 Task: Add an event with the title Third Team Building Activity: Cooking Class, date '2024/05/08', time 9:15 AM to 11:15 AMand add a description: Team building activities designed to suit the specific needs and dynamics of the team. Customizing the activities to align with the team's goals and challenges can maximize their effectiveness in fostering collaboration, trust, and overall team cohesion., put the event into Green category, logged in from the account softage.9@softage.netand send the event invitation to softage.10@softage.net with CC to  softage.7@softage.net. Set a reminder for the event 201 day before
Action: Mouse moved to (92, 144)
Screenshot: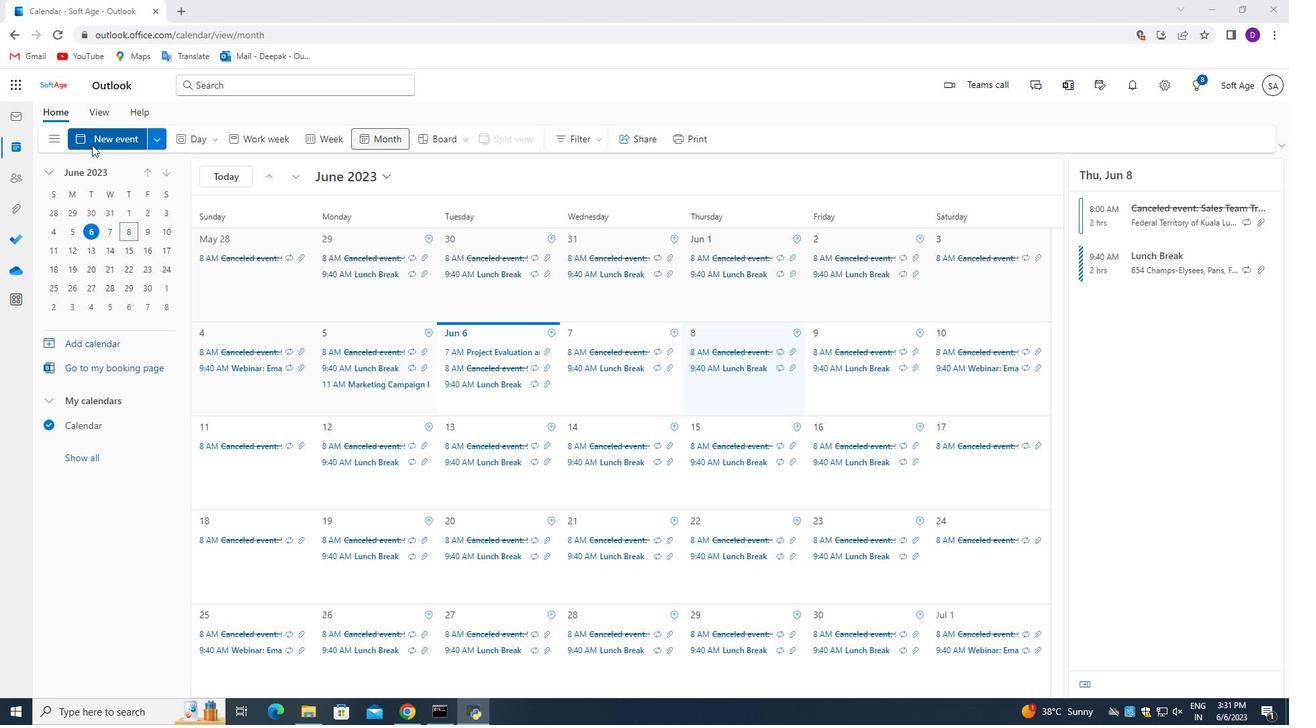 
Action: Mouse pressed left at (92, 144)
Screenshot: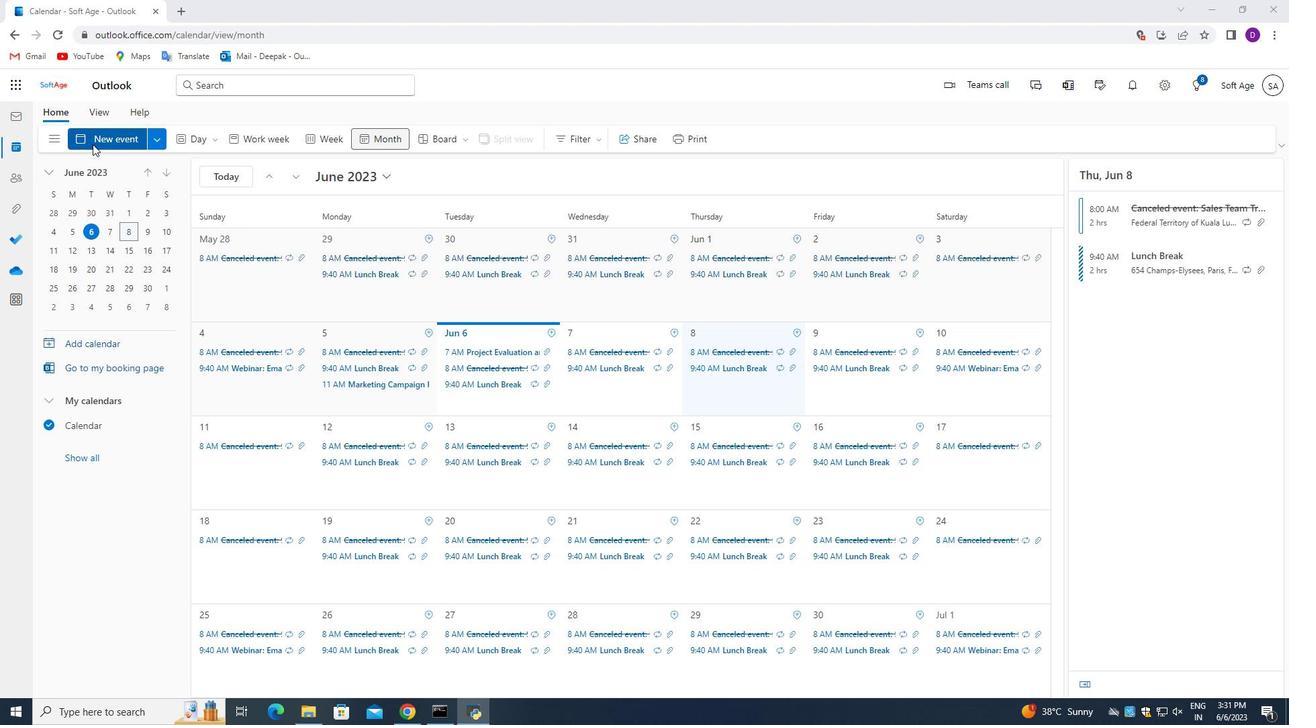 
Action: Mouse moved to (379, 515)
Screenshot: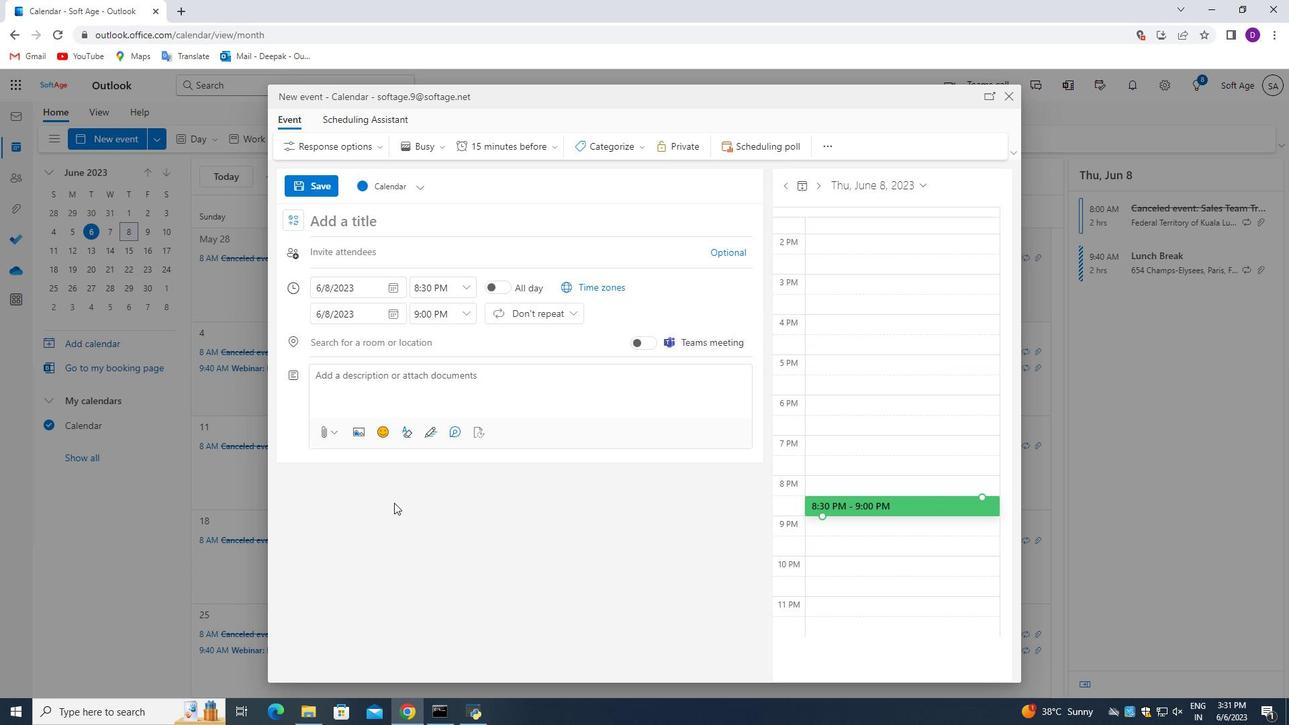 
Action: Key pressed <Key.shift_r>Third<Key.space><Key.shift_r>Team<Key.space><Key.shift_r>Building<Key.space><Key.shift_r>Activity<Key.shift_r>:<Key.space><Key.shift_r>Cooking<Key.space><Key.shift_r>cl<Key.backspace><Key.backspace><Key.shift_r>Class
Screenshot: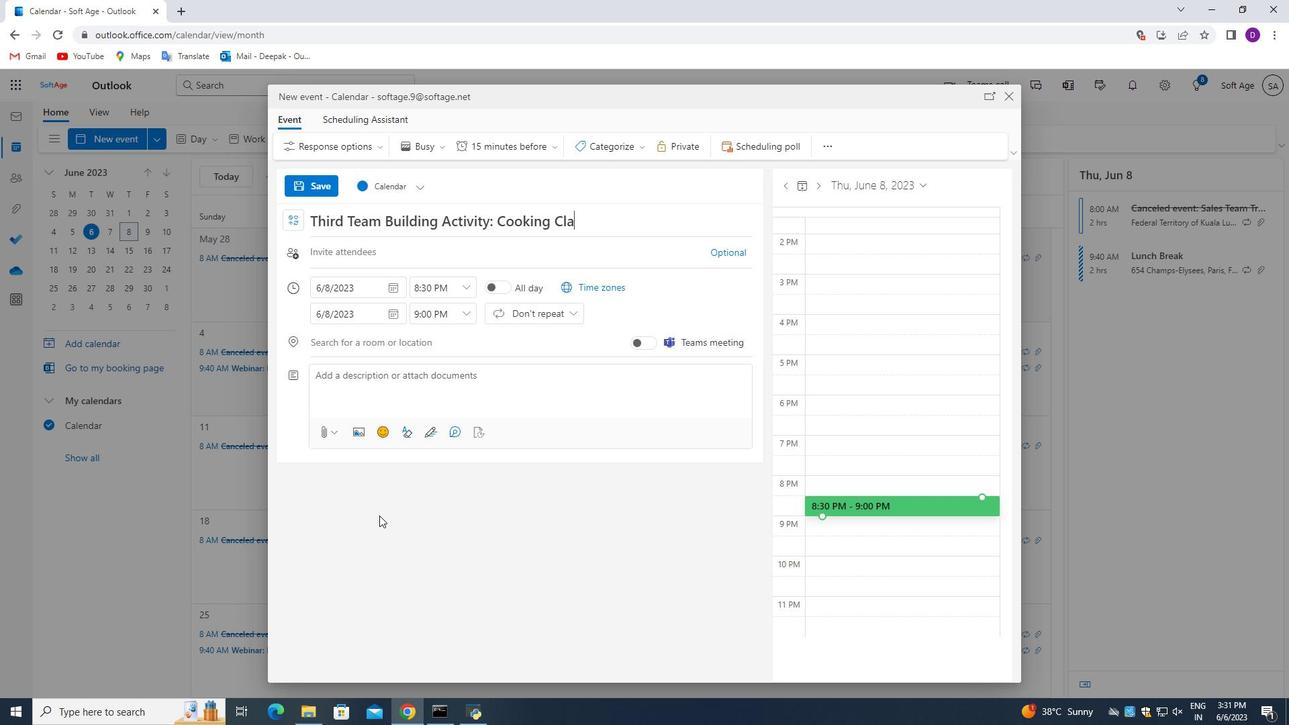 
Action: Mouse moved to (395, 290)
Screenshot: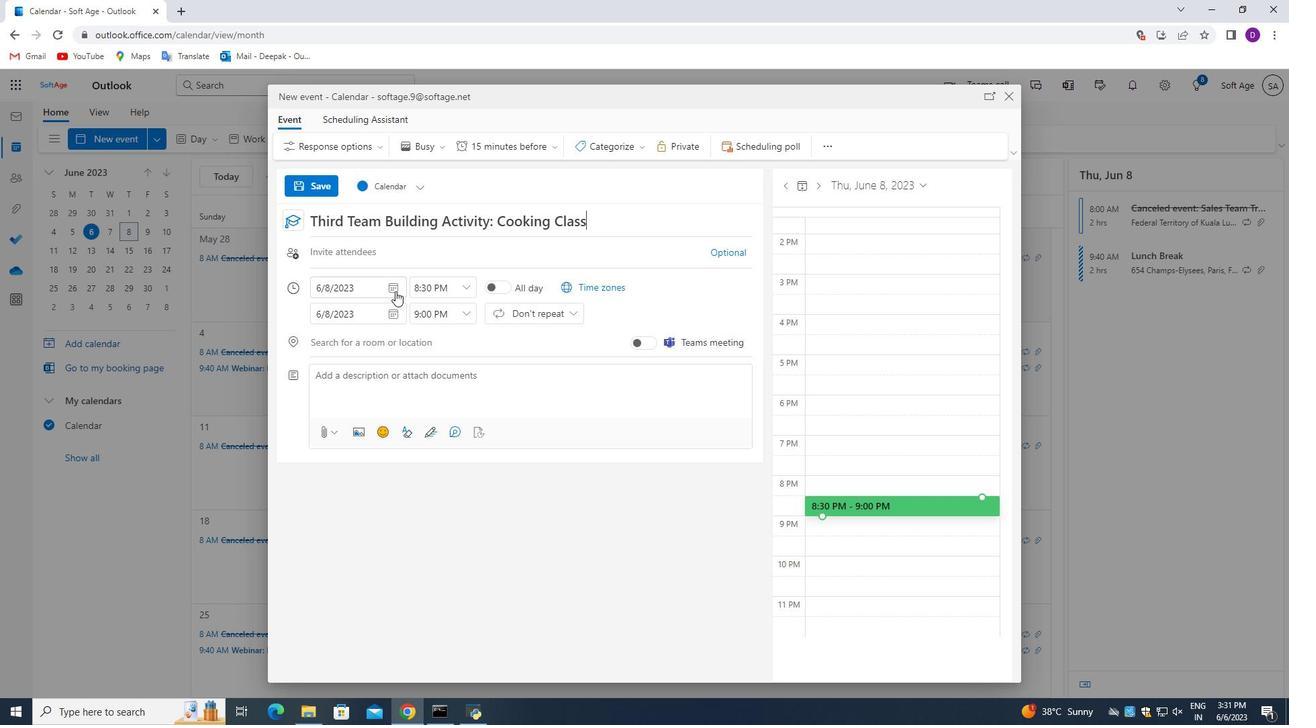 
Action: Mouse pressed left at (395, 290)
Screenshot: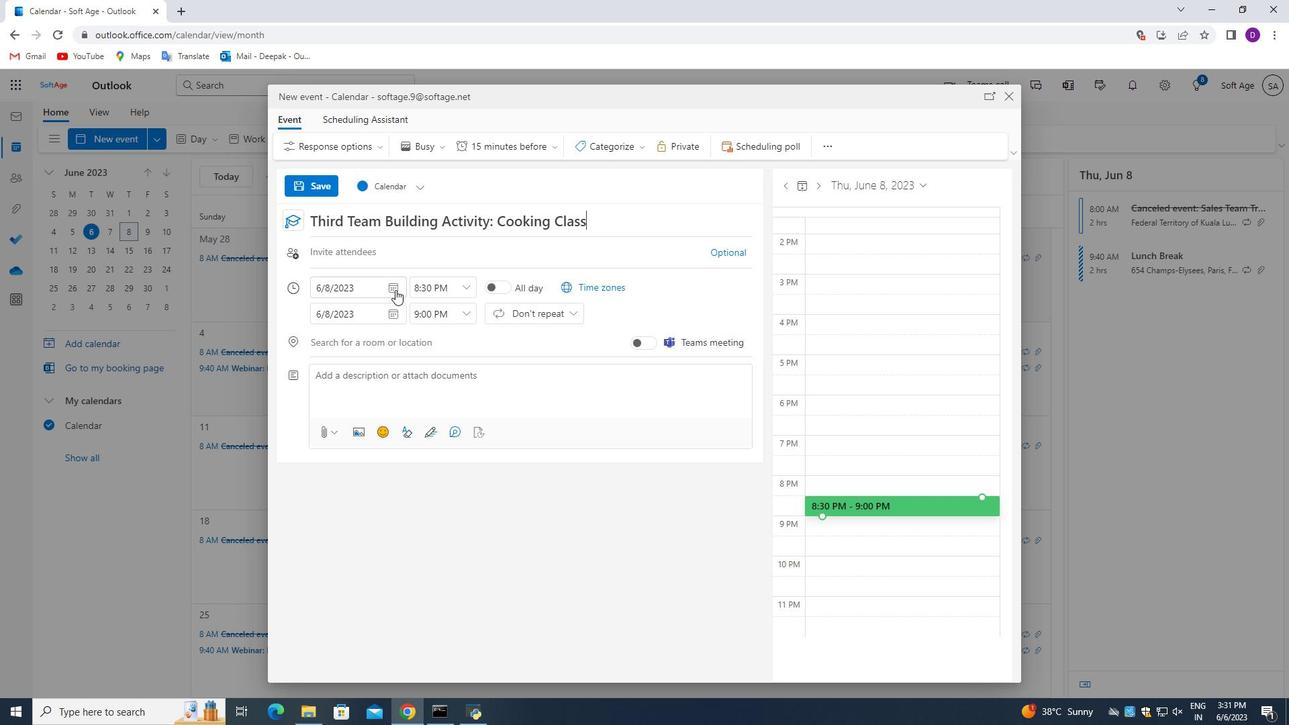 
Action: Mouse moved to (348, 314)
Screenshot: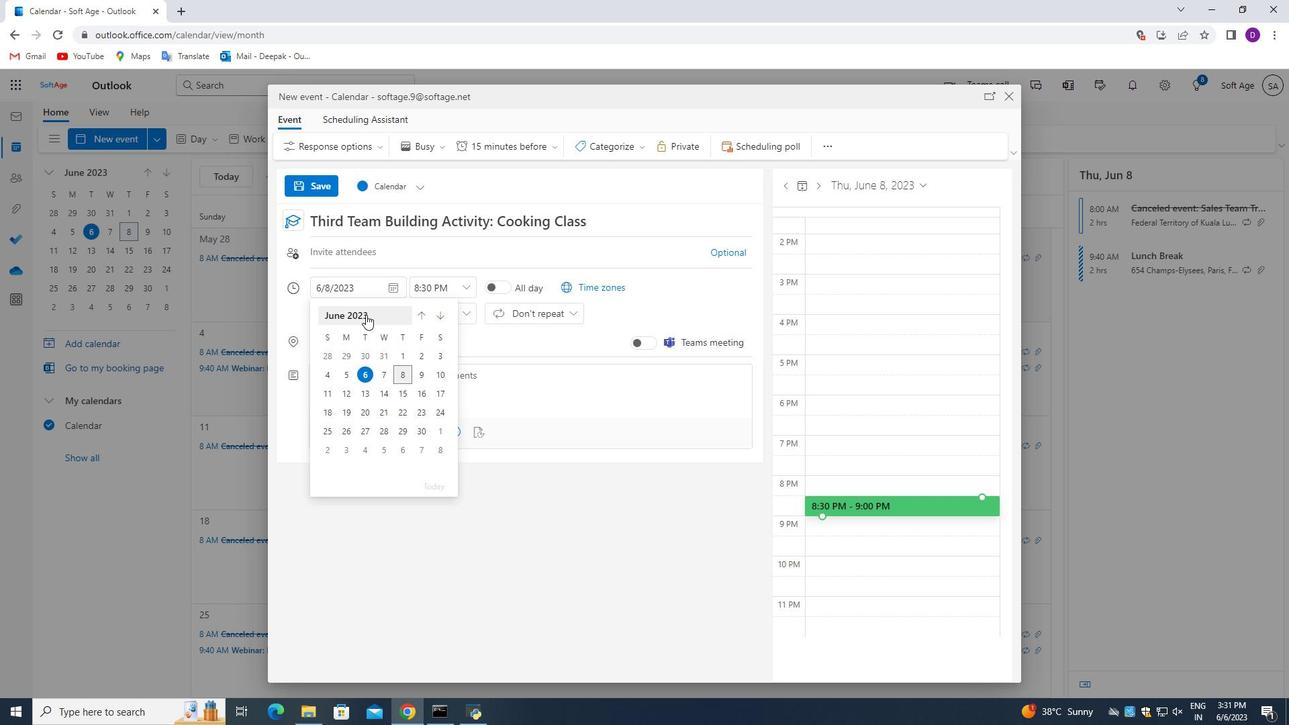 
Action: Mouse pressed left at (348, 314)
Screenshot: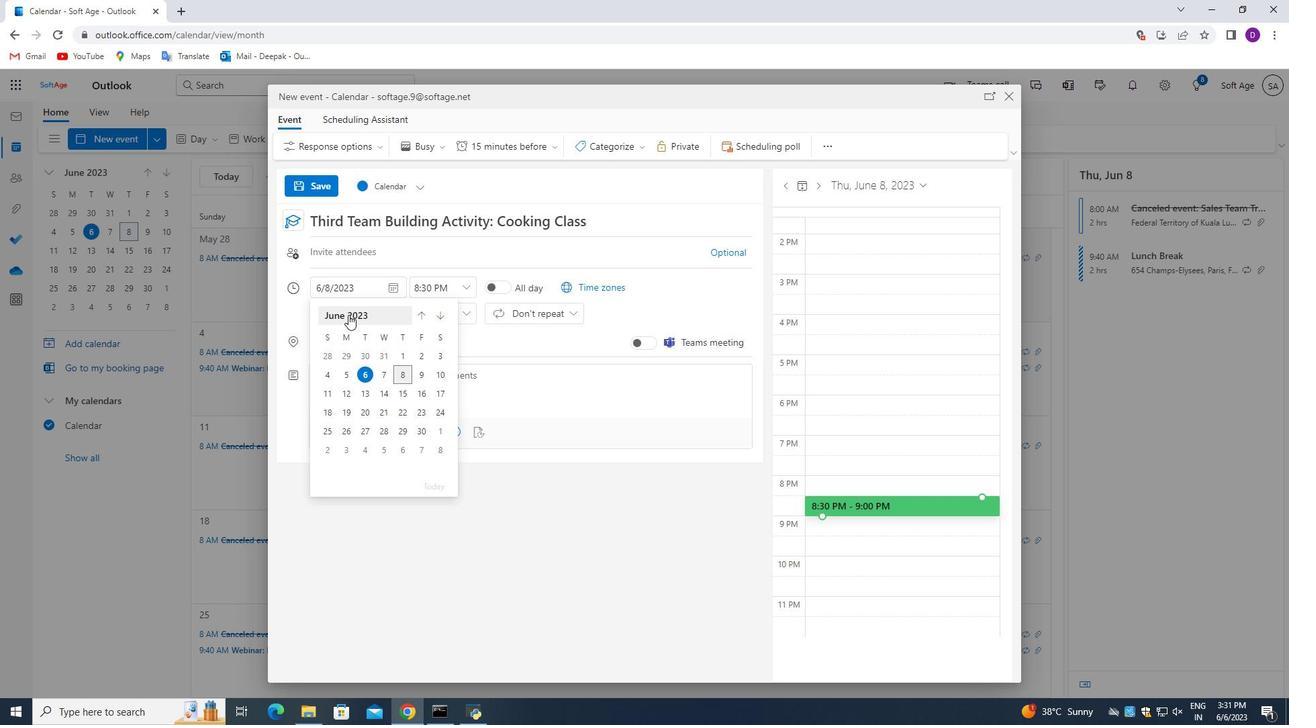 
Action: Mouse moved to (434, 319)
Screenshot: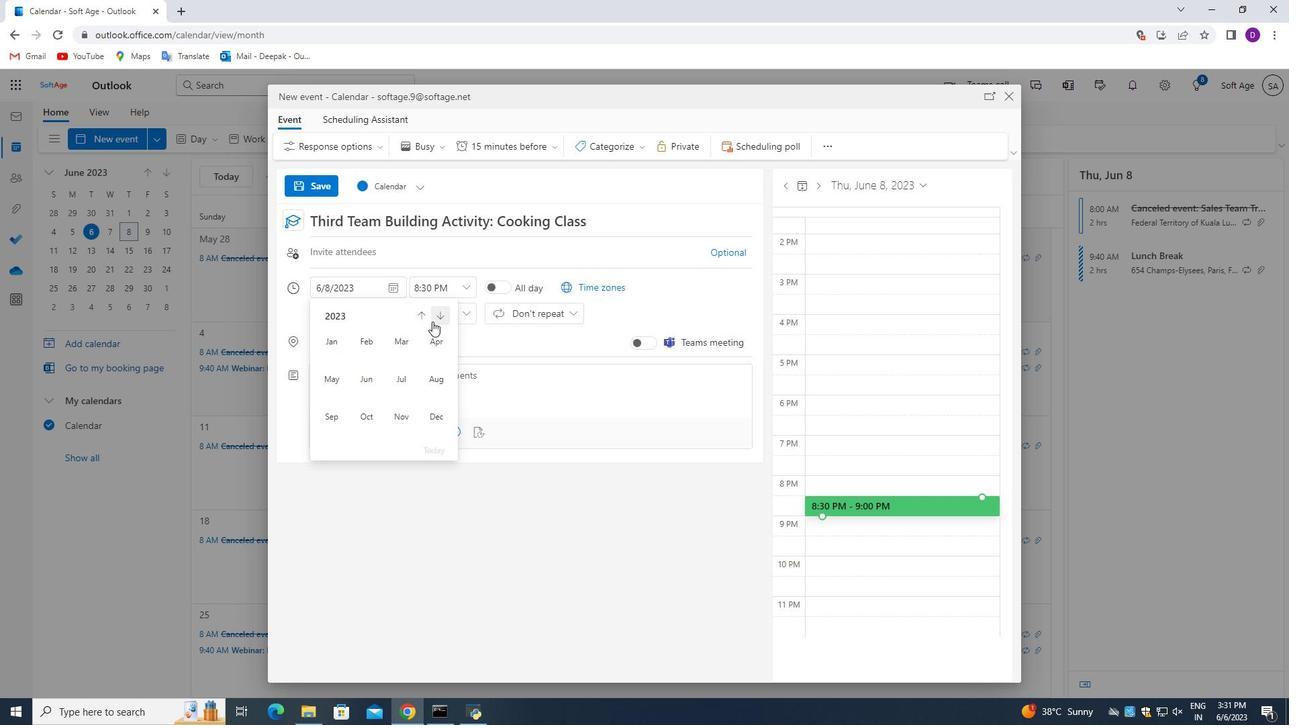 
Action: Mouse pressed left at (434, 319)
Screenshot: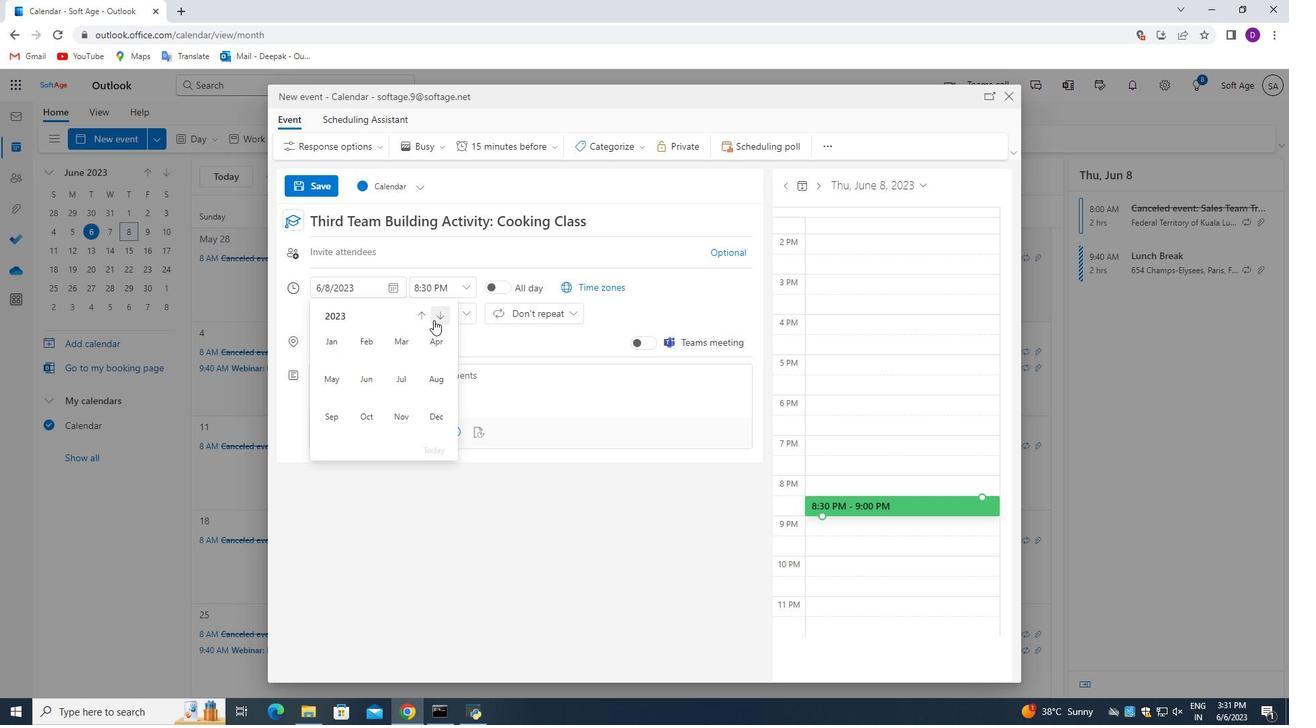 
Action: Mouse moved to (330, 374)
Screenshot: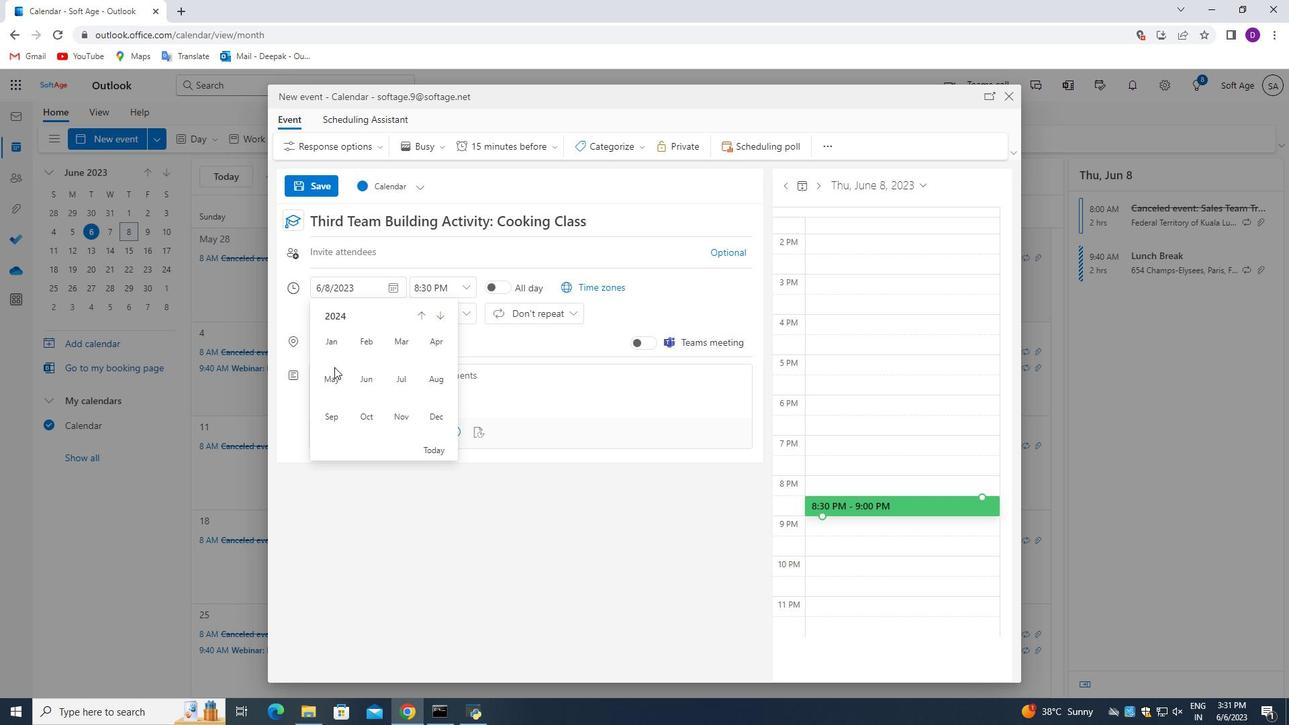 
Action: Mouse pressed left at (330, 374)
Screenshot: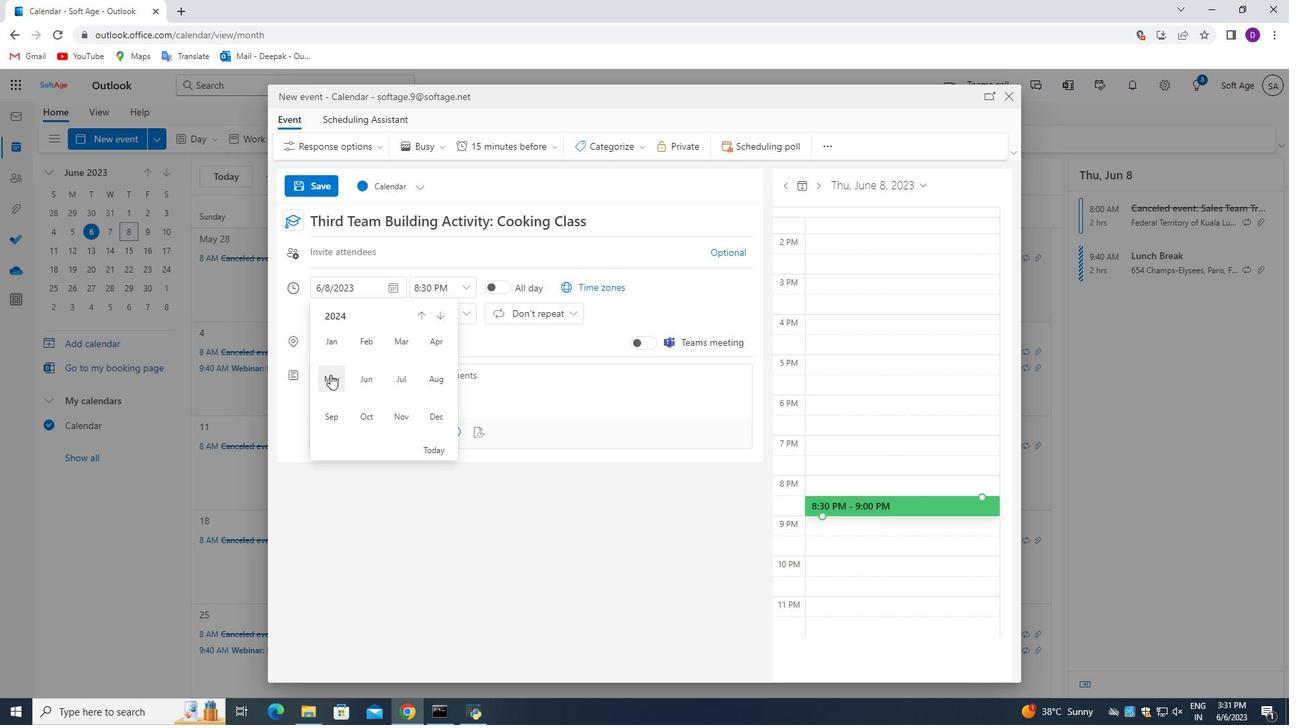 
Action: Mouse moved to (384, 376)
Screenshot: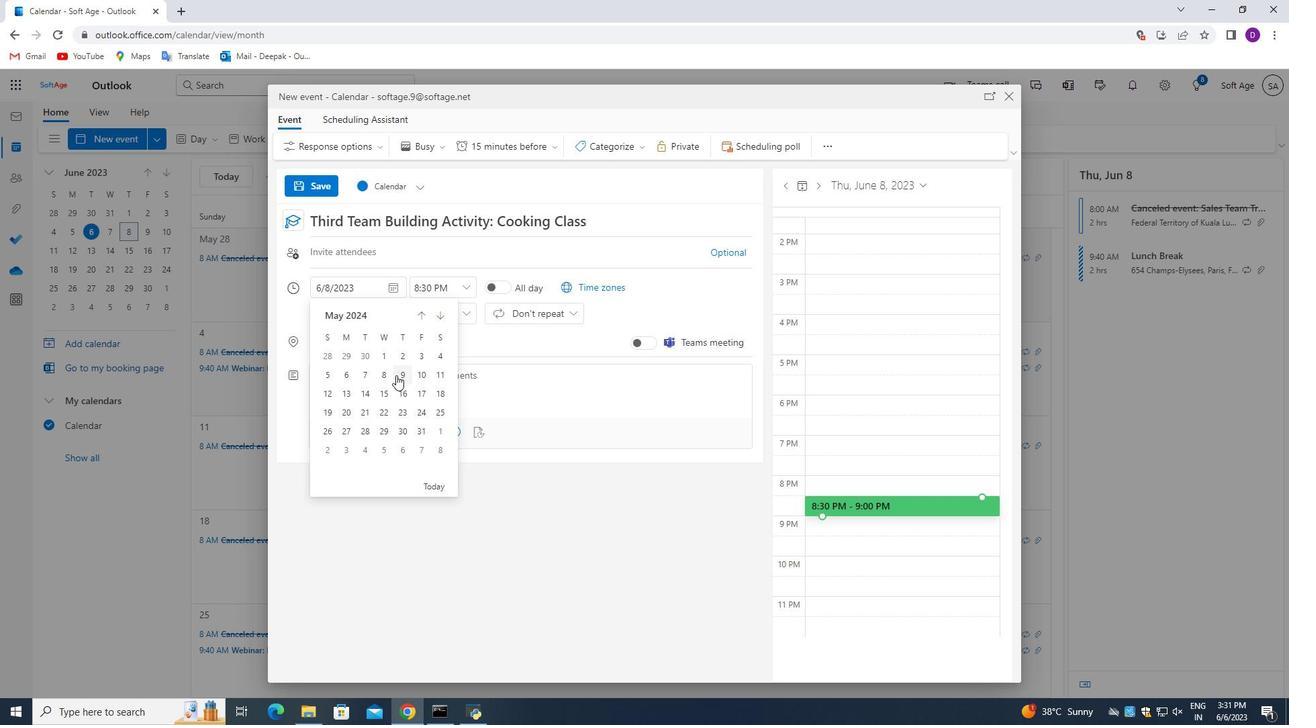 
Action: Mouse pressed left at (384, 376)
Screenshot: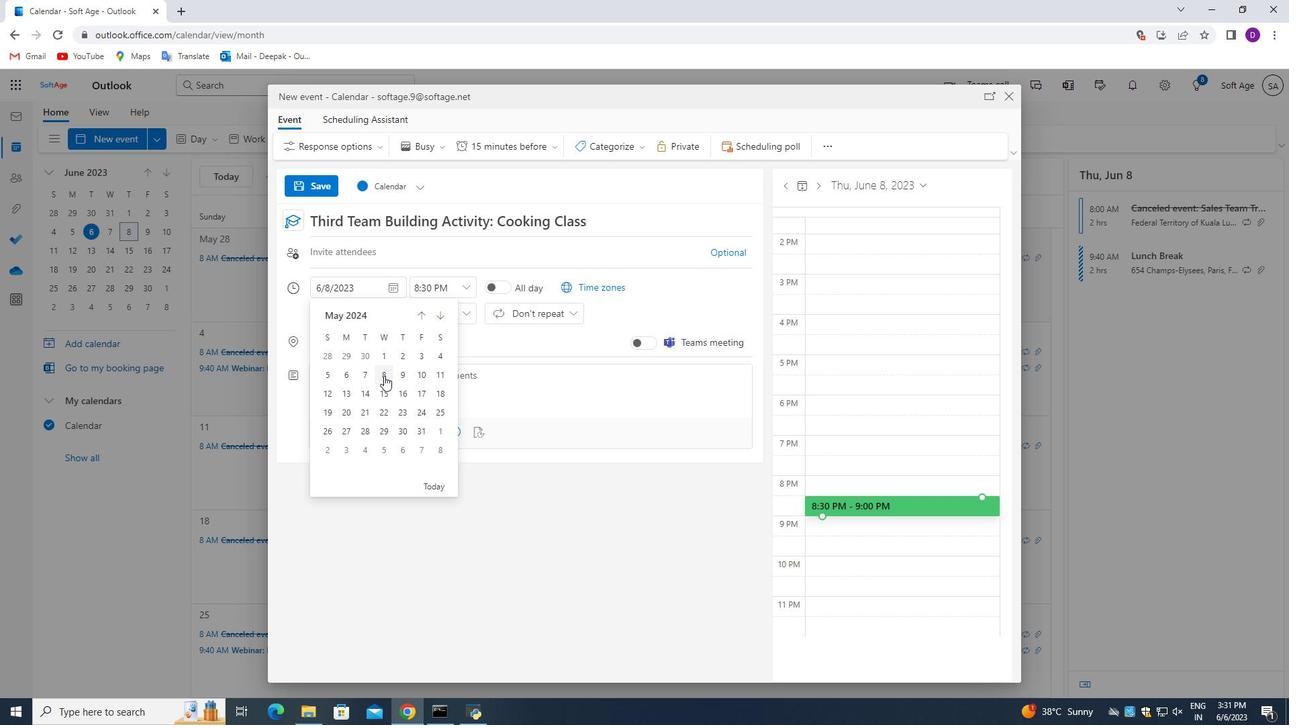 
Action: Mouse moved to (468, 292)
Screenshot: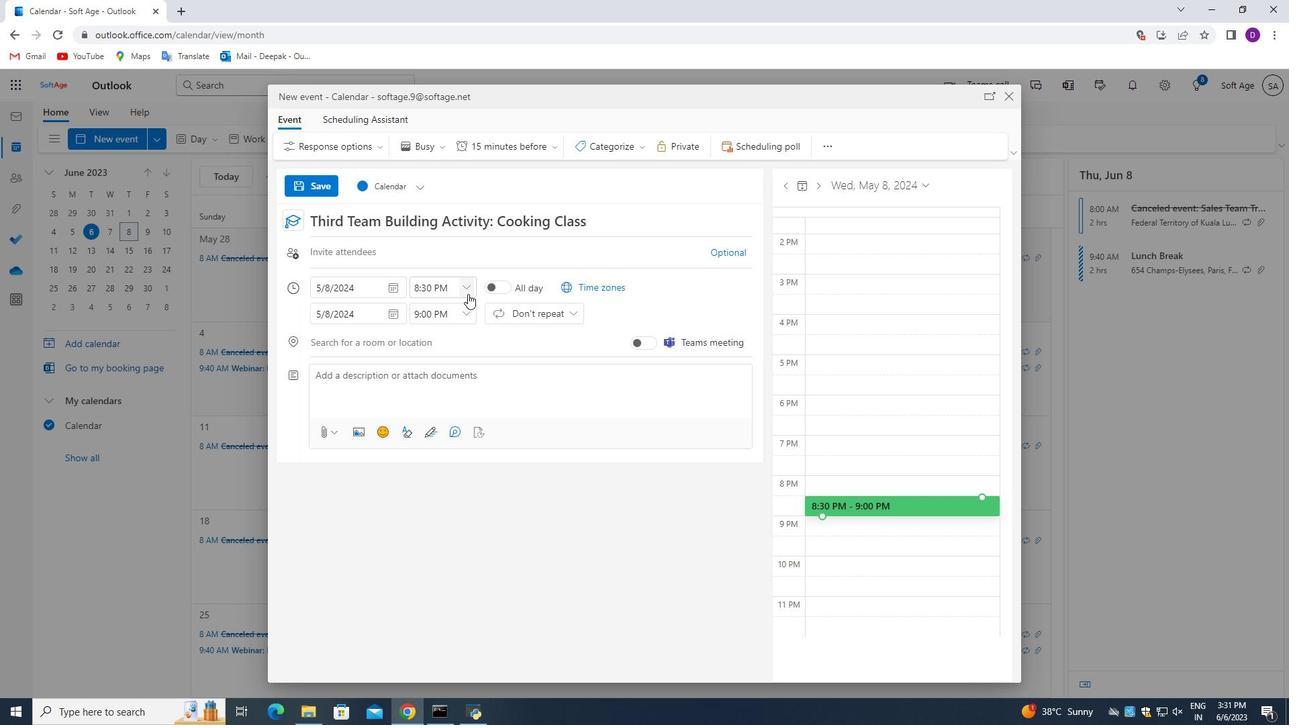 
Action: Mouse pressed left at (468, 292)
Screenshot: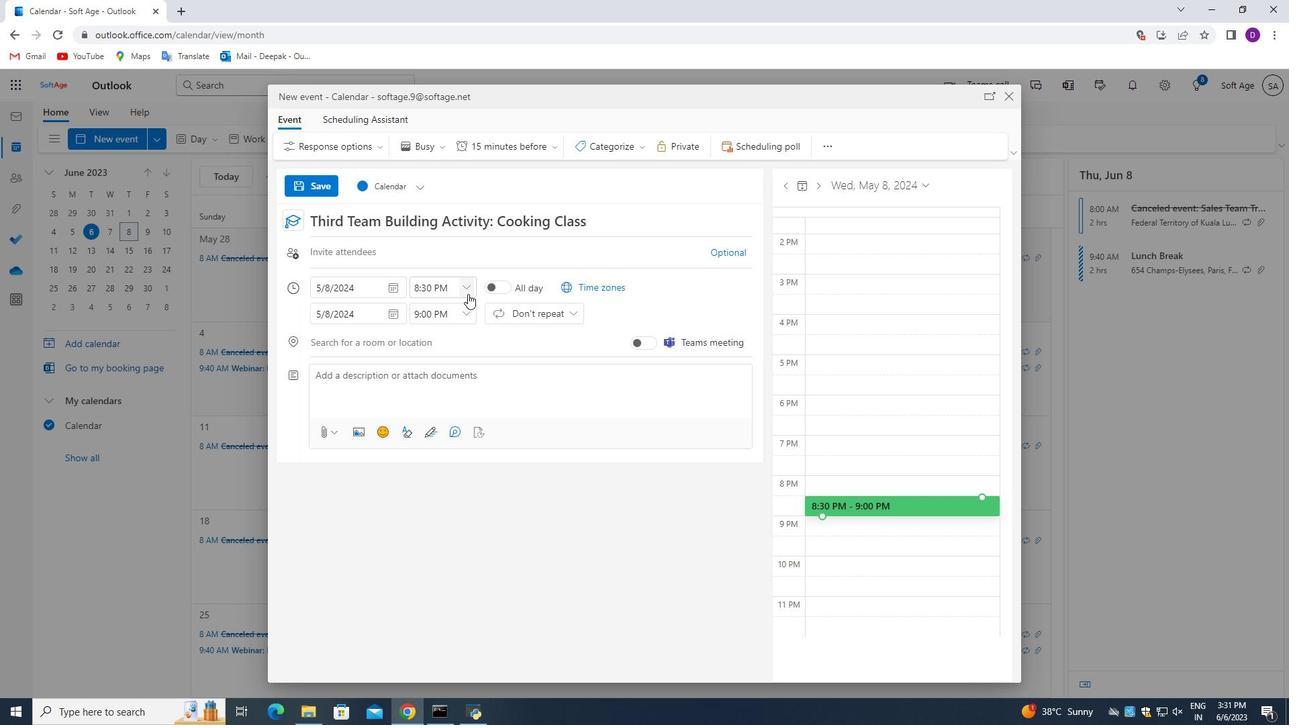 
Action: Mouse moved to (435, 351)
Screenshot: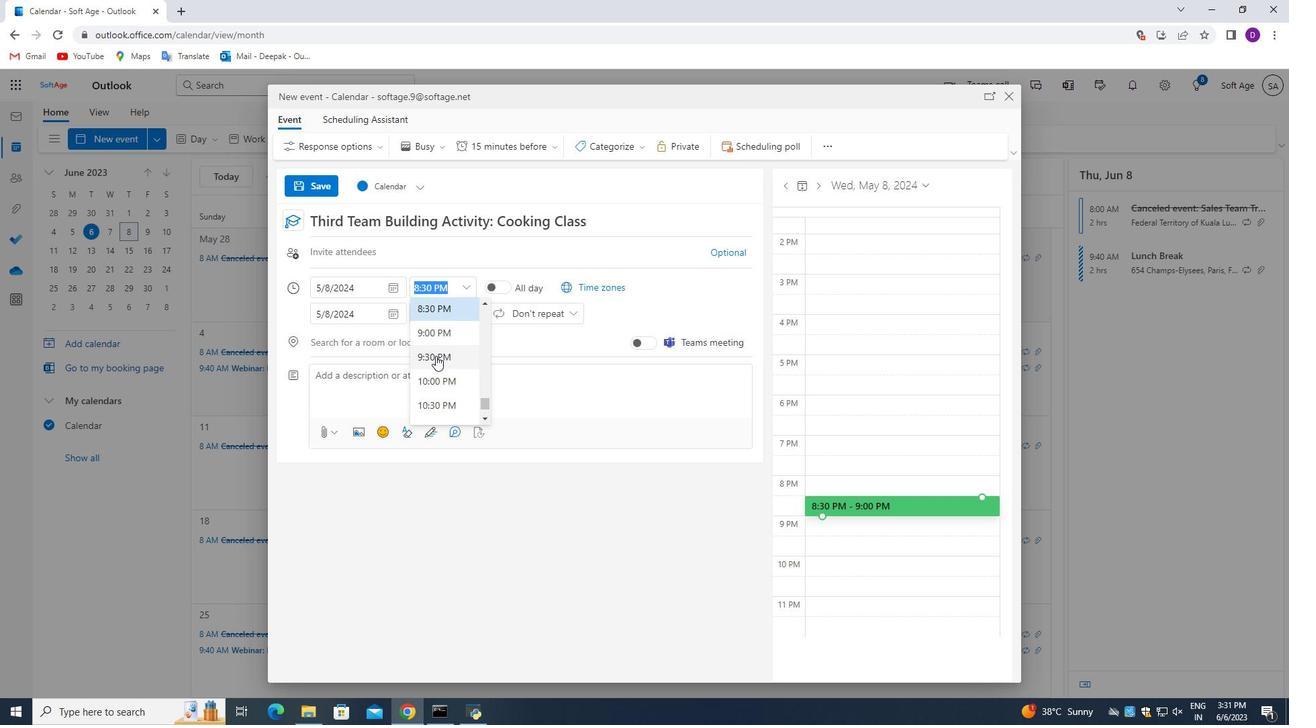 
Action: Mouse scrolled (435, 352) with delta (0, 0)
Screenshot: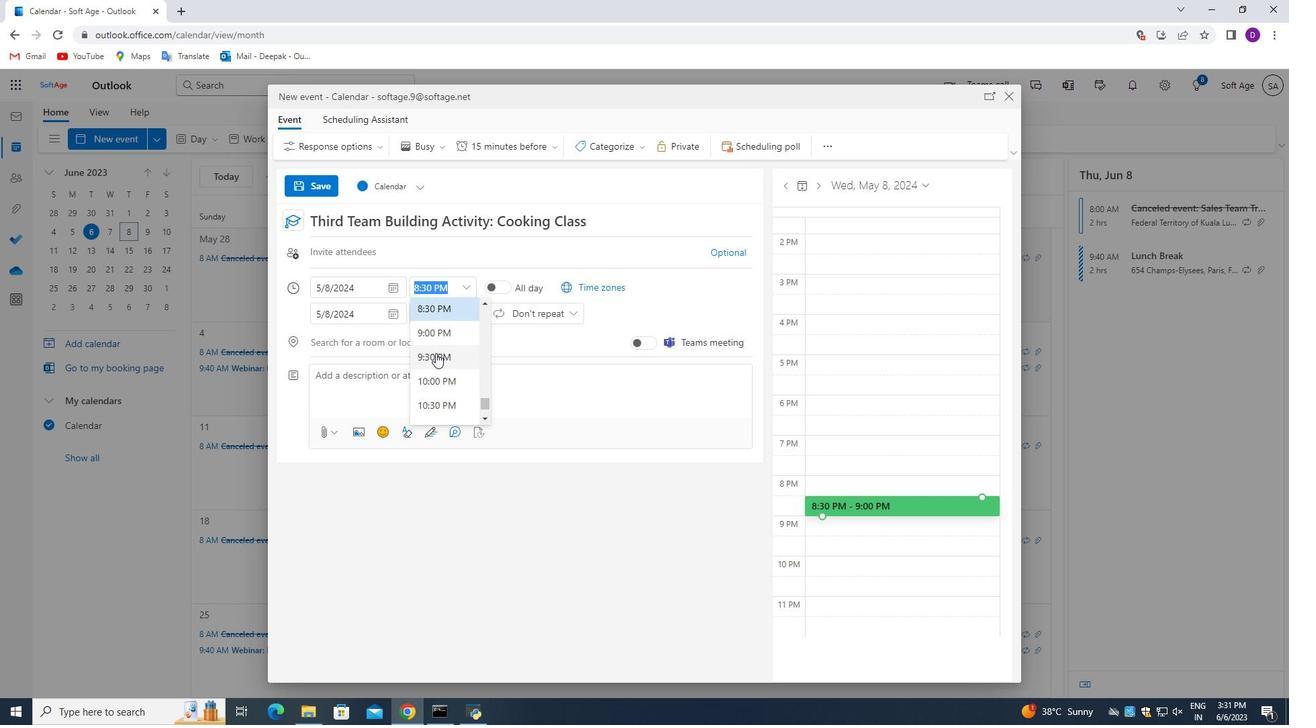 
Action: Mouse moved to (435, 351)
Screenshot: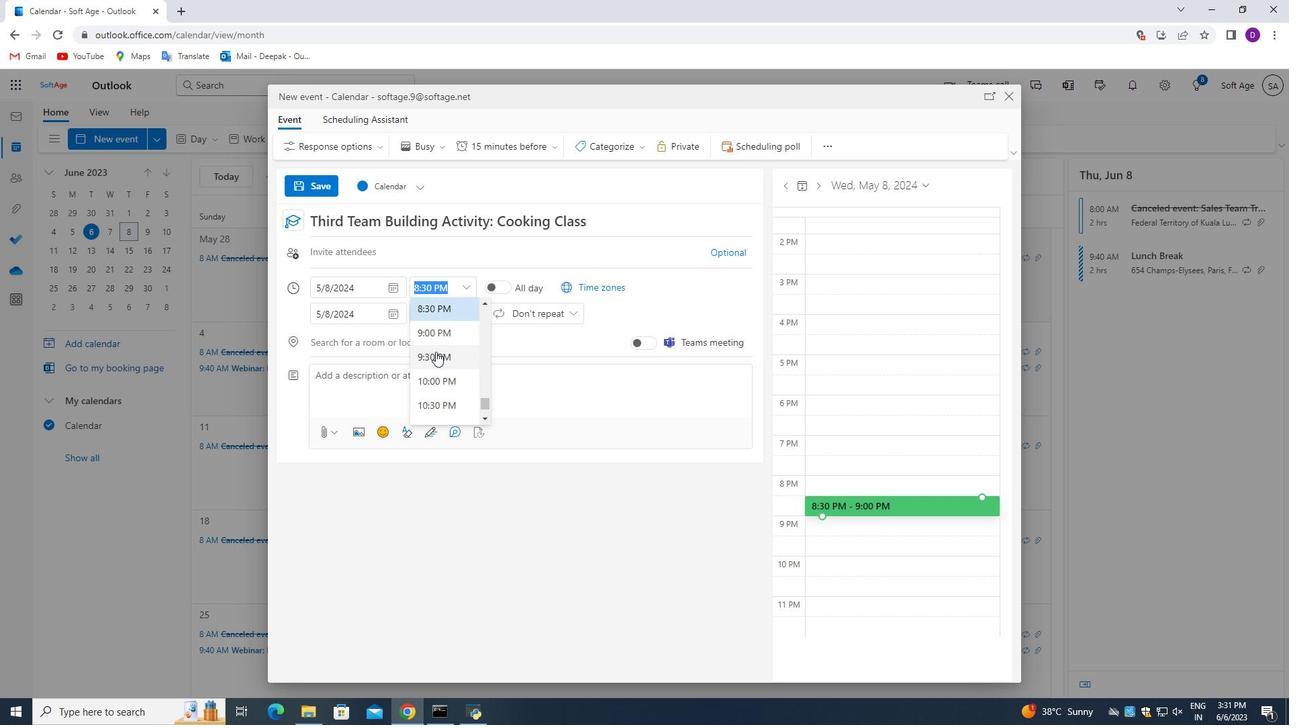 
Action: Mouse scrolled (435, 352) with delta (0, 0)
Screenshot: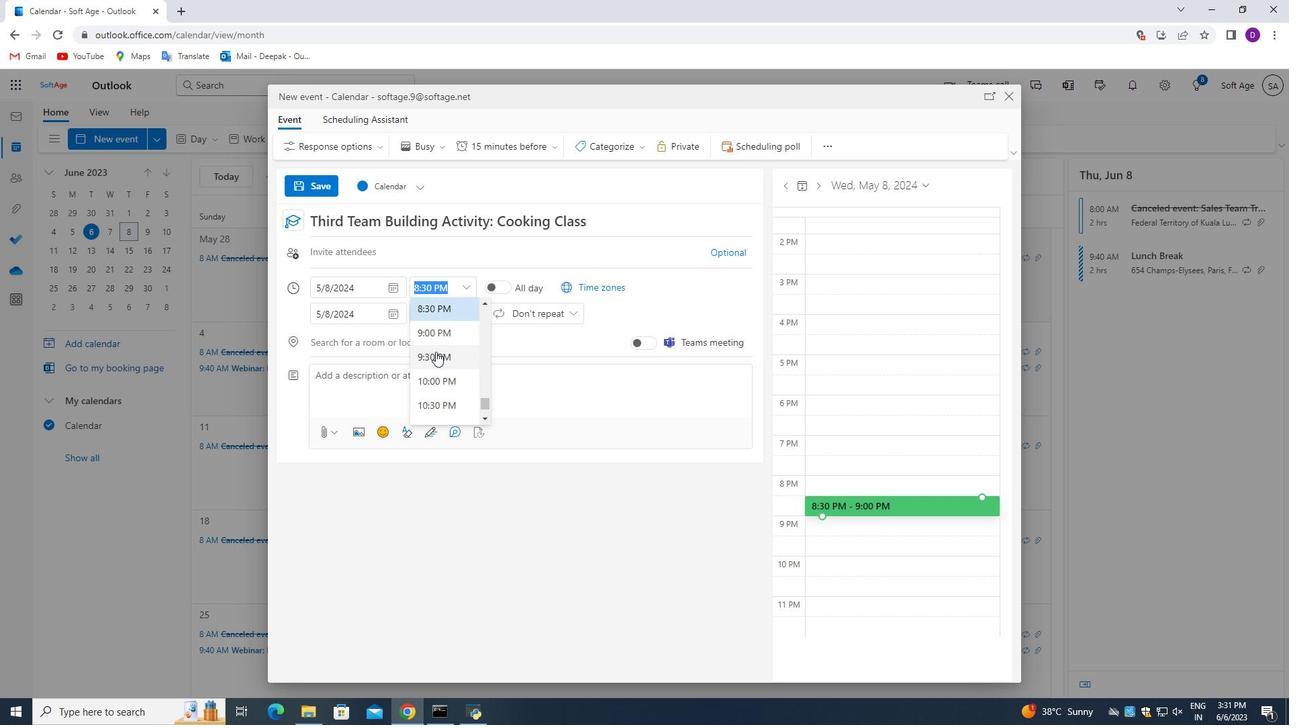 
Action: Mouse moved to (437, 354)
Screenshot: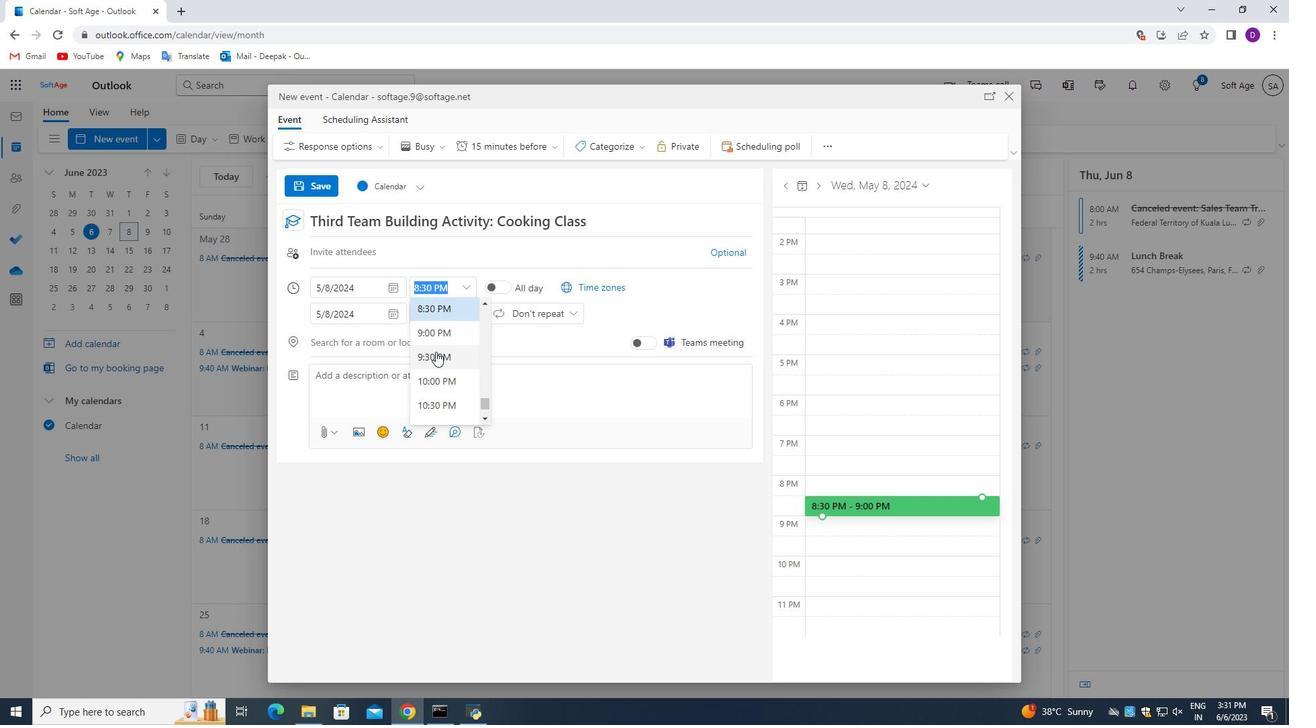 
Action: Mouse scrolled (437, 355) with delta (0, 0)
Screenshot: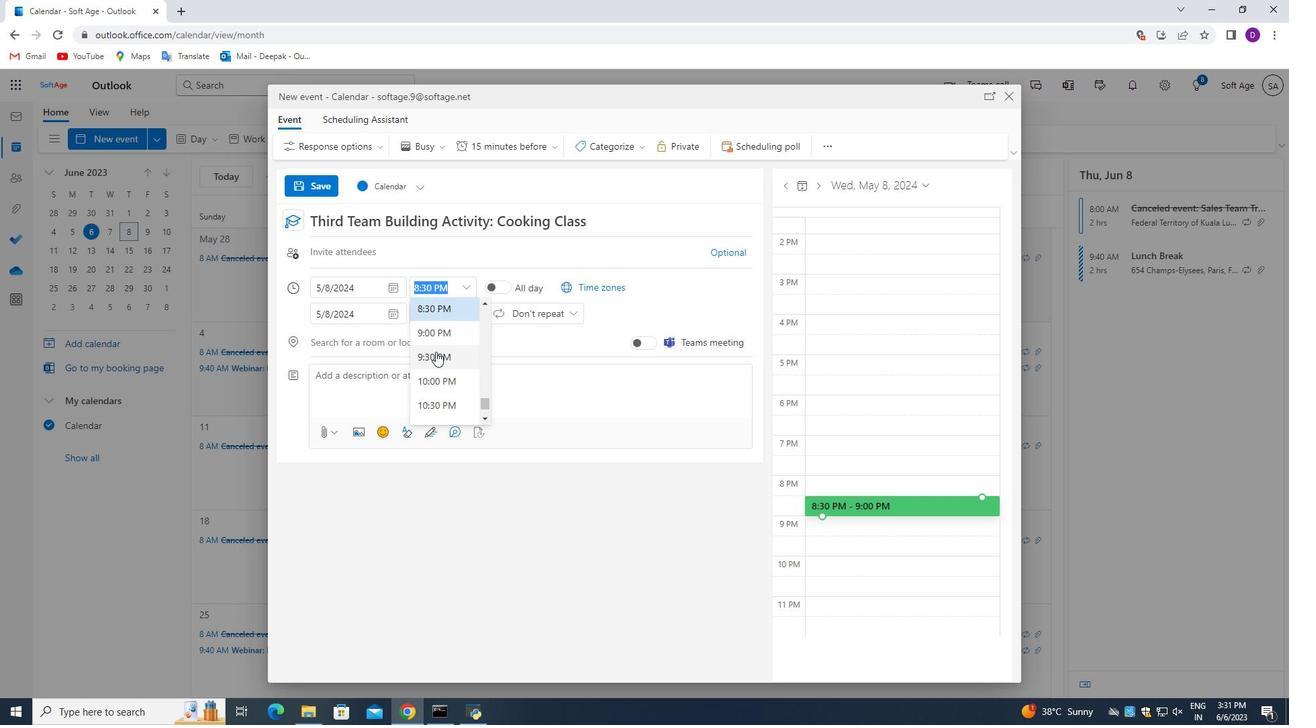 
Action: Mouse moved to (440, 366)
Screenshot: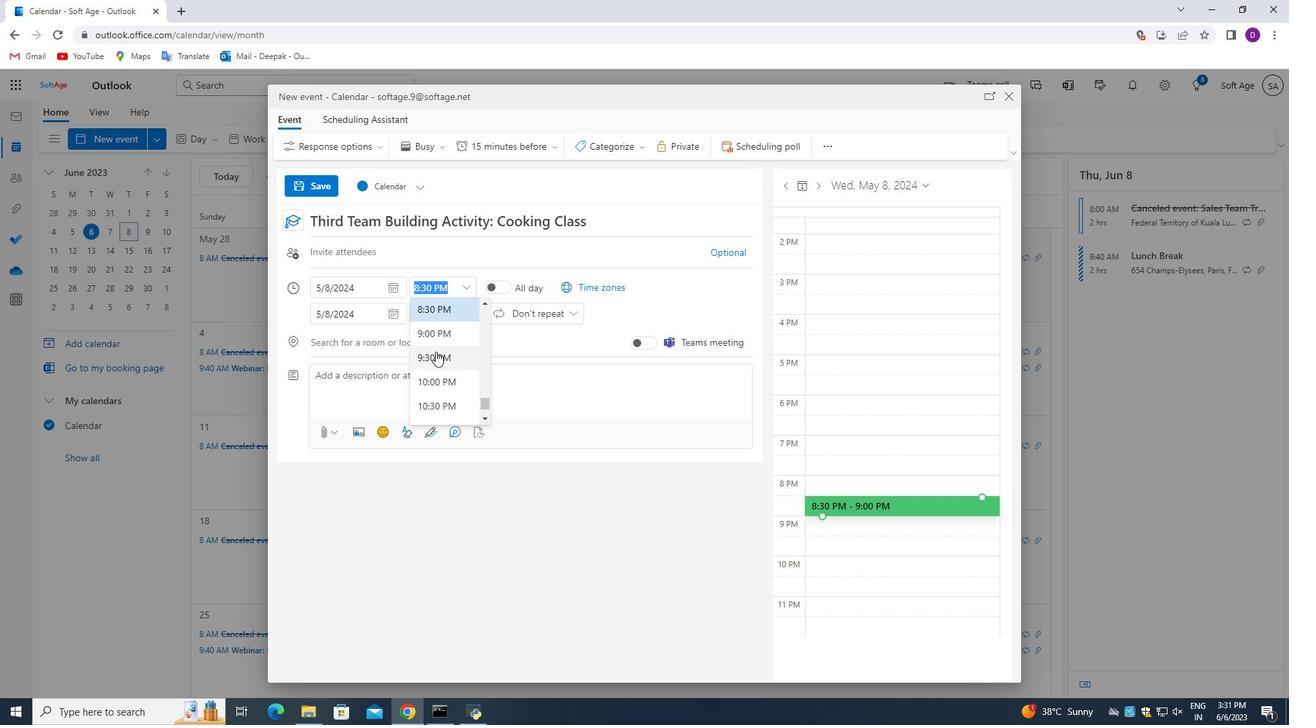 
Action: Mouse scrolled (440, 367) with delta (0, 0)
Screenshot: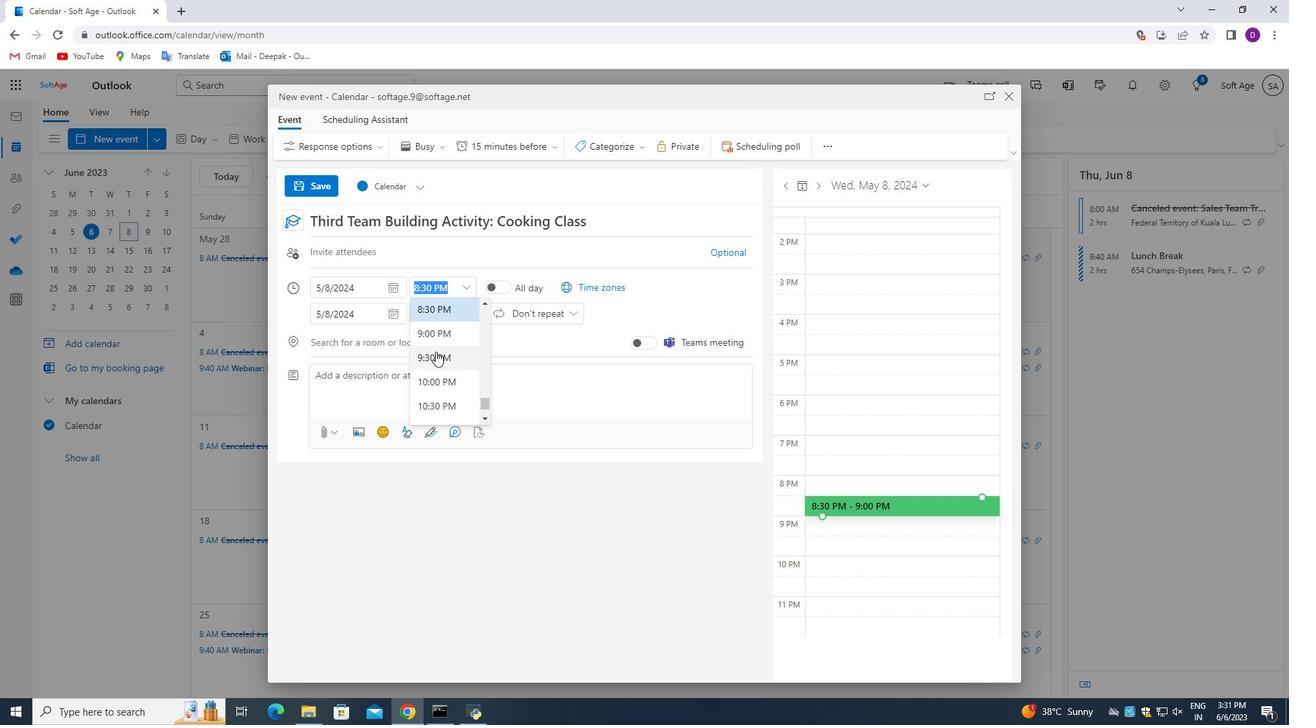 
Action: Mouse moved to (440, 374)
Screenshot: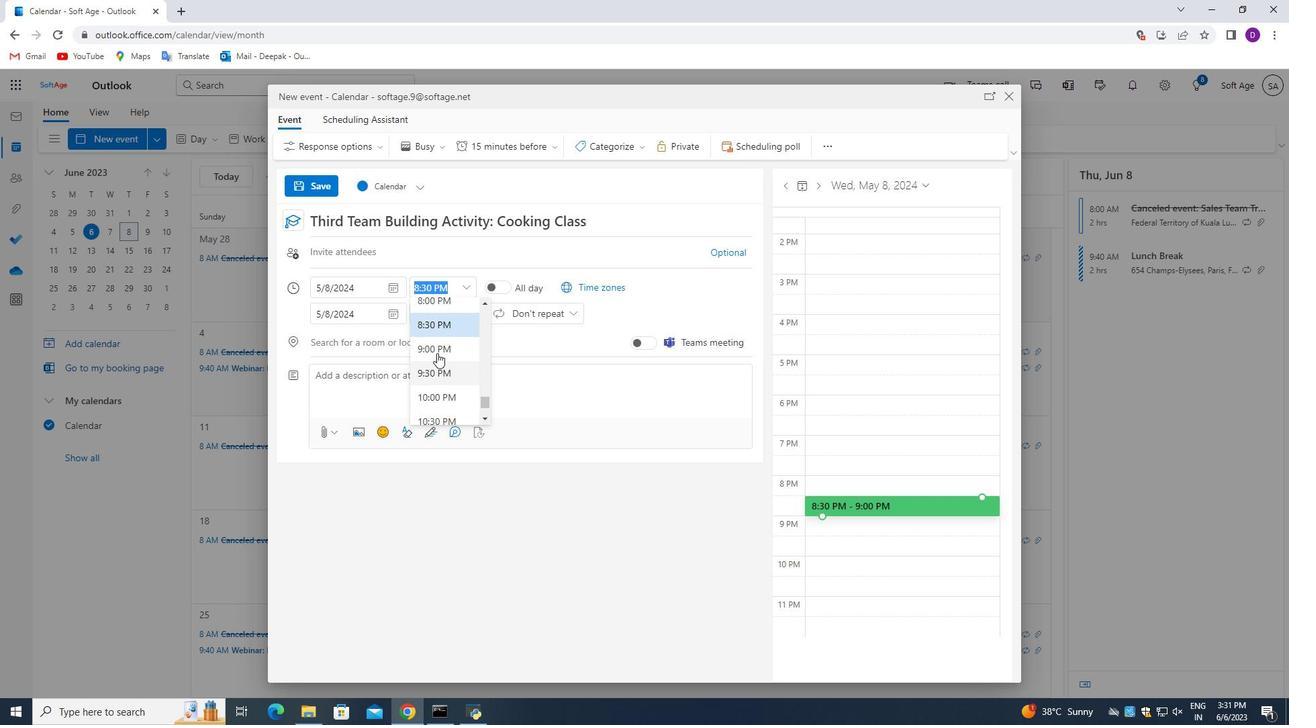 
Action: Mouse scrolled (440, 374) with delta (0, 0)
Screenshot: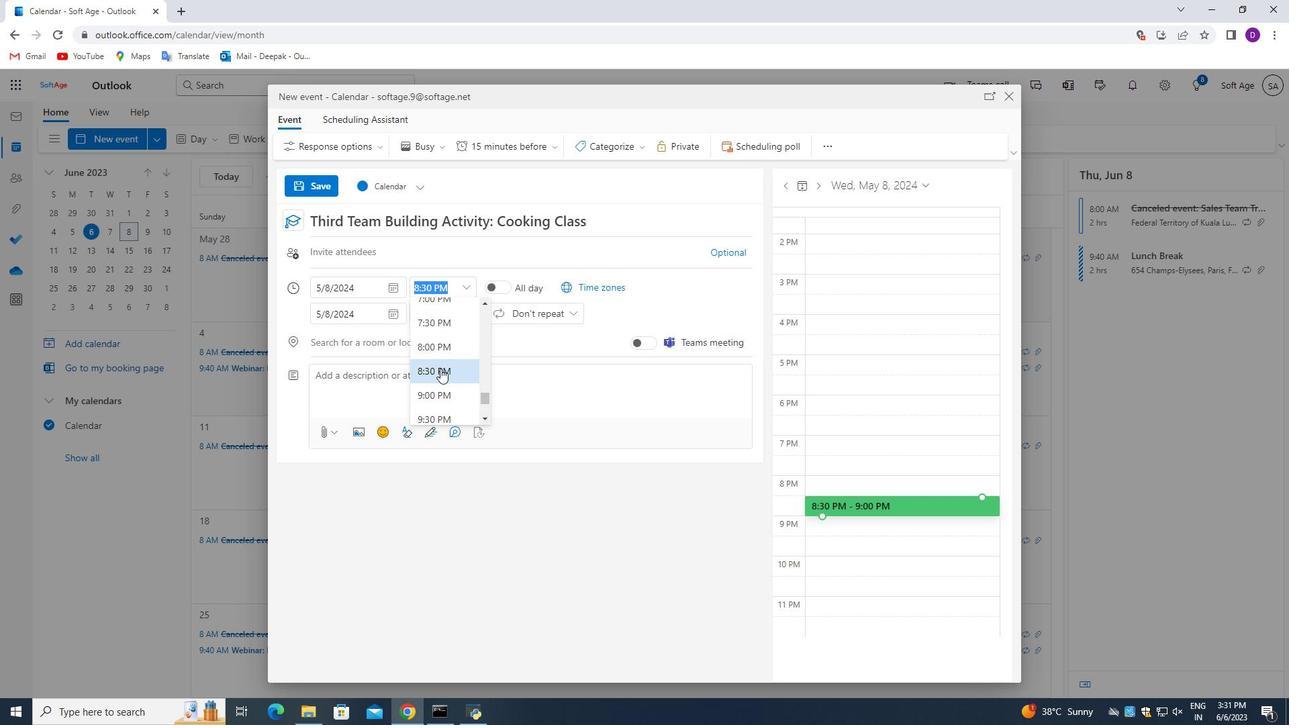 
Action: Mouse moved to (440, 376)
Screenshot: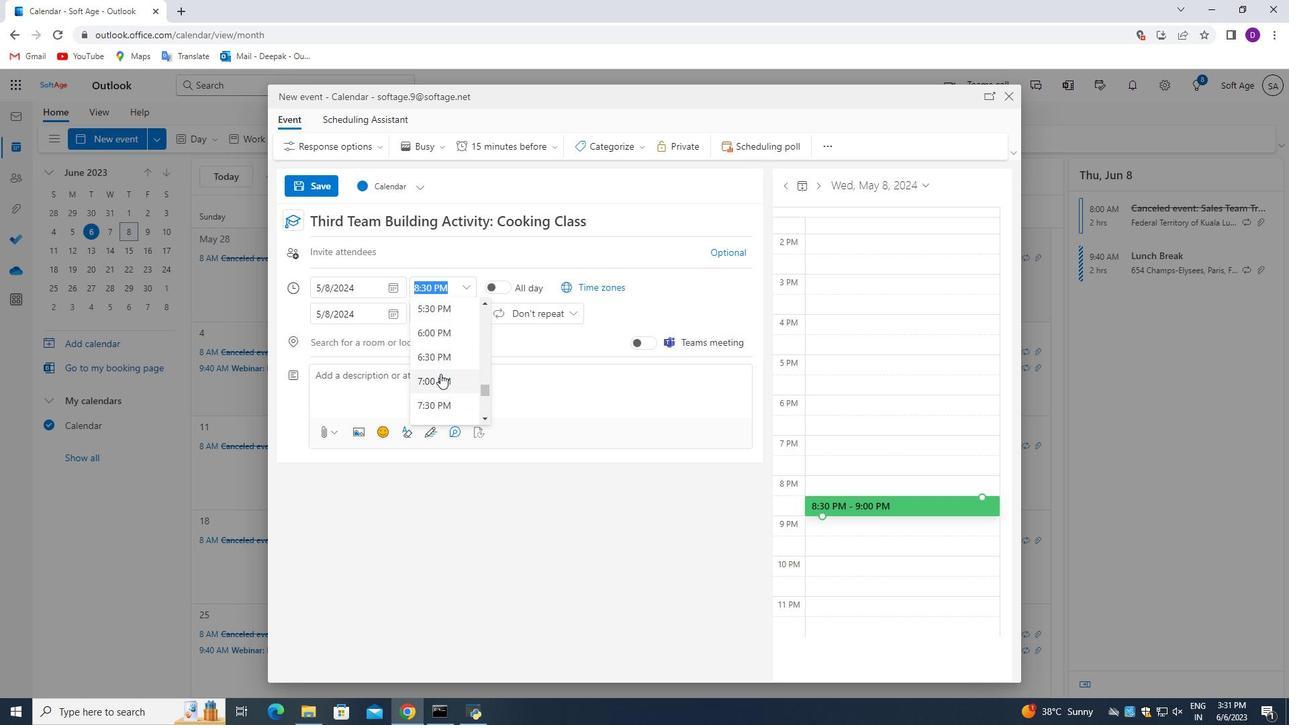 
Action: Mouse scrolled (440, 376) with delta (0, 0)
Screenshot: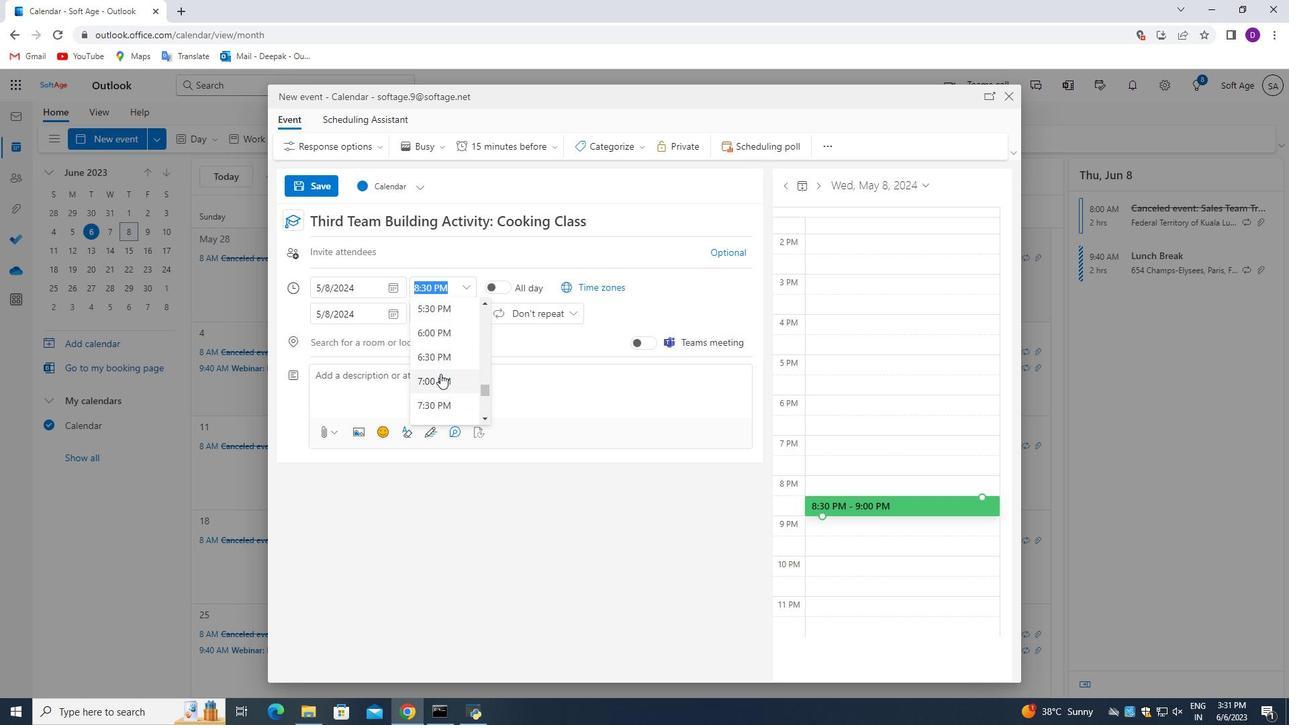 
Action: Mouse moved to (440, 377)
Screenshot: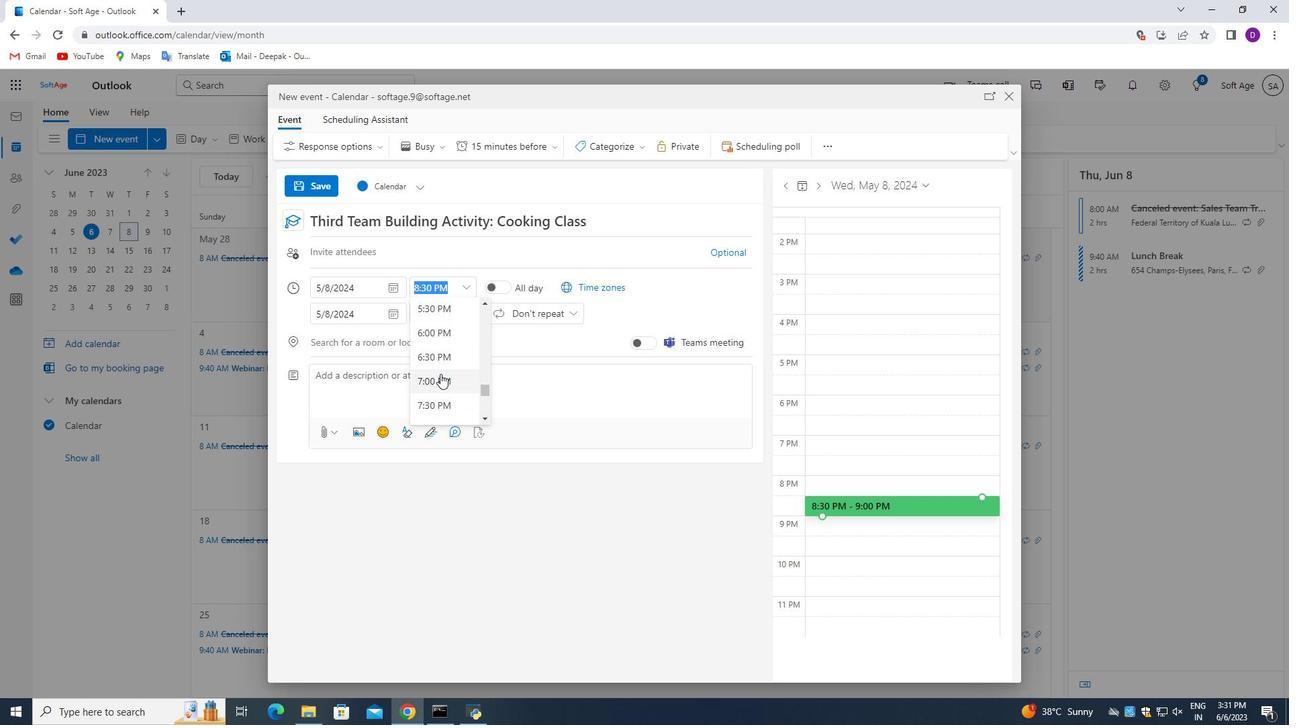 
Action: Mouse scrolled (440, 378) with delta (0, 0)
Screenshot: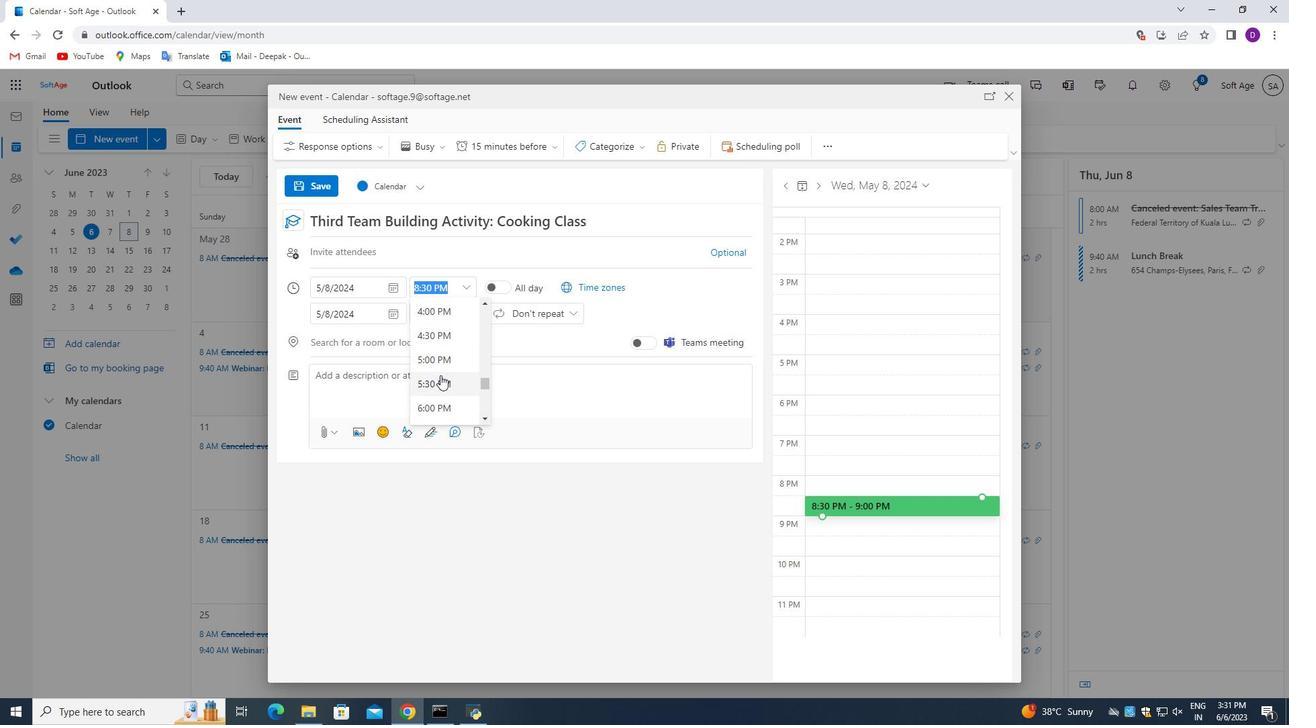 
Action: Mouse scrolled (440, 378) with delta (0, 0)
Screenshot: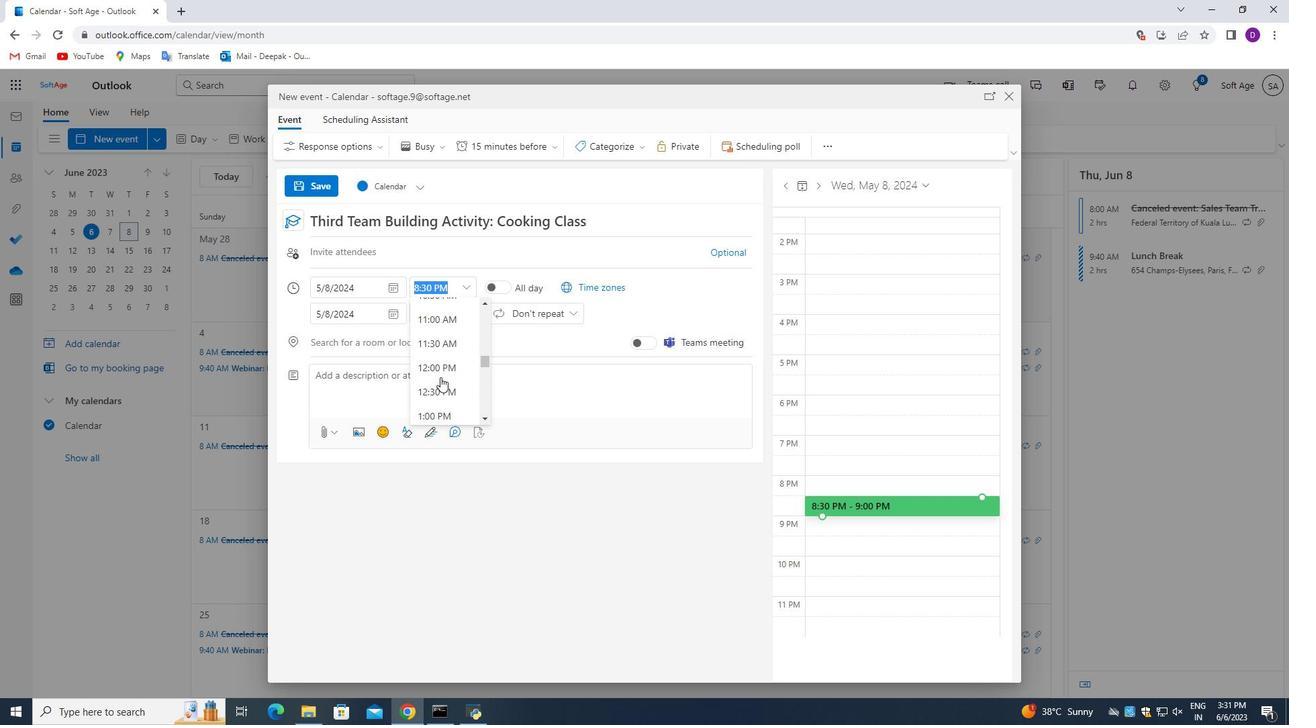 
Action: Mouse scrolled (440, 378) with delta (0, 0)
Screenshot: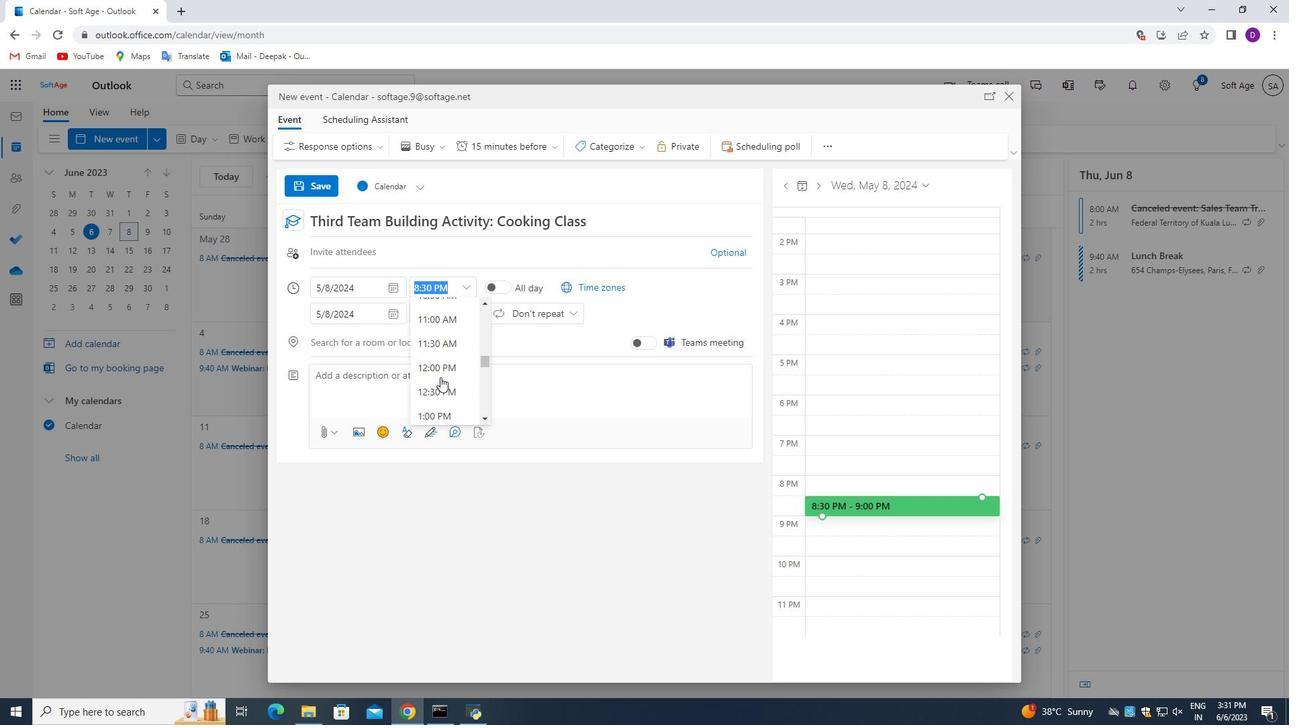 
Action: Mouse moved to (438, 376)
Screenshot: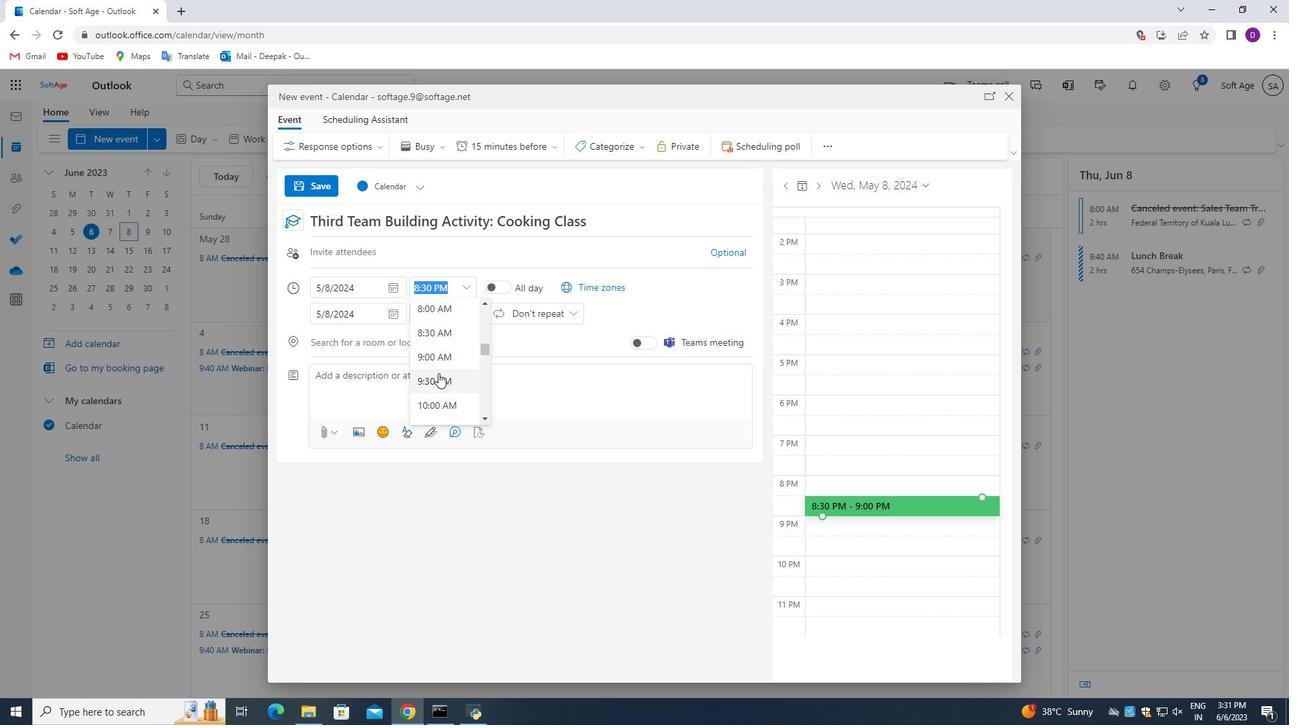 
Action: Mouse pressed left at (438, 376)
Screenshot: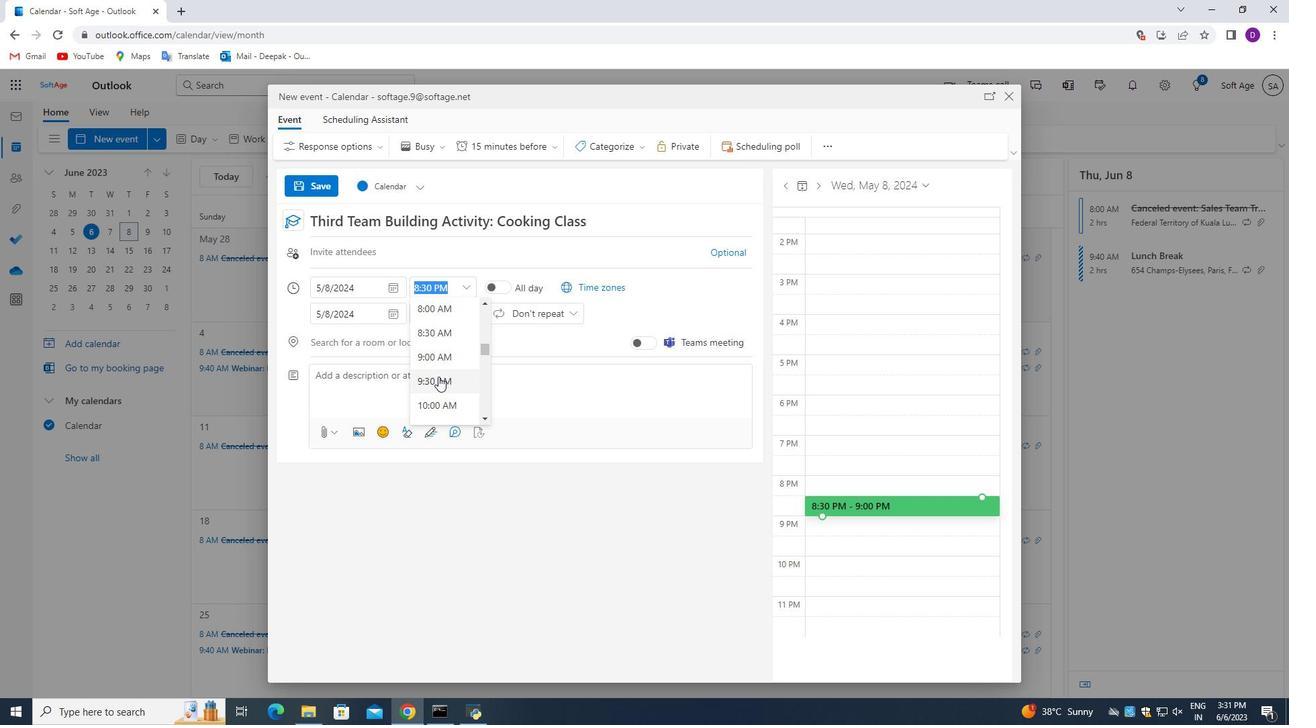 
Action: Mouse moved to (431, 289)
Screenshot: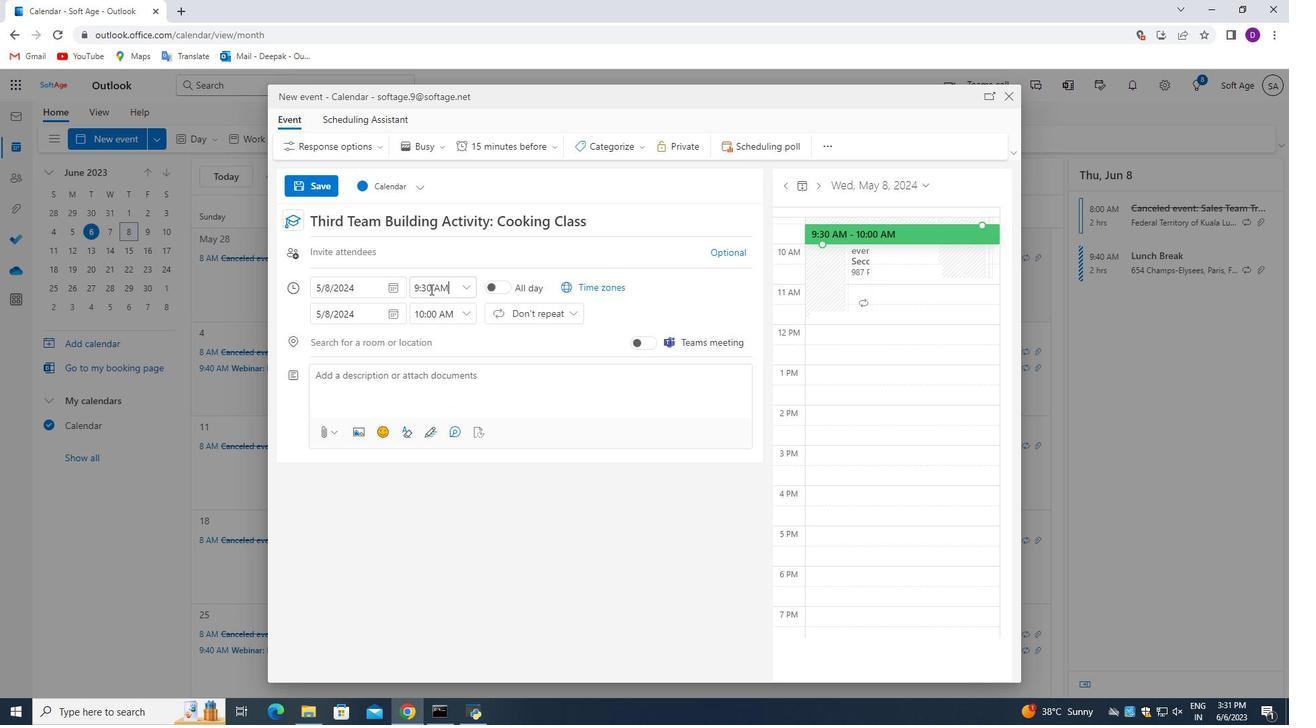 
Action: Mouse pressed left at (431, 289)
Screenshot: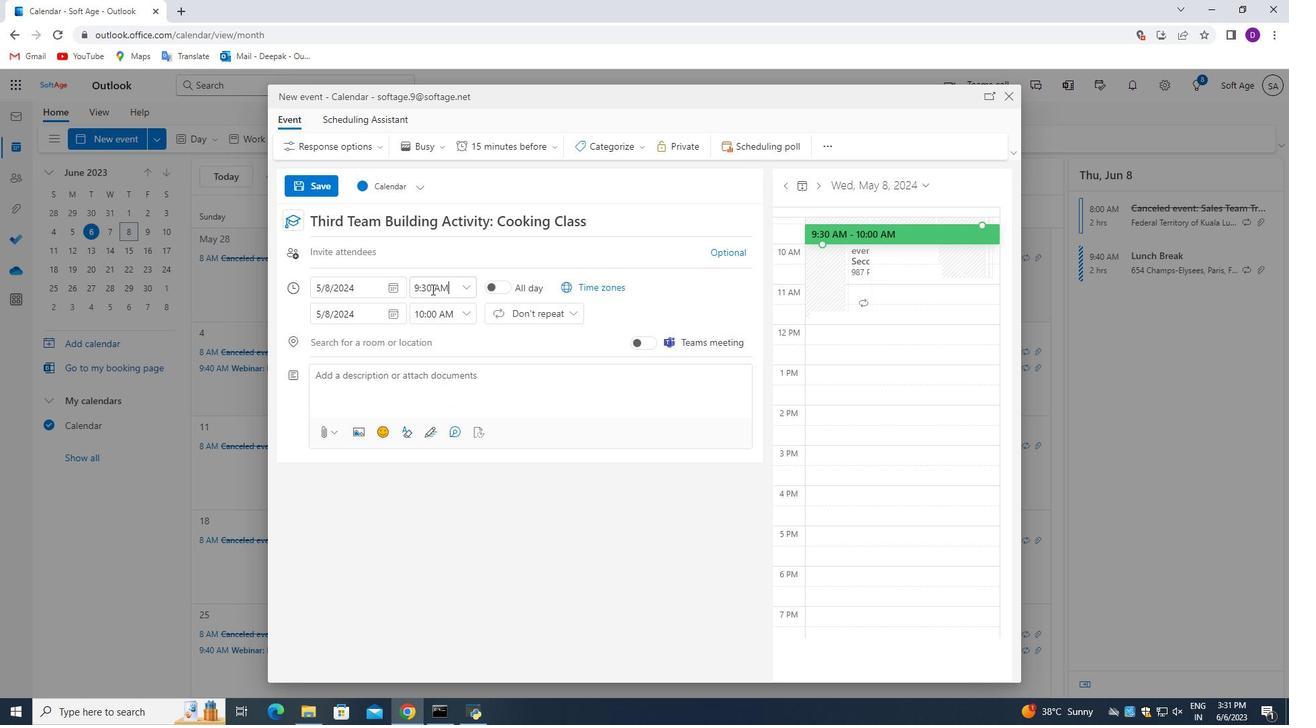 
Action: Mouse moved to (436, 327)
Screenshot: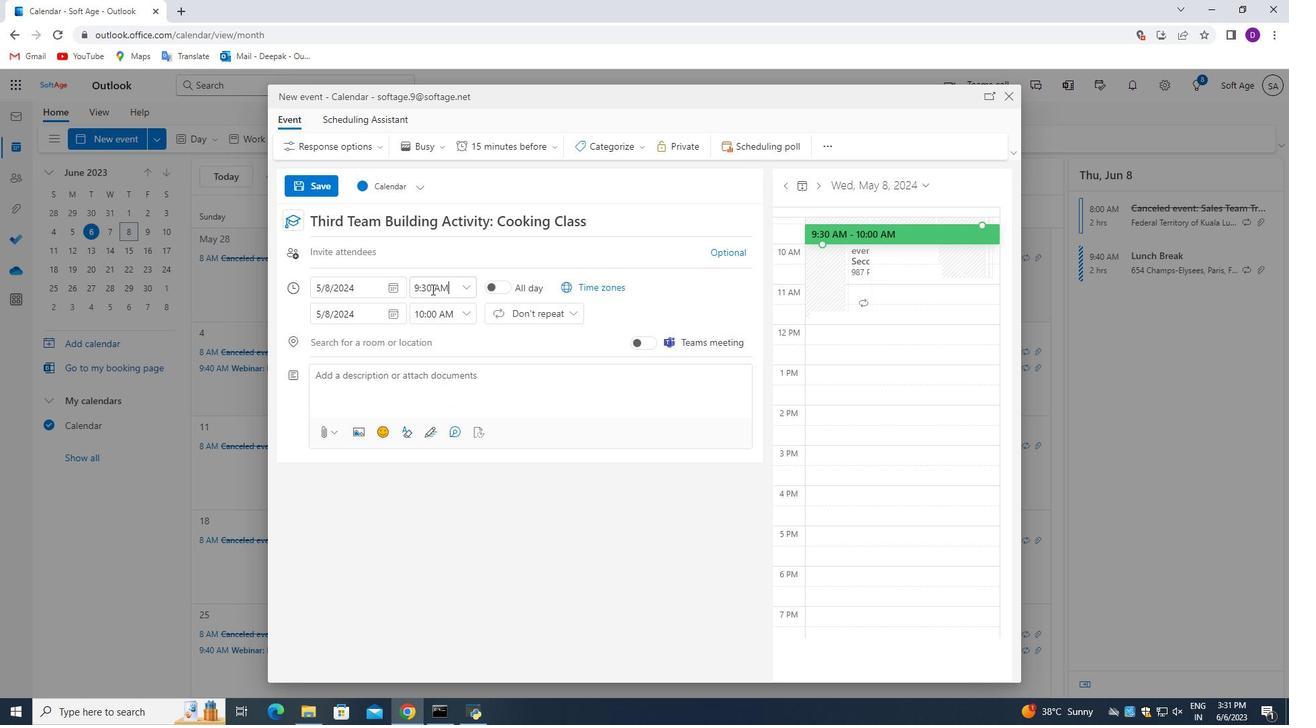 
Action: Key pressed <Key.backspace><Key.backspace>15
Screenshot: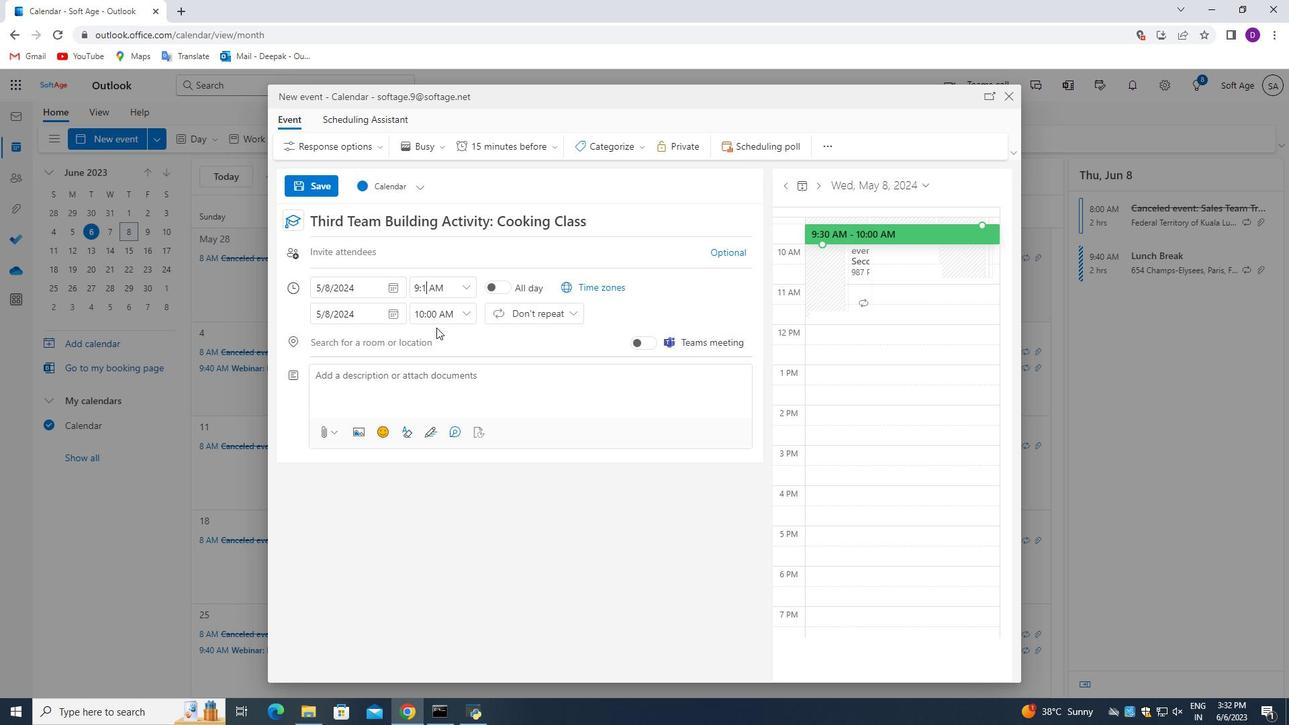 
Action: Mouse moved to (470, 316)
Screenshot: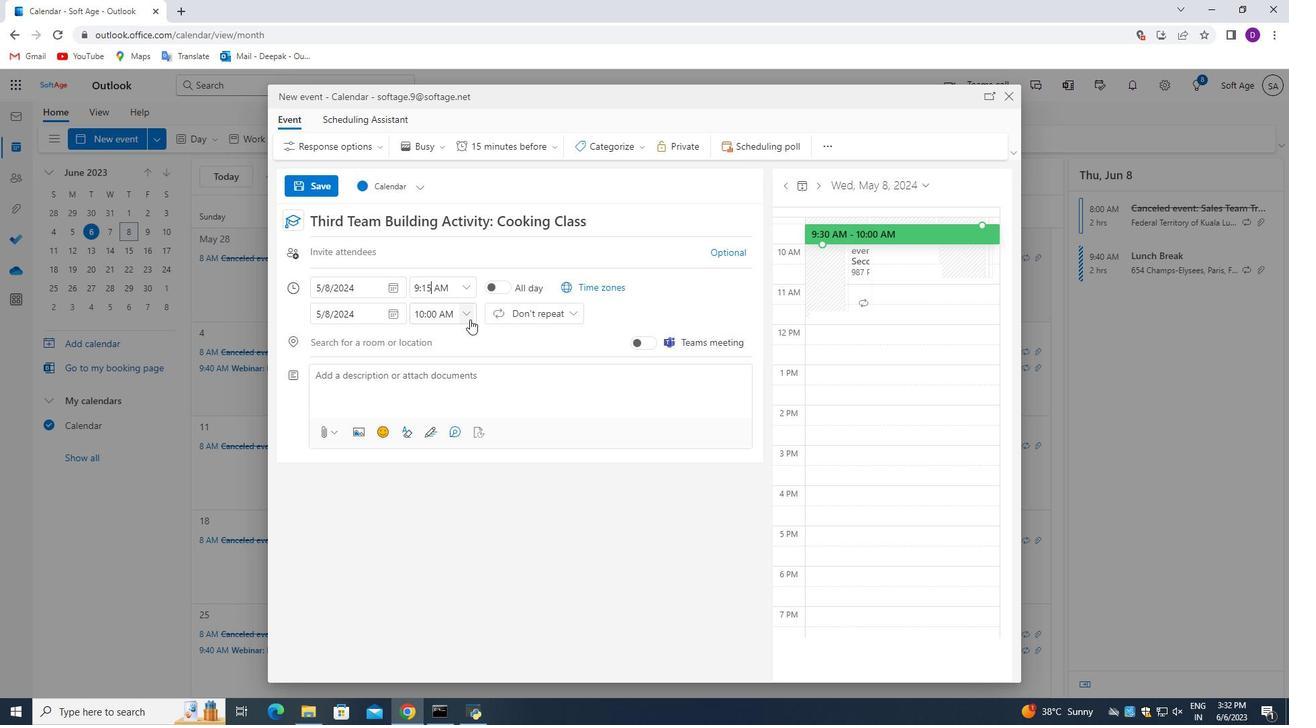 
Action: Mouse pressed left at (470, 316)
Screenshot: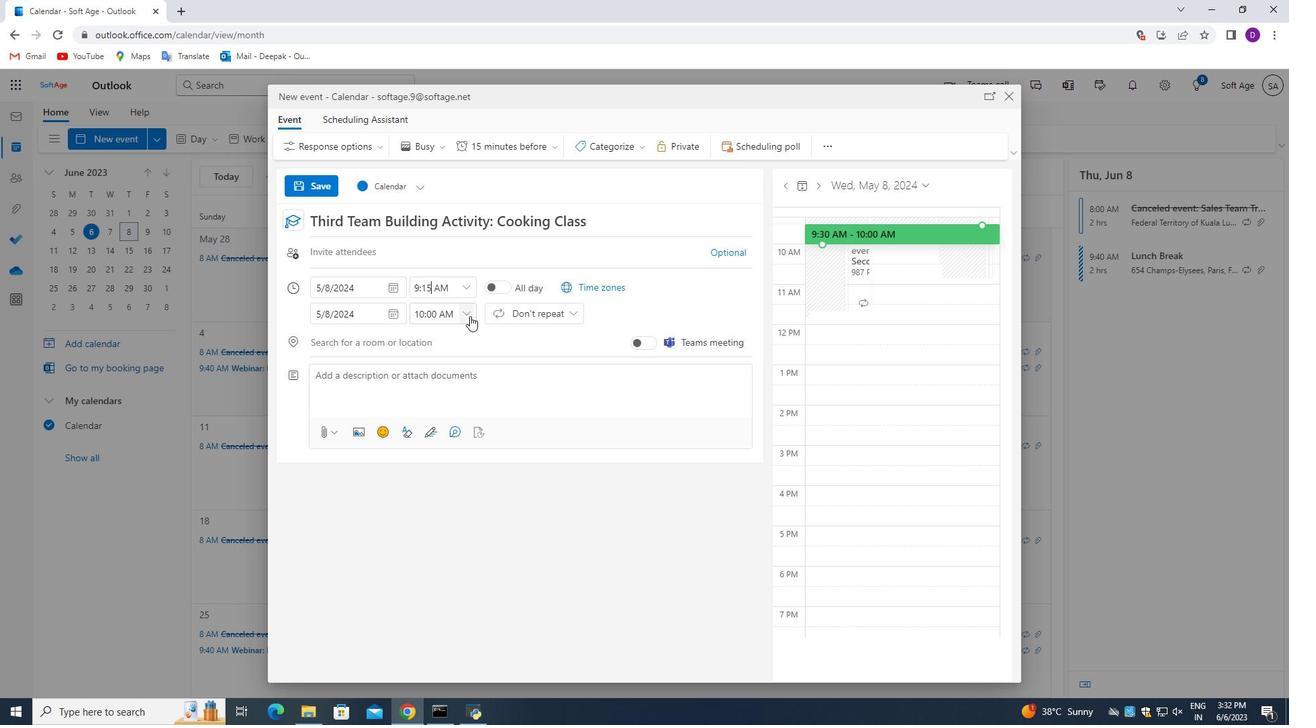 
Action: Mouse moved to (451, 402)
Screenshot: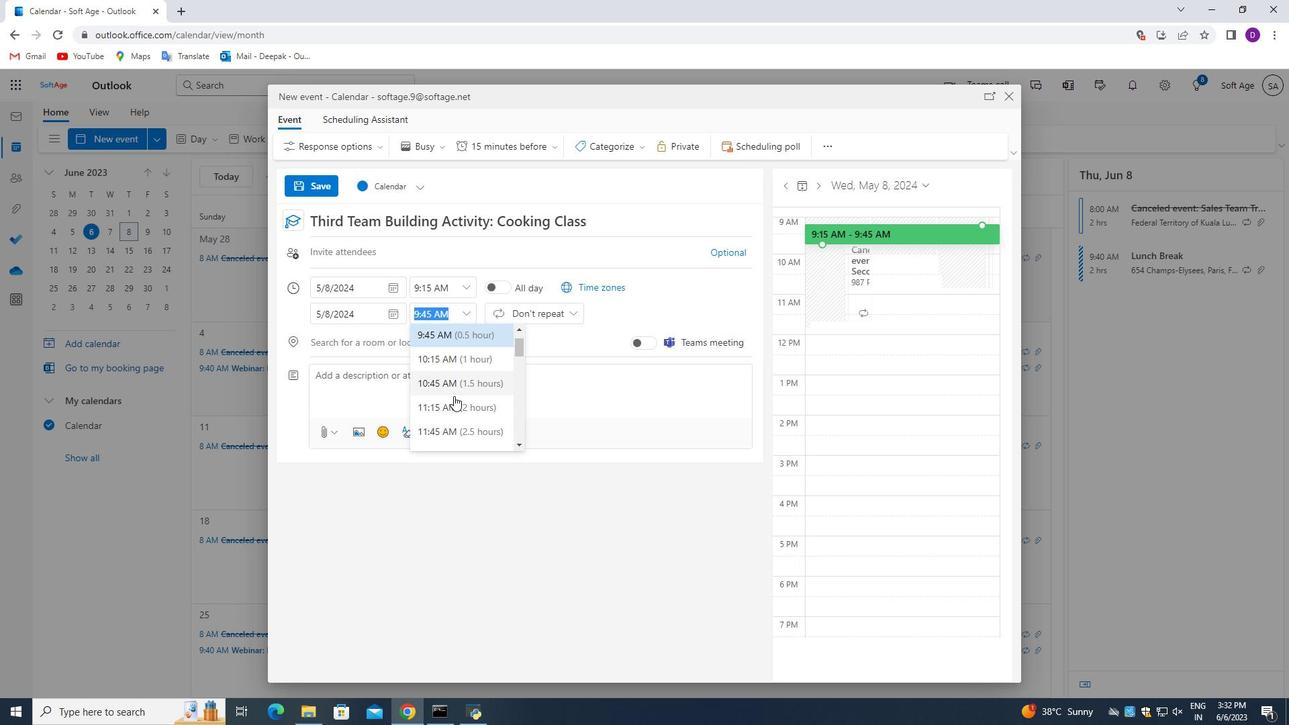
Action: Mouse pressed left at (451, 402)
Screenshot: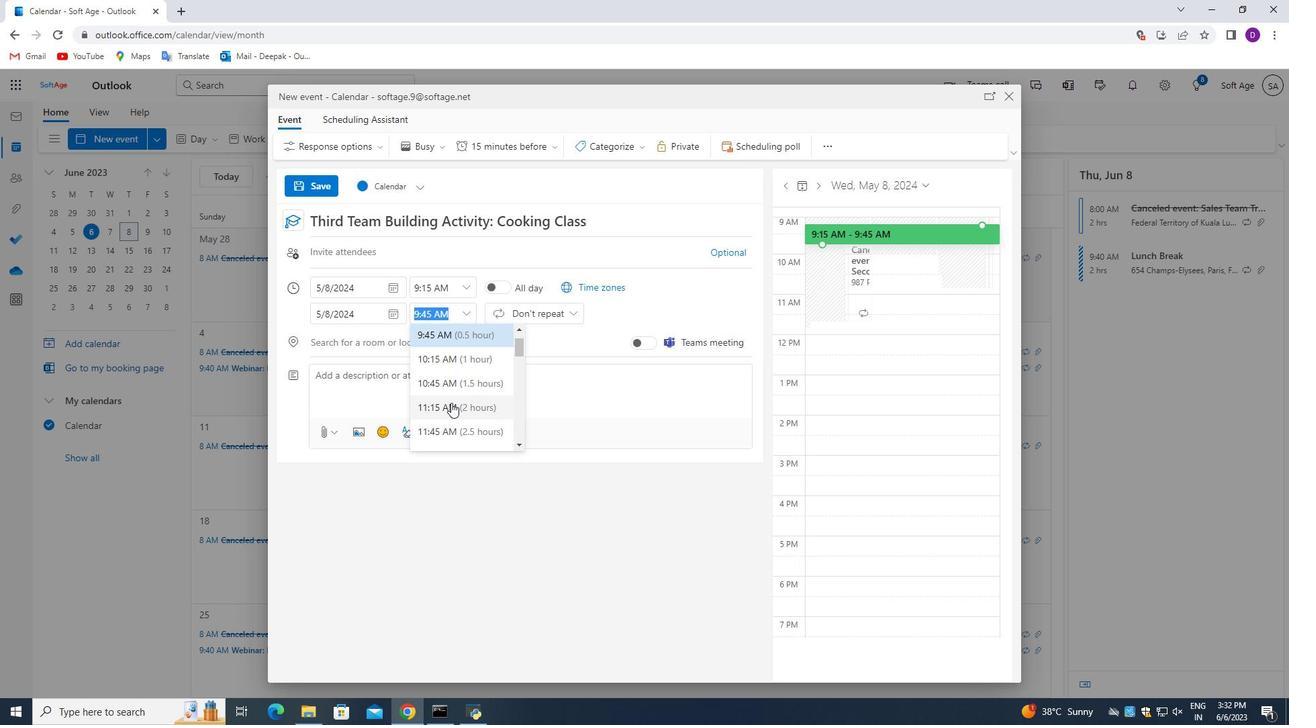 
Action: Mouse moved to (408, 372)
Screenshot: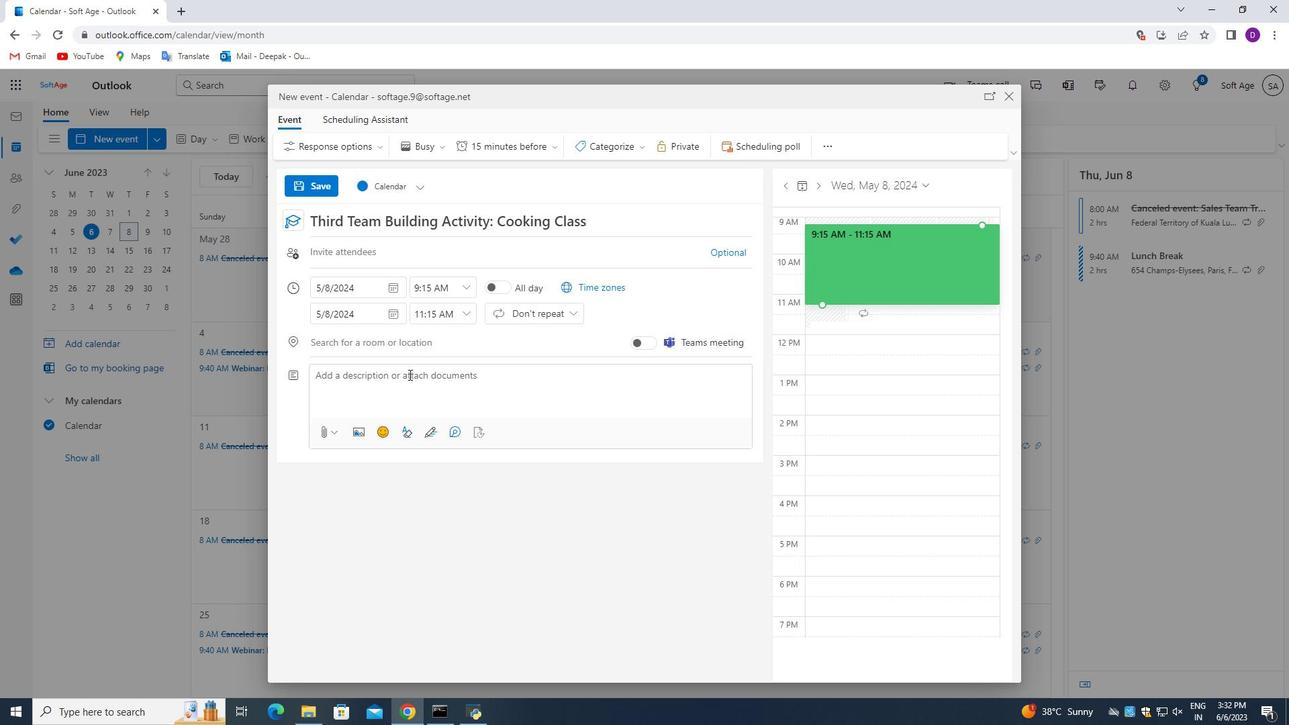 
Action: Mouse pressed left at (408, 372)
Screenshot: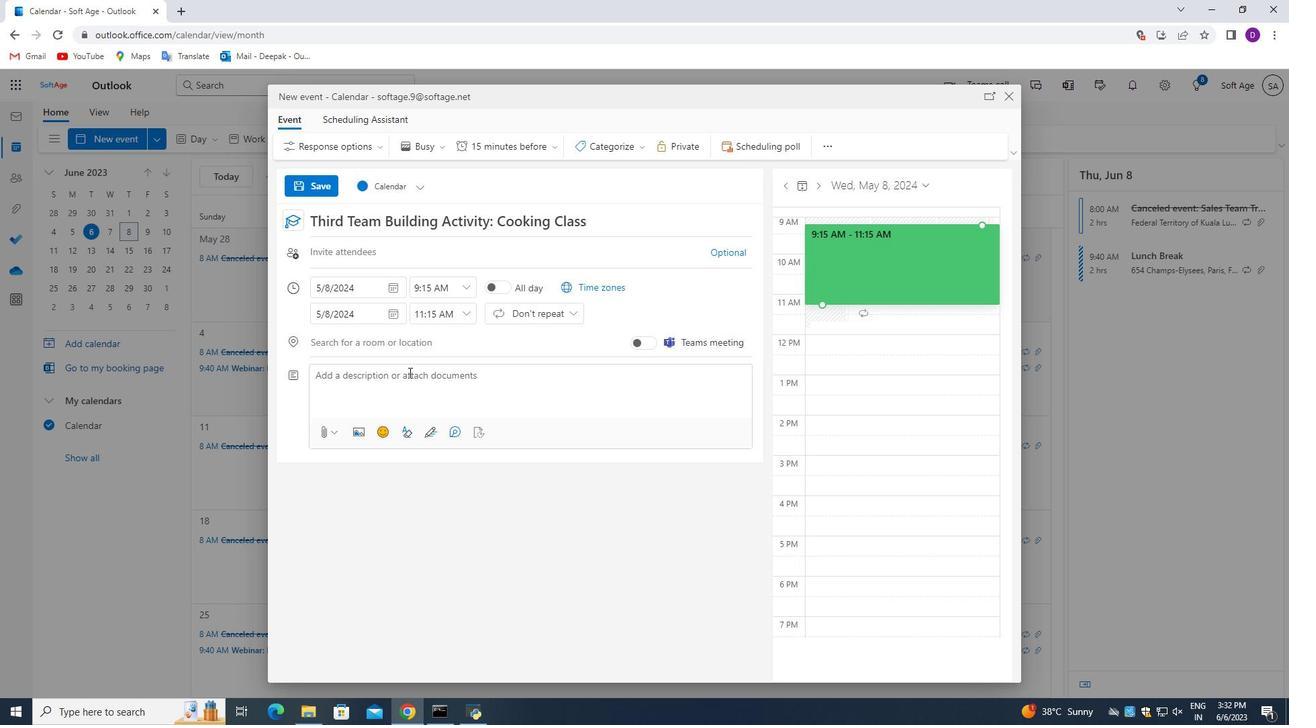 
Action: Mouse moved to (453, 566)
Screenshot: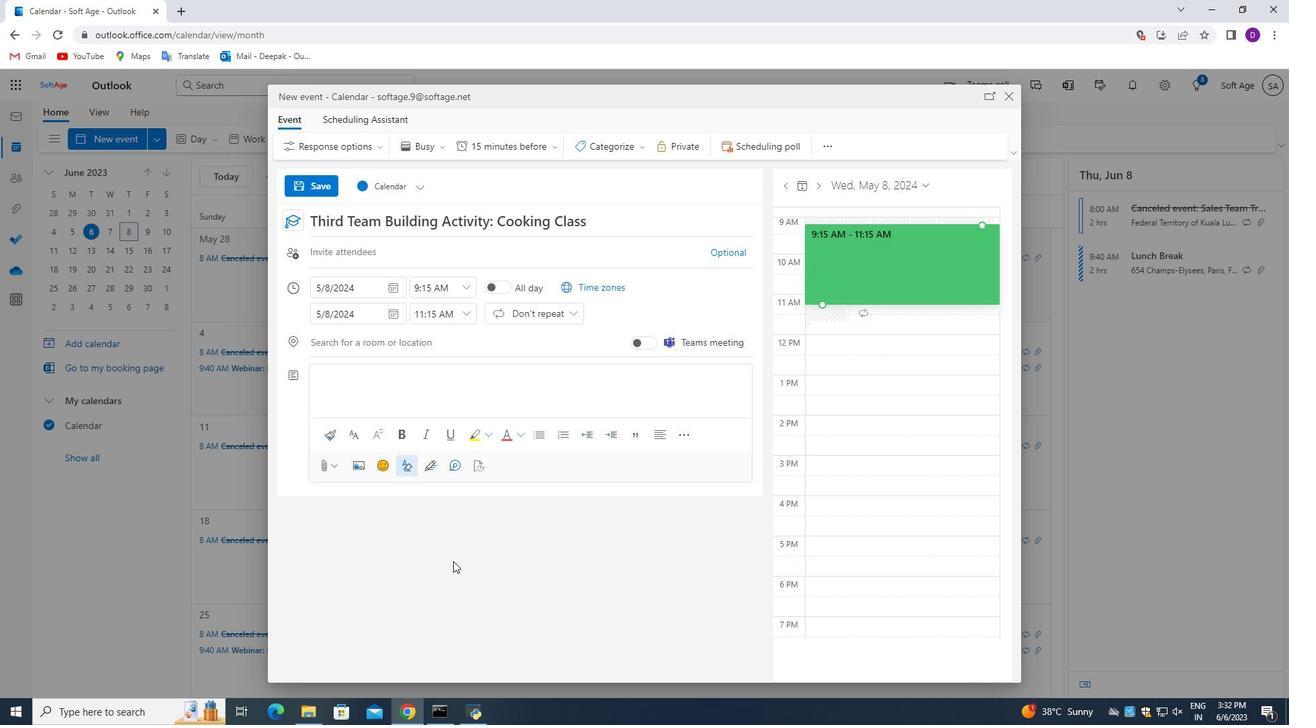 
Action: Key pressed <Key.shift_r>Team<Key.space>building<Key.space>activities<Key.space>designed<Key.space>to<Key.space>si<Key.backspace>uit<Key.space>the<Key.space>specific<Key.space>needs<Key.space>and<Key.space>dynamics<Key.space>of<Key.space>the<Key.space>team's<Key.space>goals<Key.space>and<Key.space>challenges<Key.space>can<Key.space>maximize<Key.space>their<Key.space>effectiveness<Key.space>in<Key.space>fostering<Key.space>collaboration,<Key.space>trust<Key.space><Key.backspace>,<Key.space>and<Key.space>overall<Key.space>team<Key.space>cohesion.
Screenshot: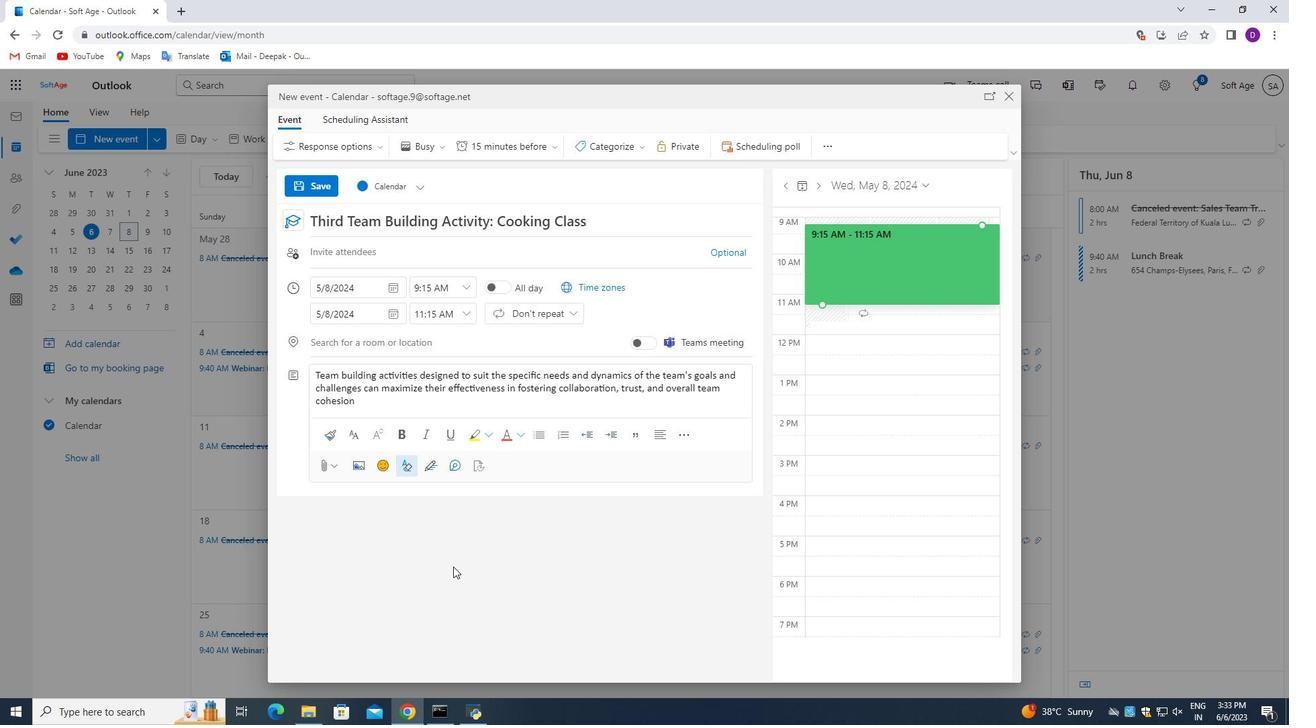 
Action: Mouse moved to (616, 150)
Screenshot: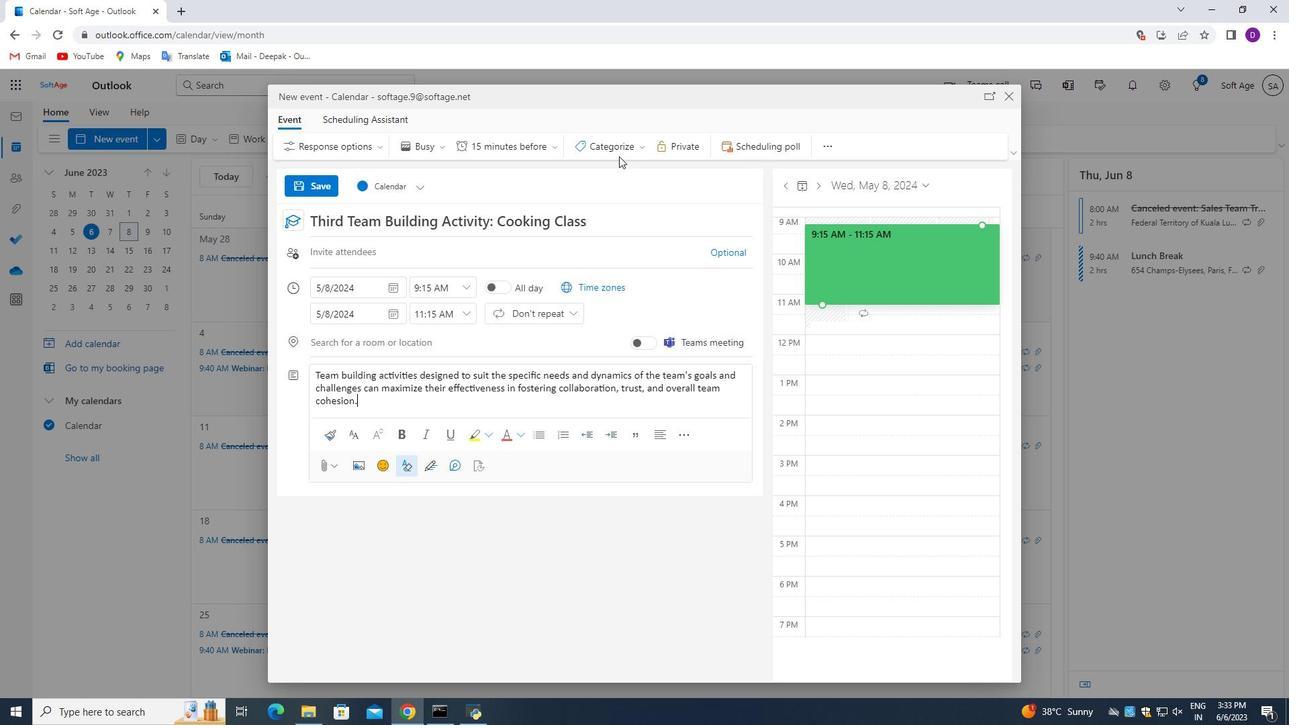 
Action: Mouse pressed left at (616, 150)
Screenshot: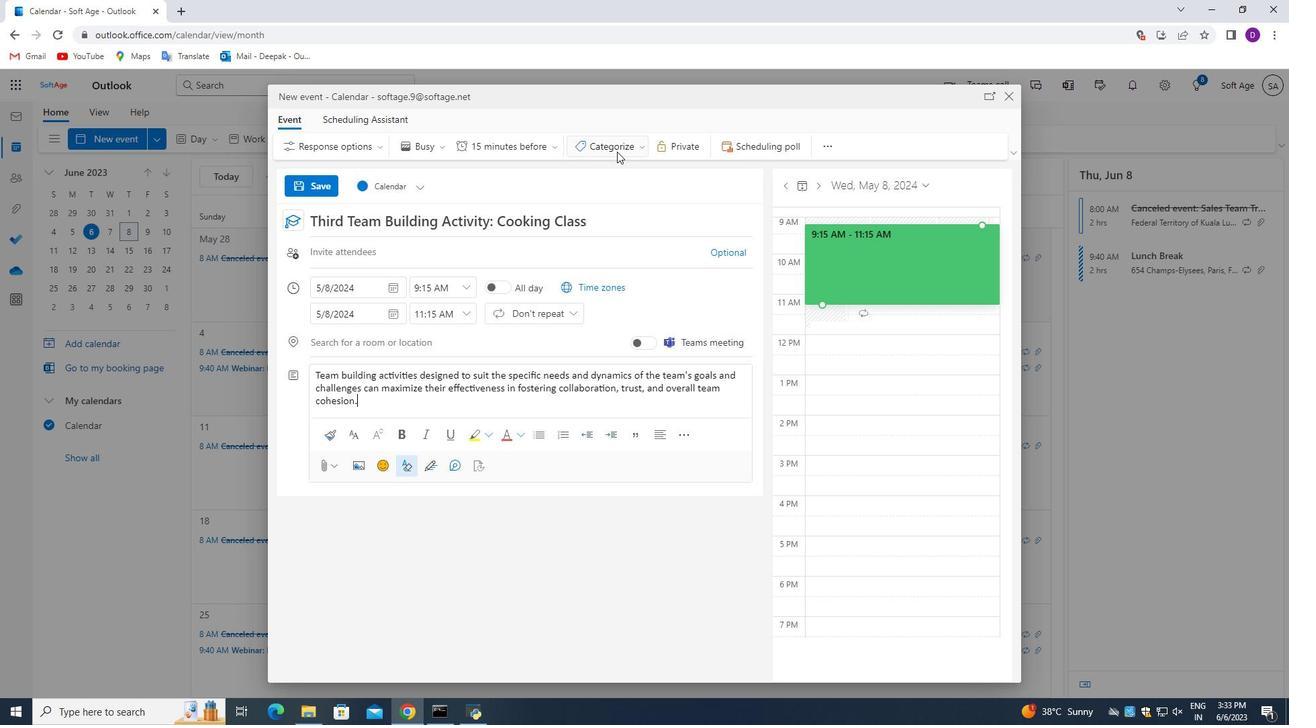 
Action: Mouse moved to (615, 193)
Screenshot: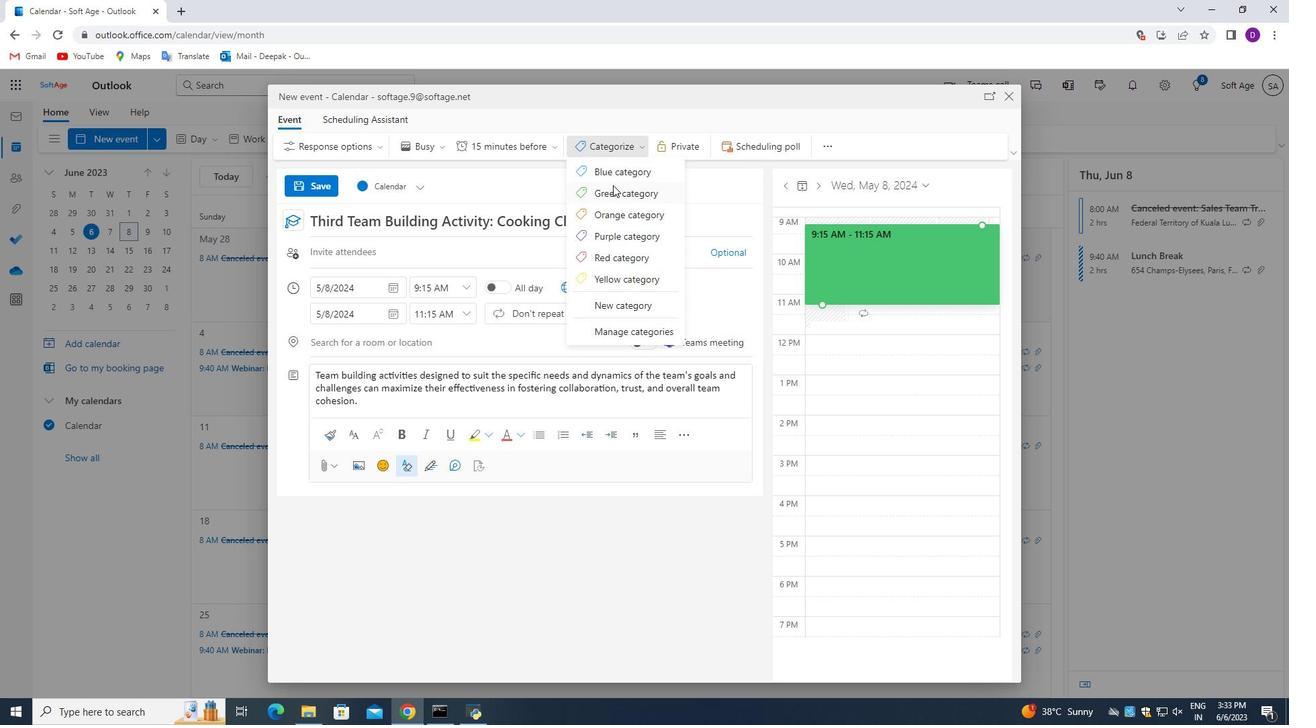 
Action: Mouse pressed left at (615, 193)
Screenshot: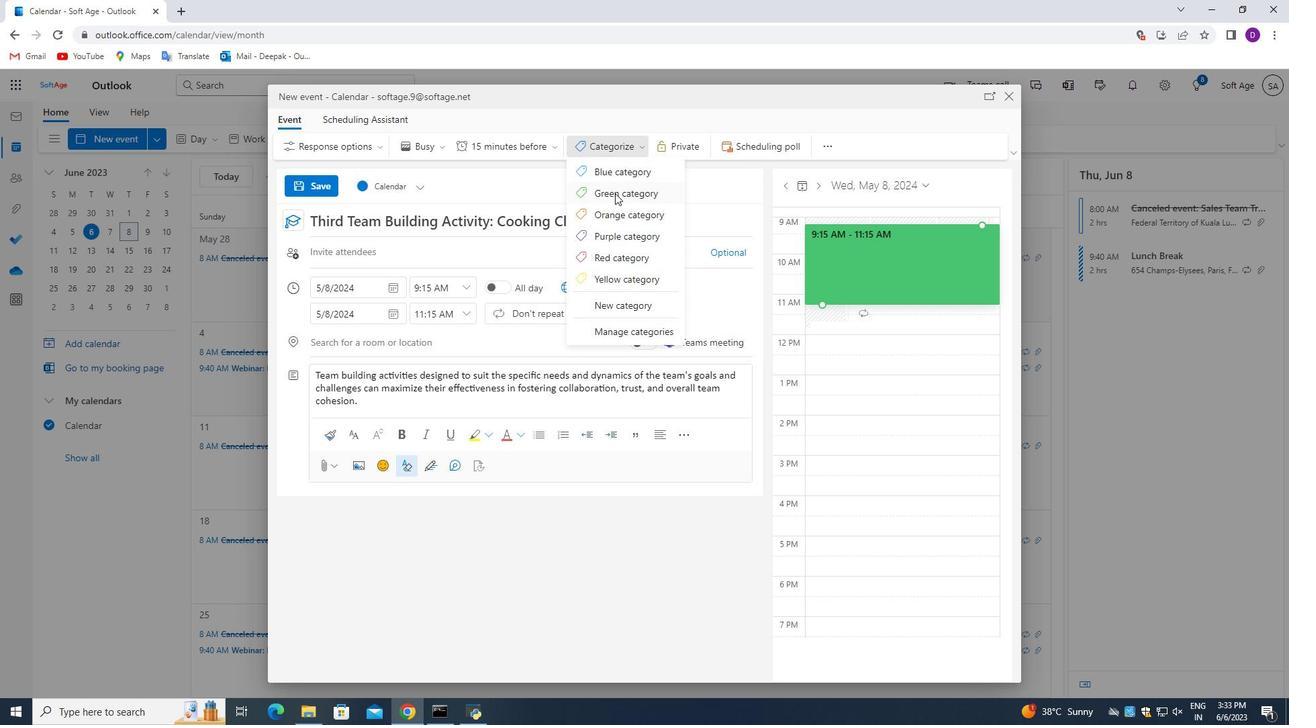 
Action: Mouse moved to (363, 253)
Screenshot: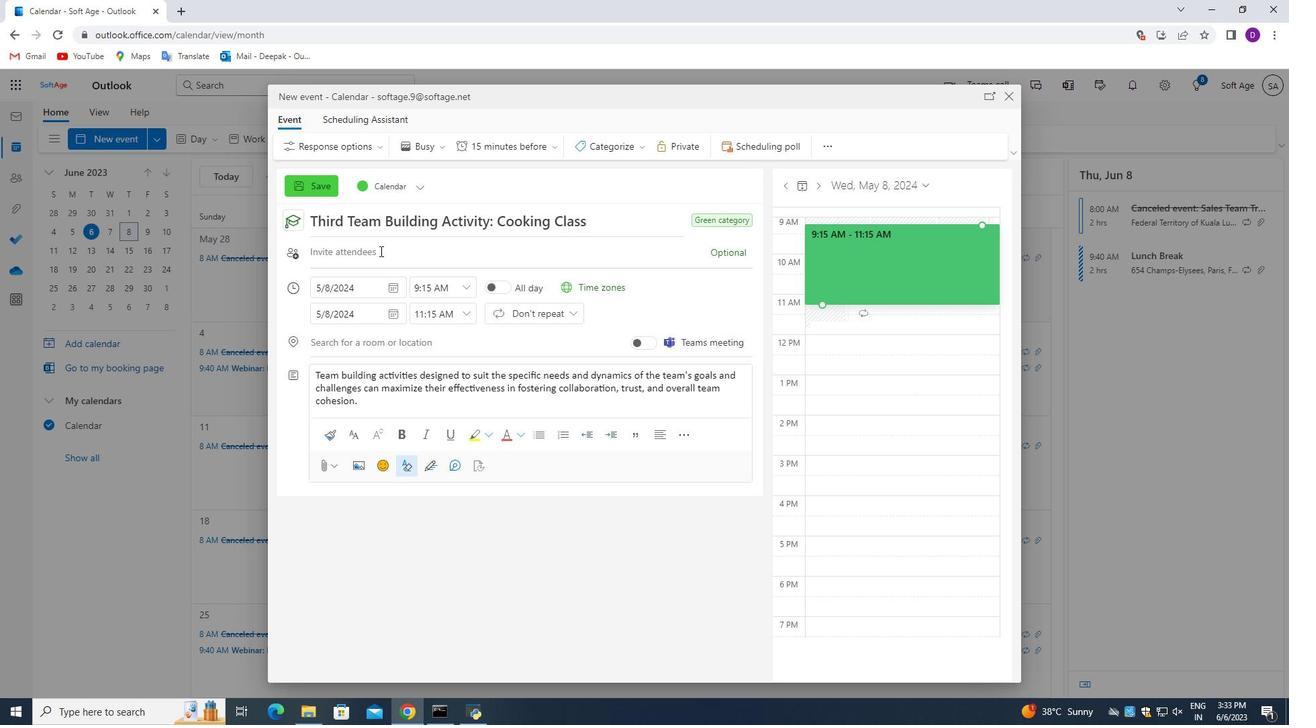
Action: Mouse pressed left at (363, 253)
Screenshot: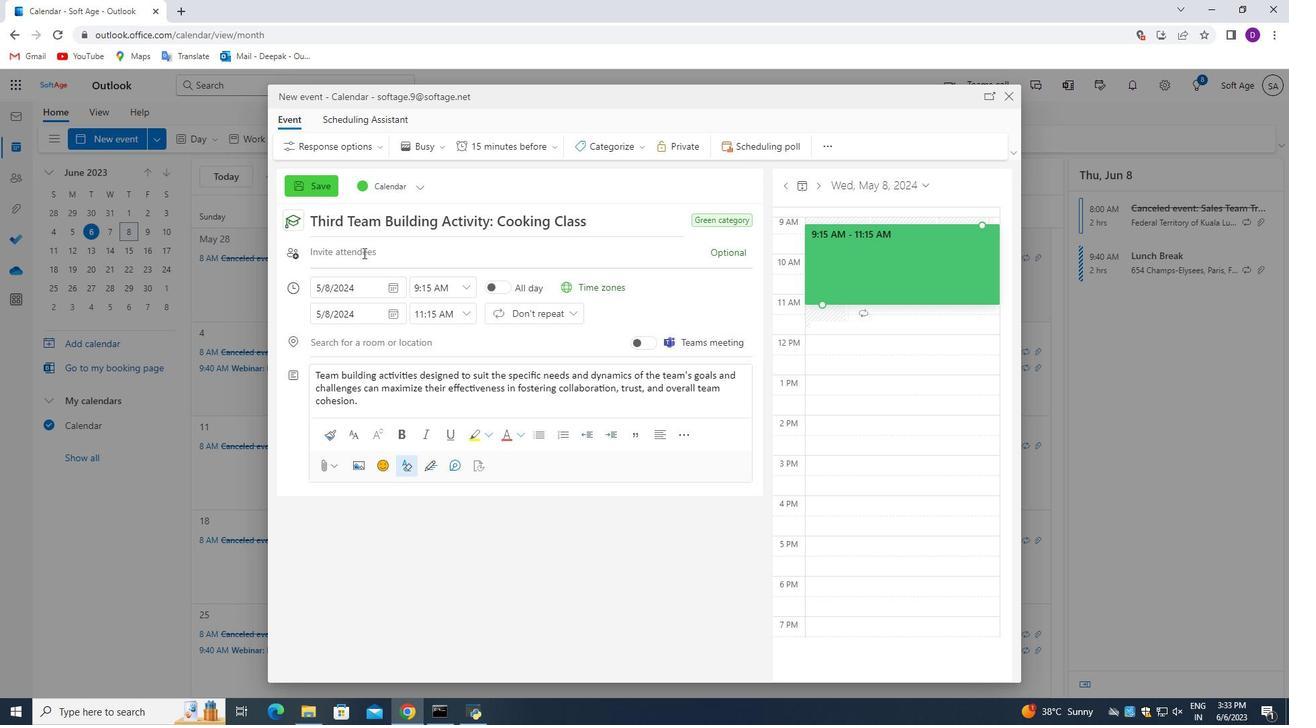 
Action: Key pressed softage.9<Key.shift>@softage.net<Key.enter>
Screenshot: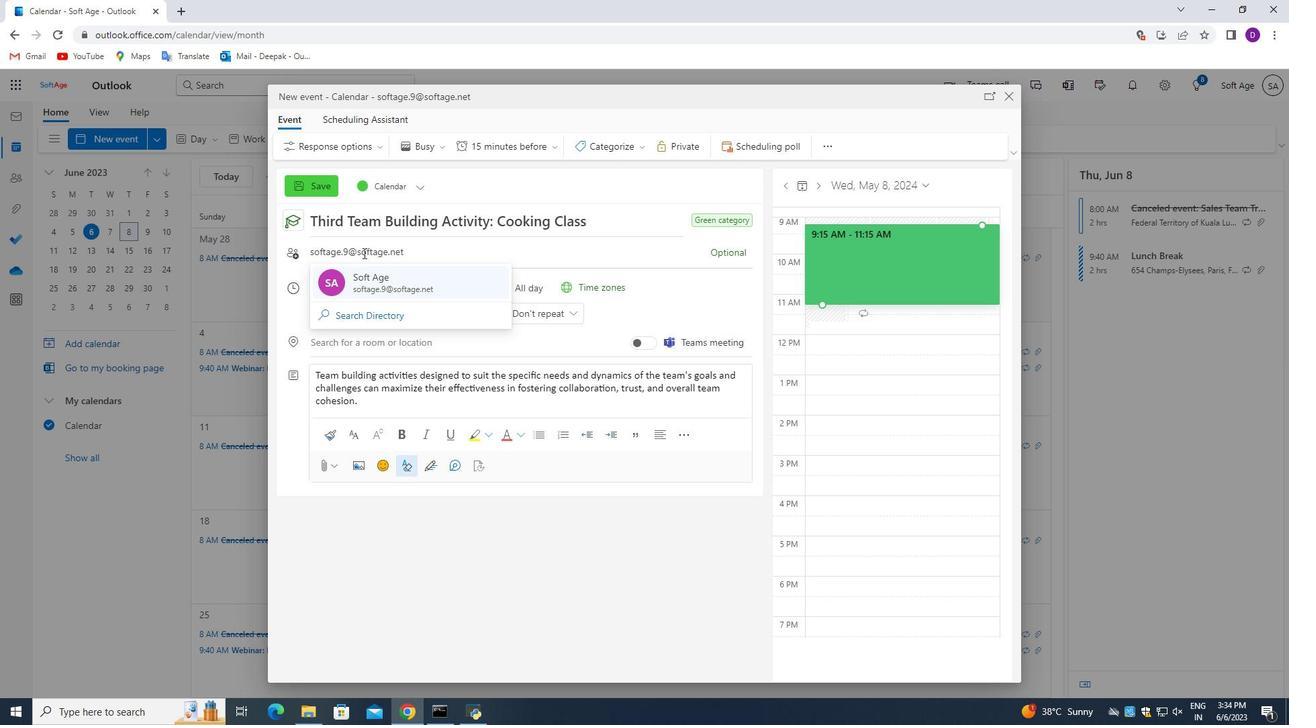 
Action: Mouse moved to (713, 253)
Screenshot: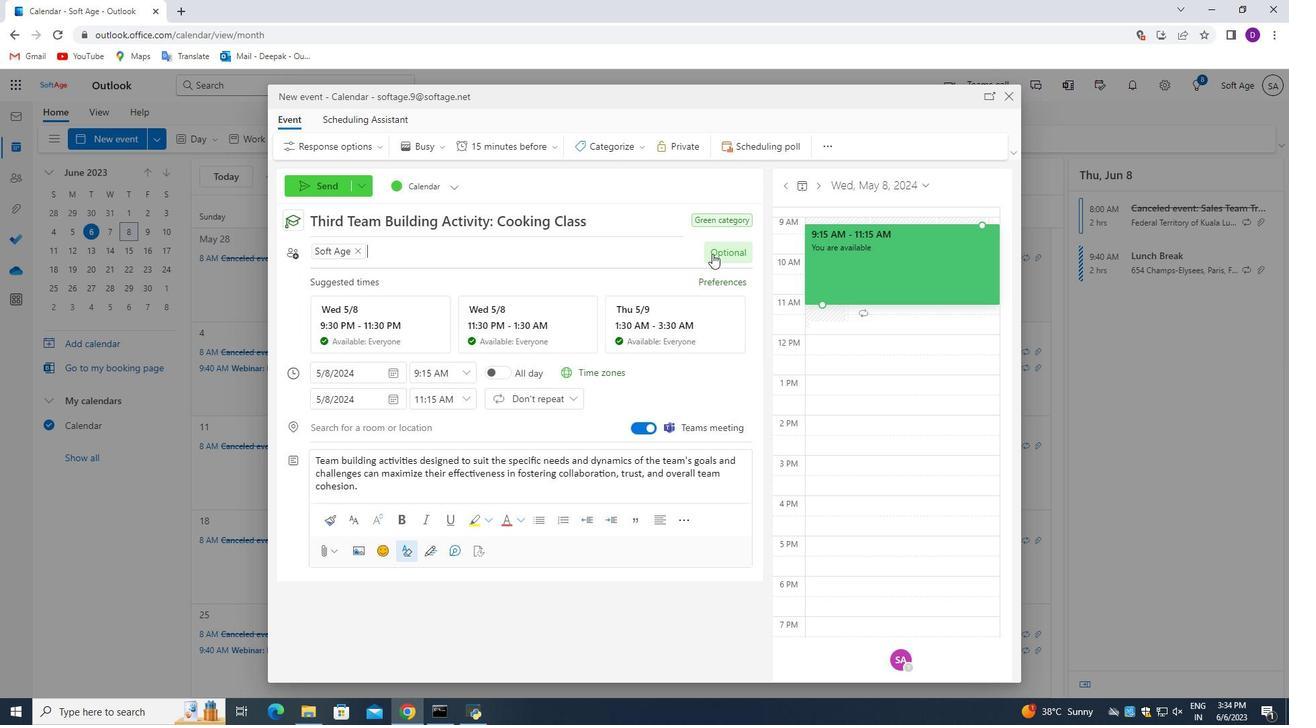 
Action: Mouse pressed left at (713, 253)
Screenshot: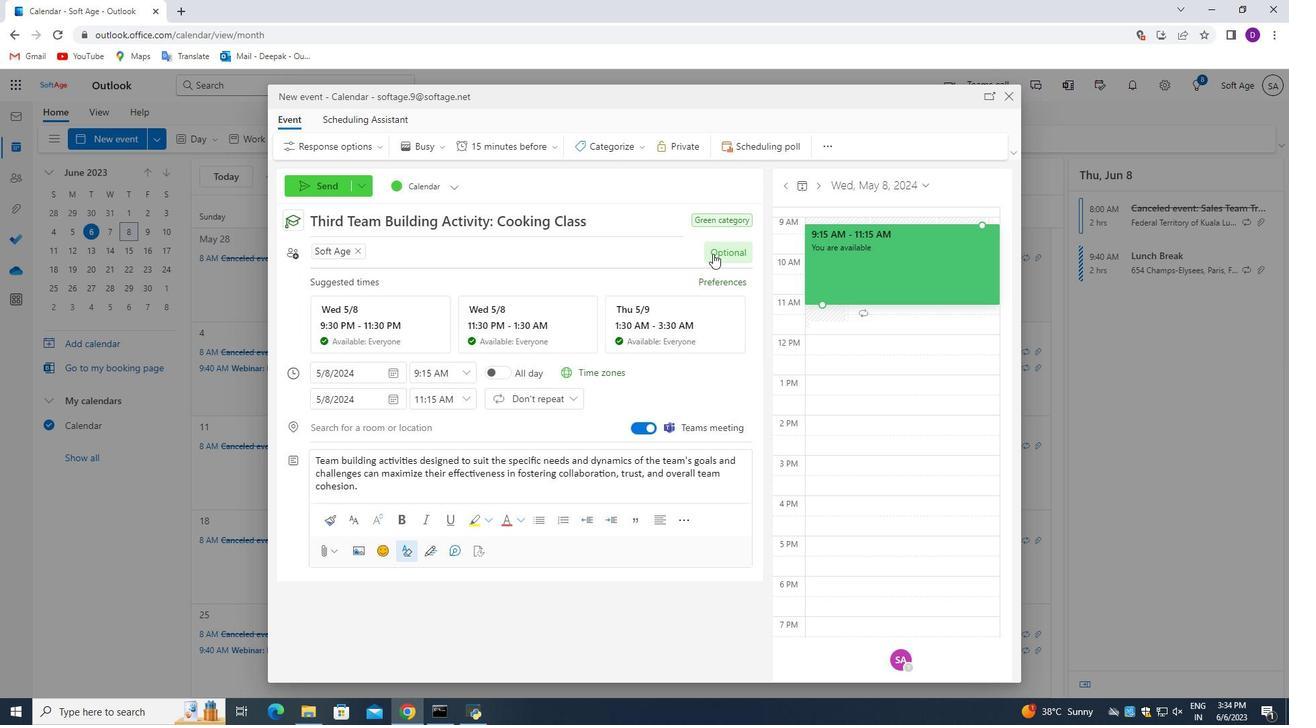 
Action: Mouse moved to (357, 250)
Screenshot: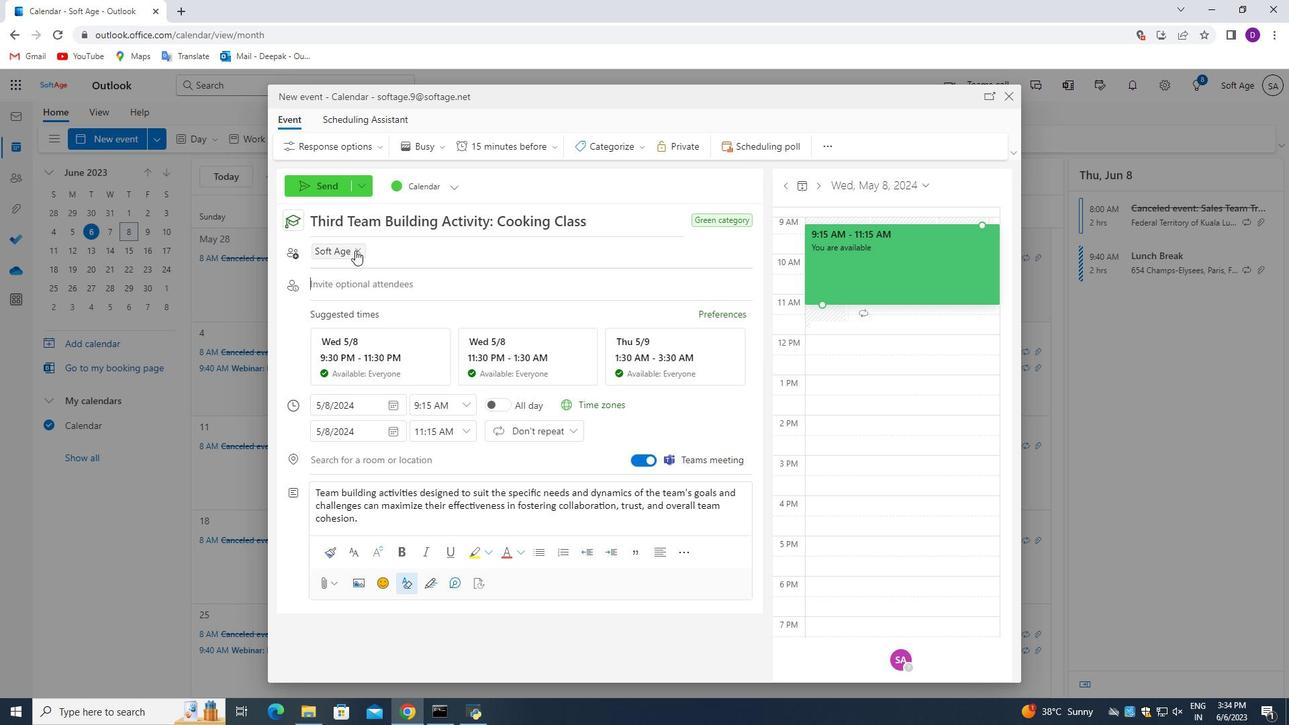 
Action: Mouse pressed left at (357, 250)
Screenshot: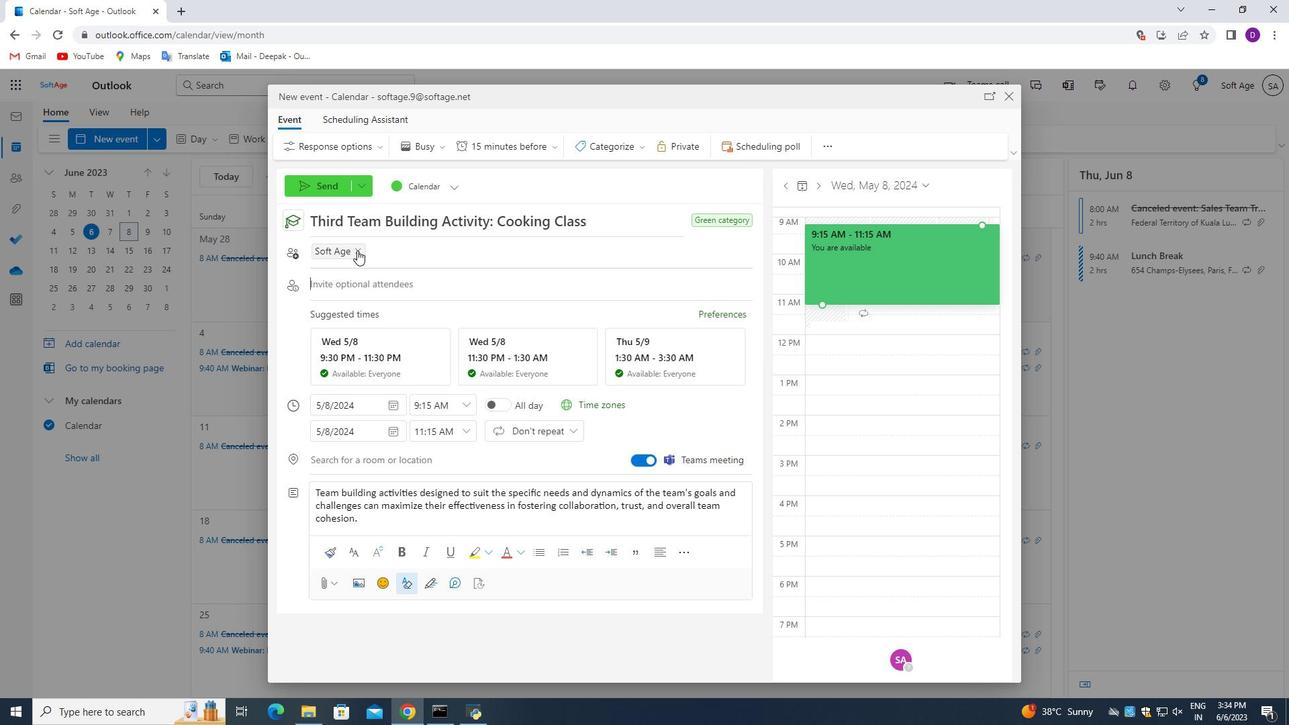 
Action: Mouse moved to (353, 253)
Screenshot: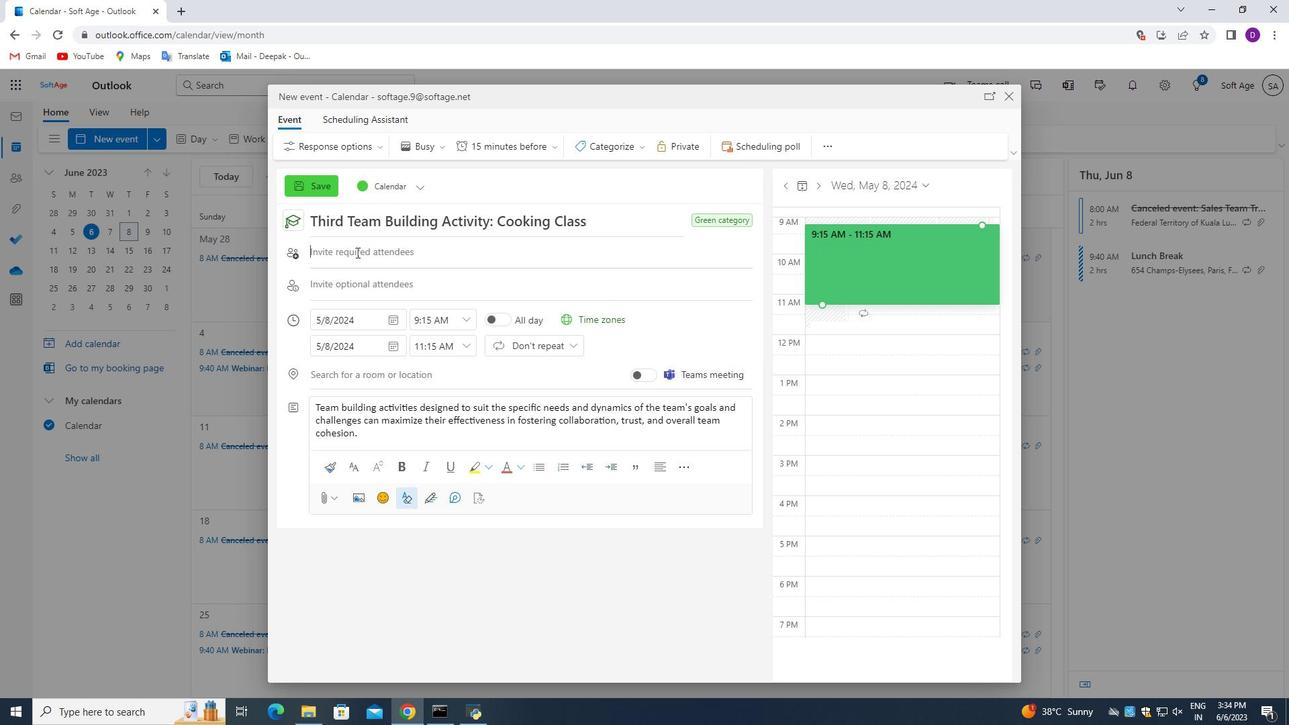 
Action: Mouse pressed left at (353, 253)
Screenshot: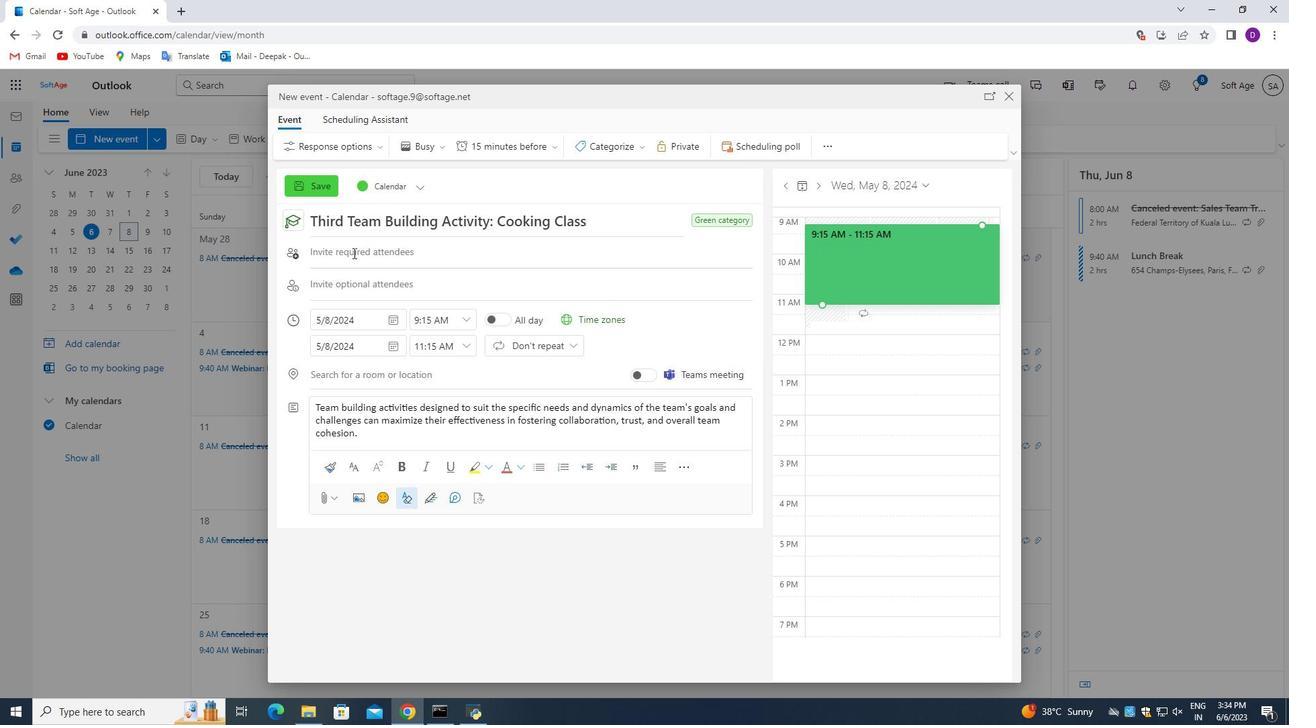 
Action: Key pressed softage.10<Key.shift>@softage.net<Key.enter>
Screenshot: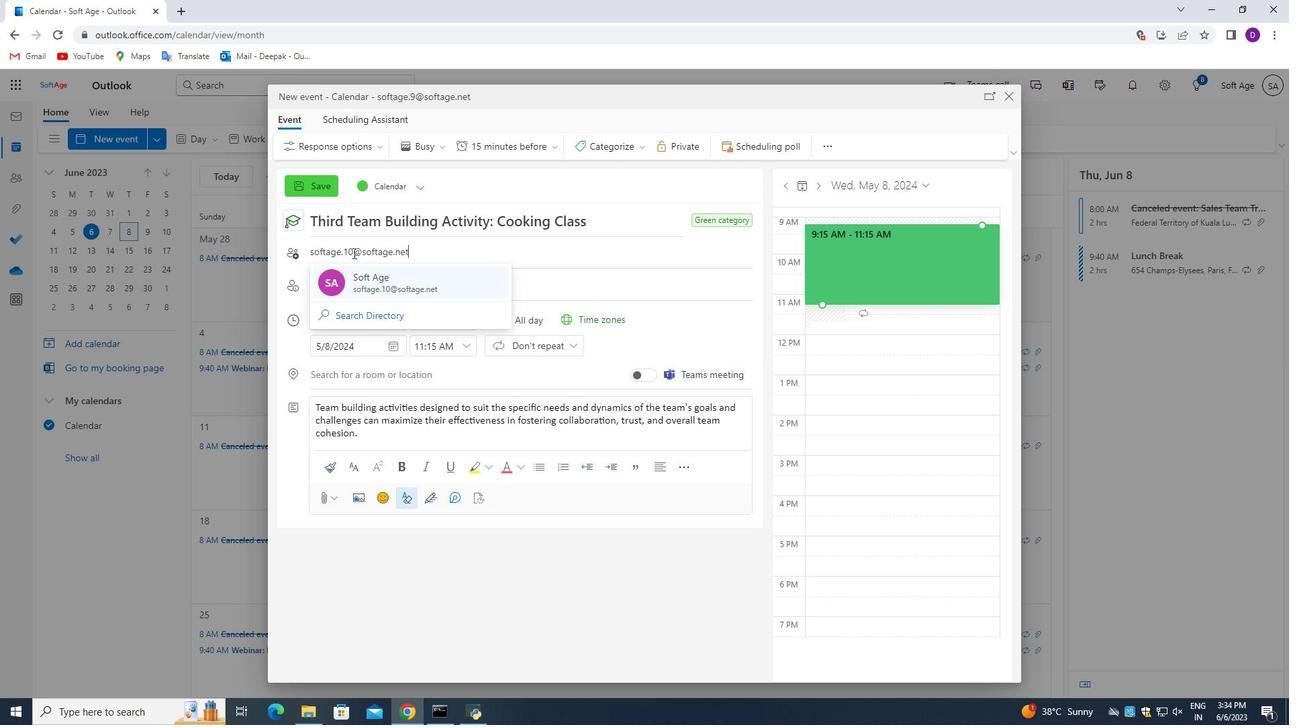 
Action: Mouse moved to (349, 284)
Screenshot: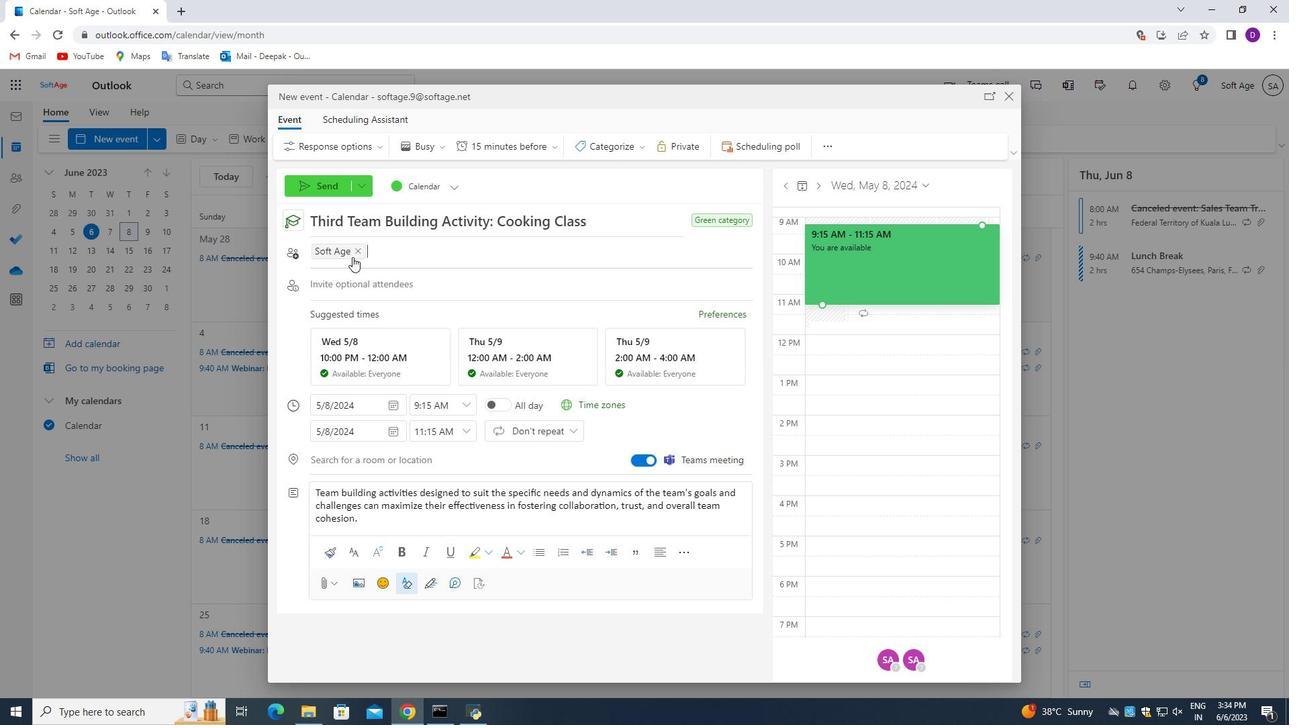 
Action: Mouse pressed left at (349, 284)
Screenshot: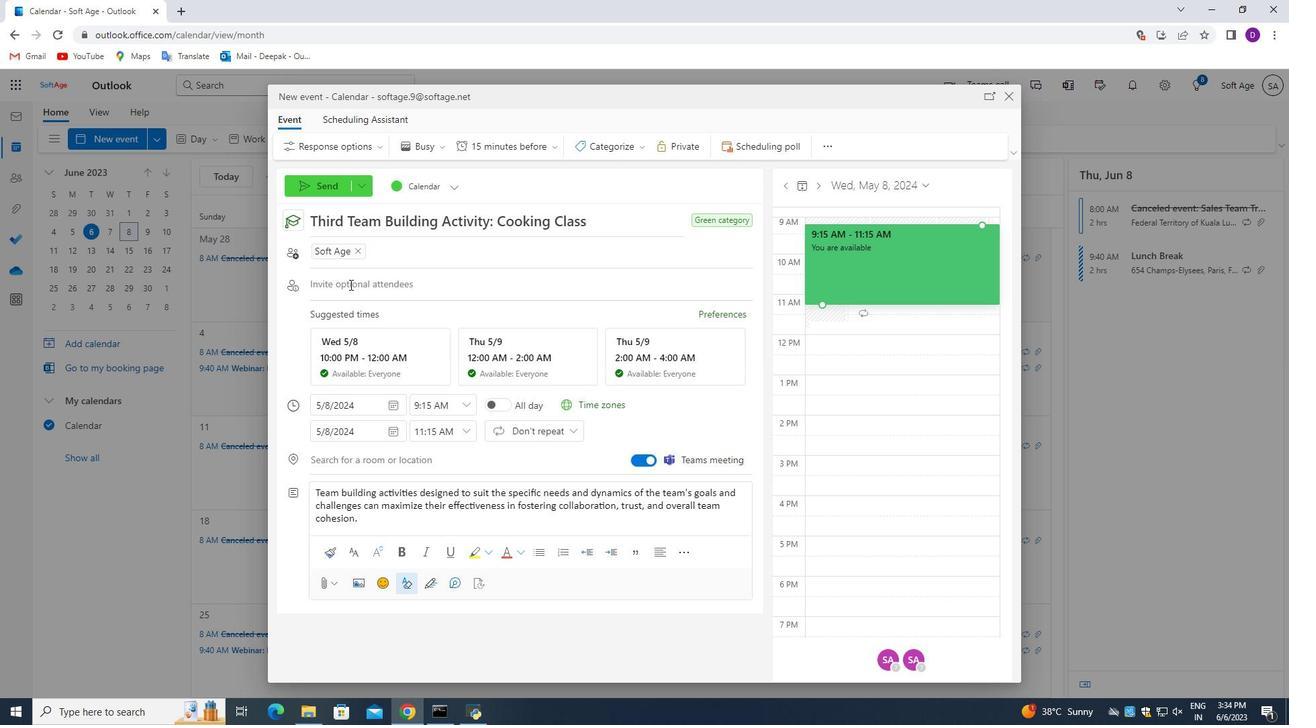 
Action: Mouse moved to (259, 247)
Screenshot: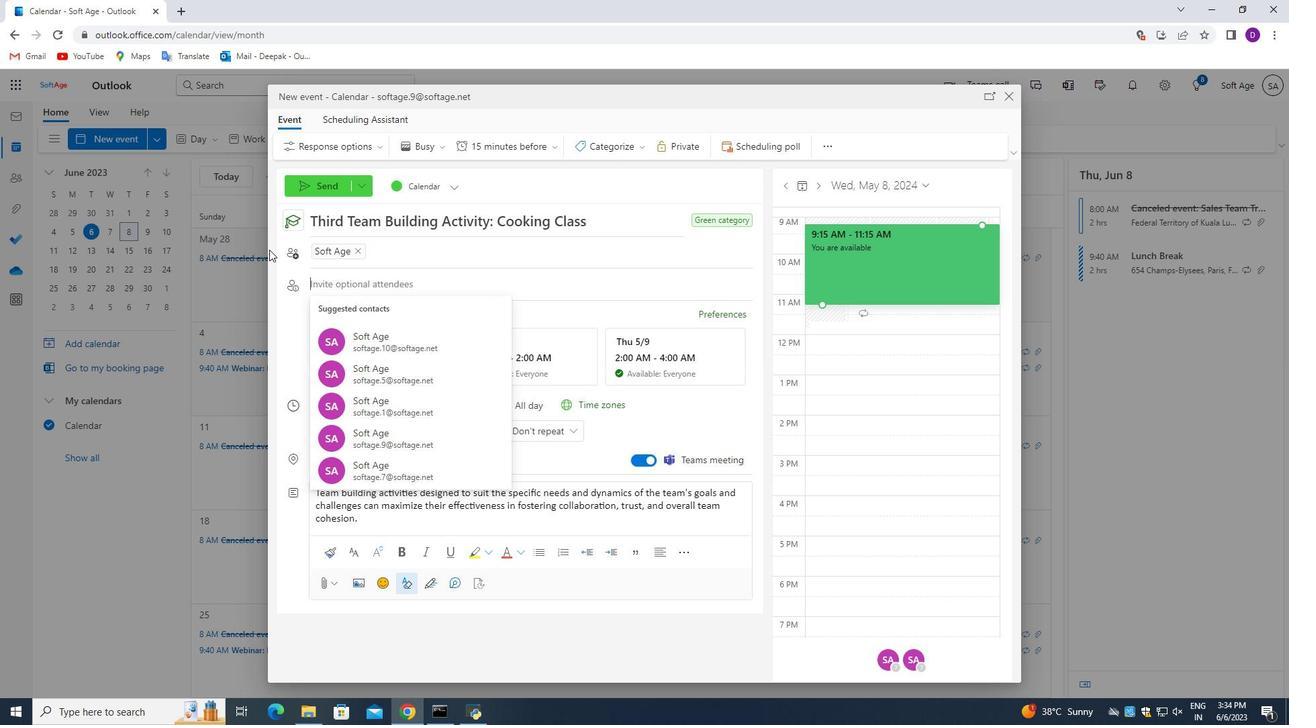
Action: Key pressed softage.7<Key.shift>@softage.net<Key.enter>
Screenshot: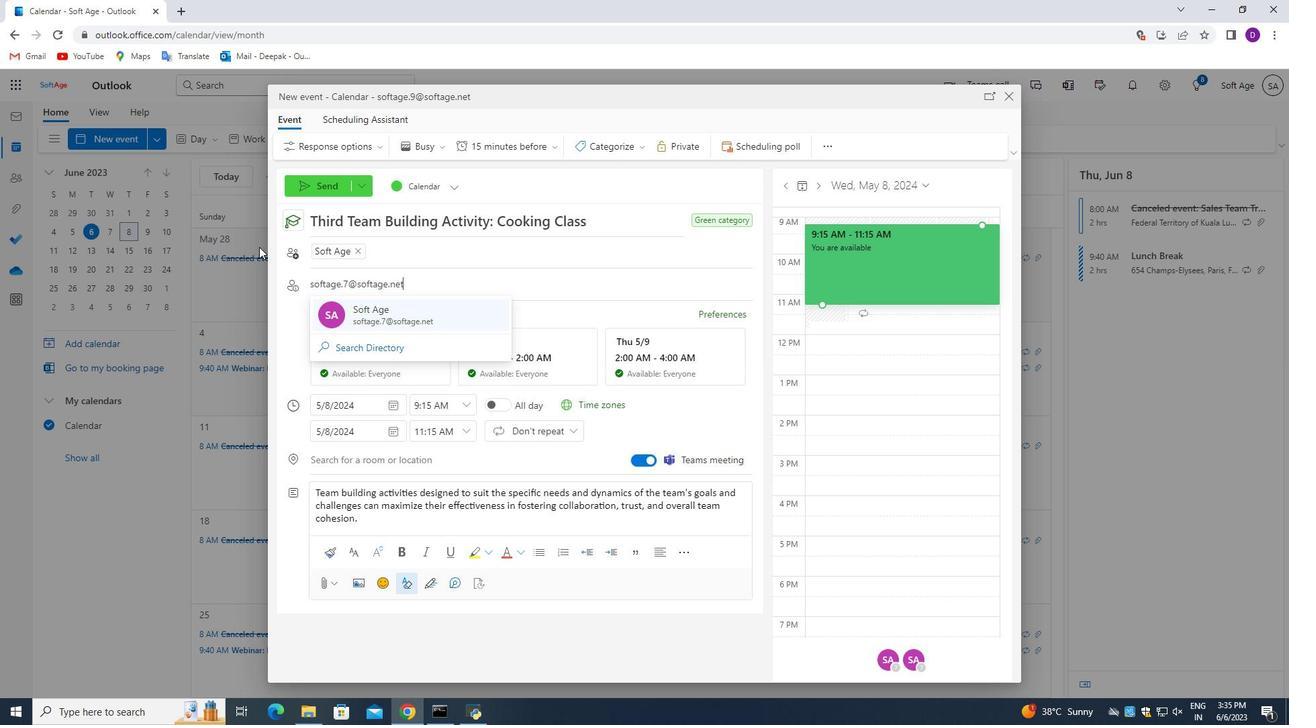 
Action: Mouse moved to (515, 149)
Screenshot: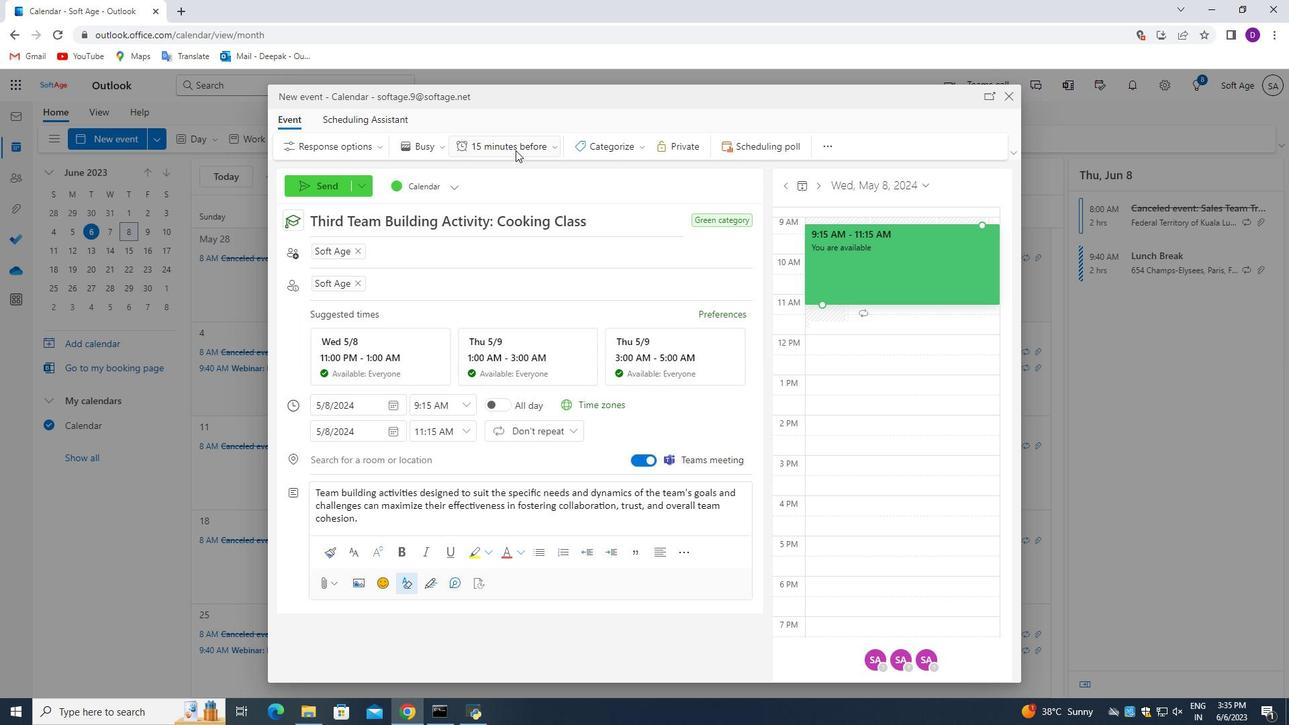 
Action: Mouse pressed left at (515, 149)
Screenshot: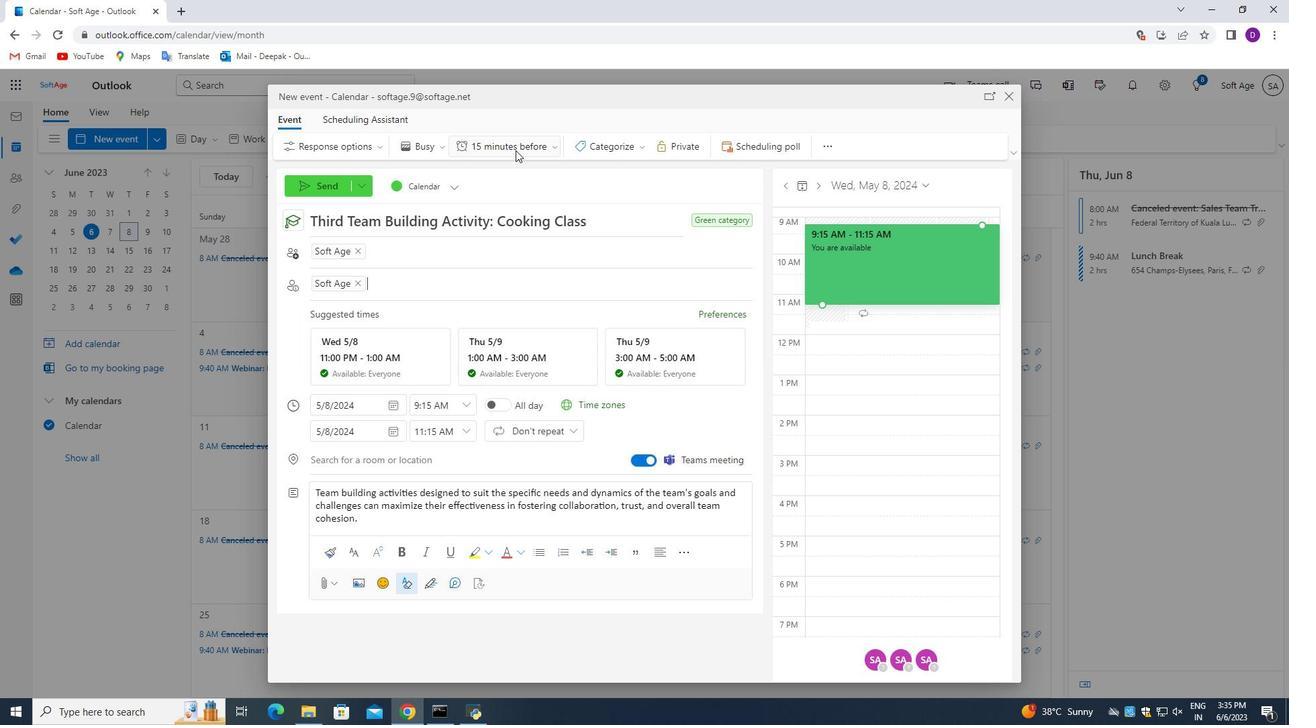 
Action: Mouse moved to (500, 414)
Screenshot: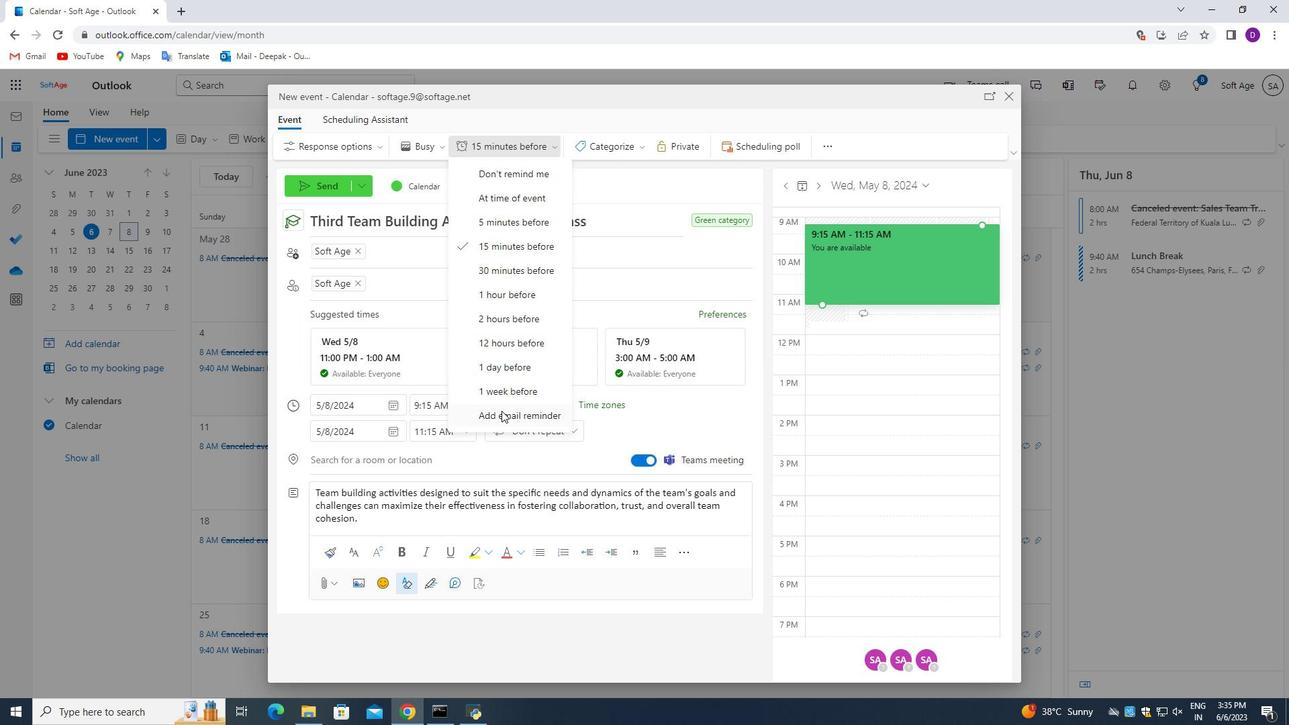 
Action: Mouse pressed left at (500, 414)
Screenshot: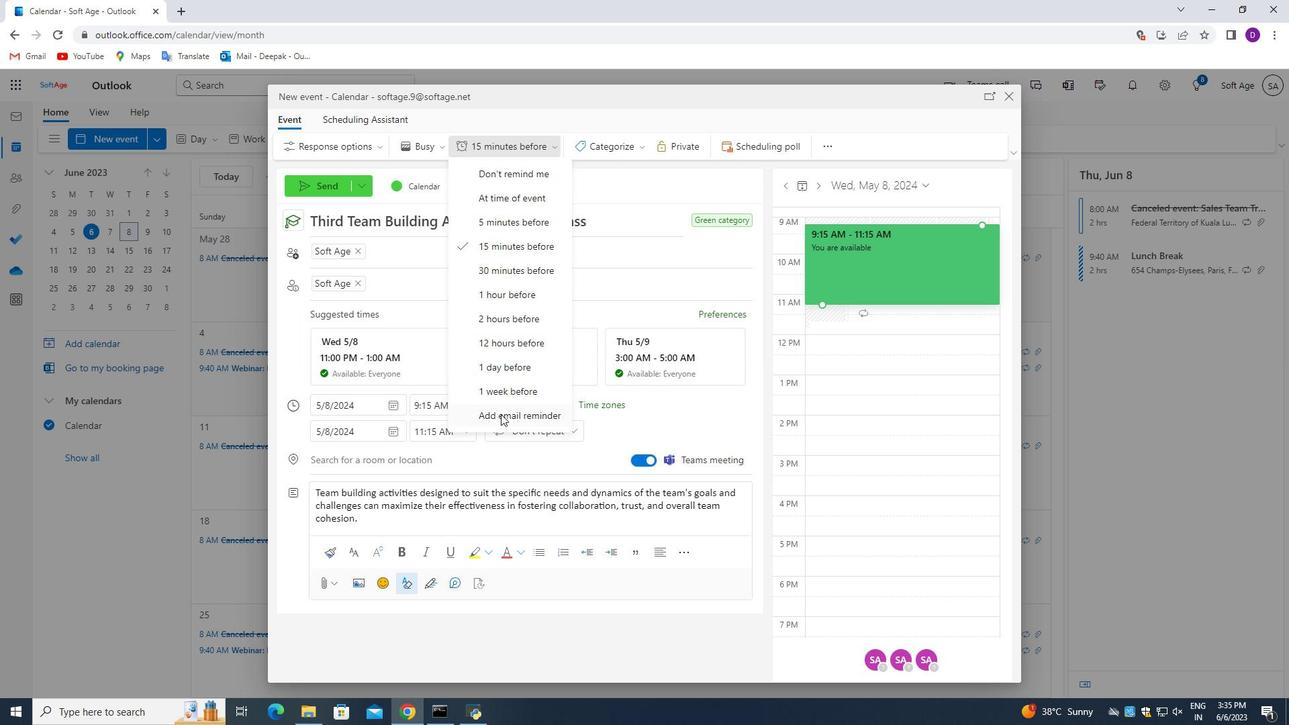 
Action: Mouse moved to (492, 300)
Screenshot: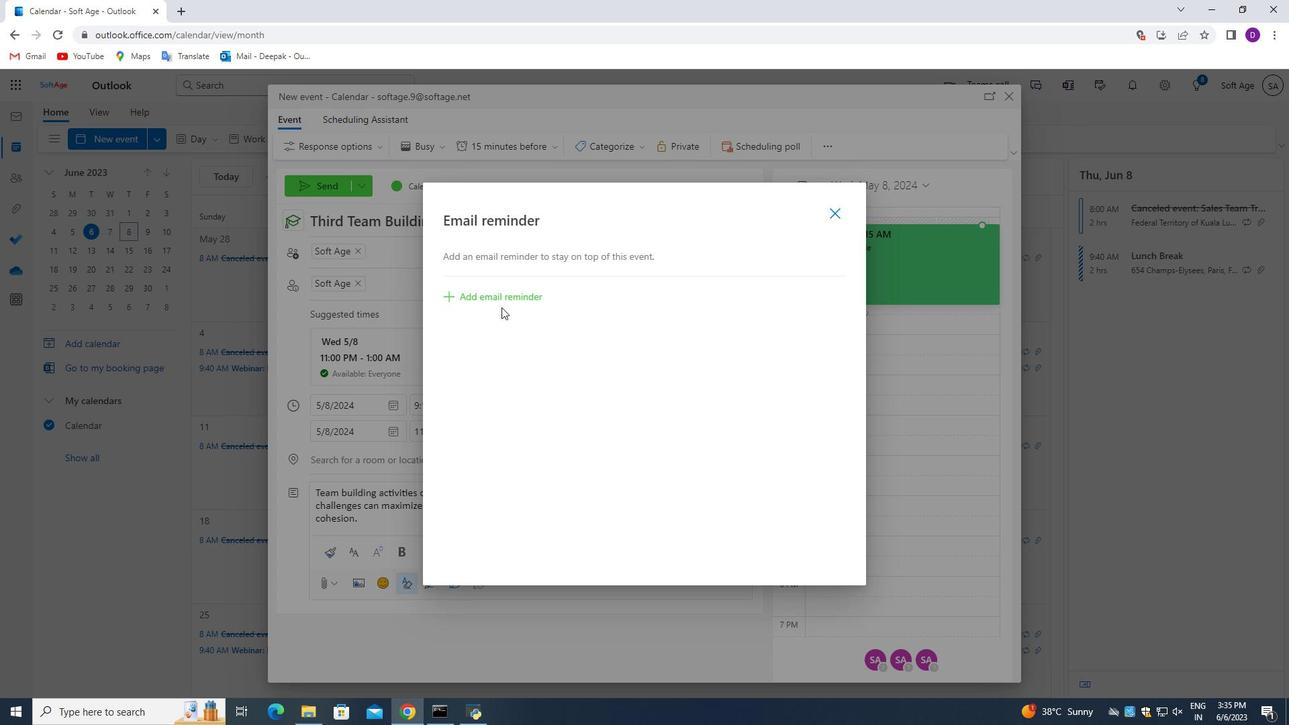 
Action: Mouse pressed left at (492, 300)
Screenshot: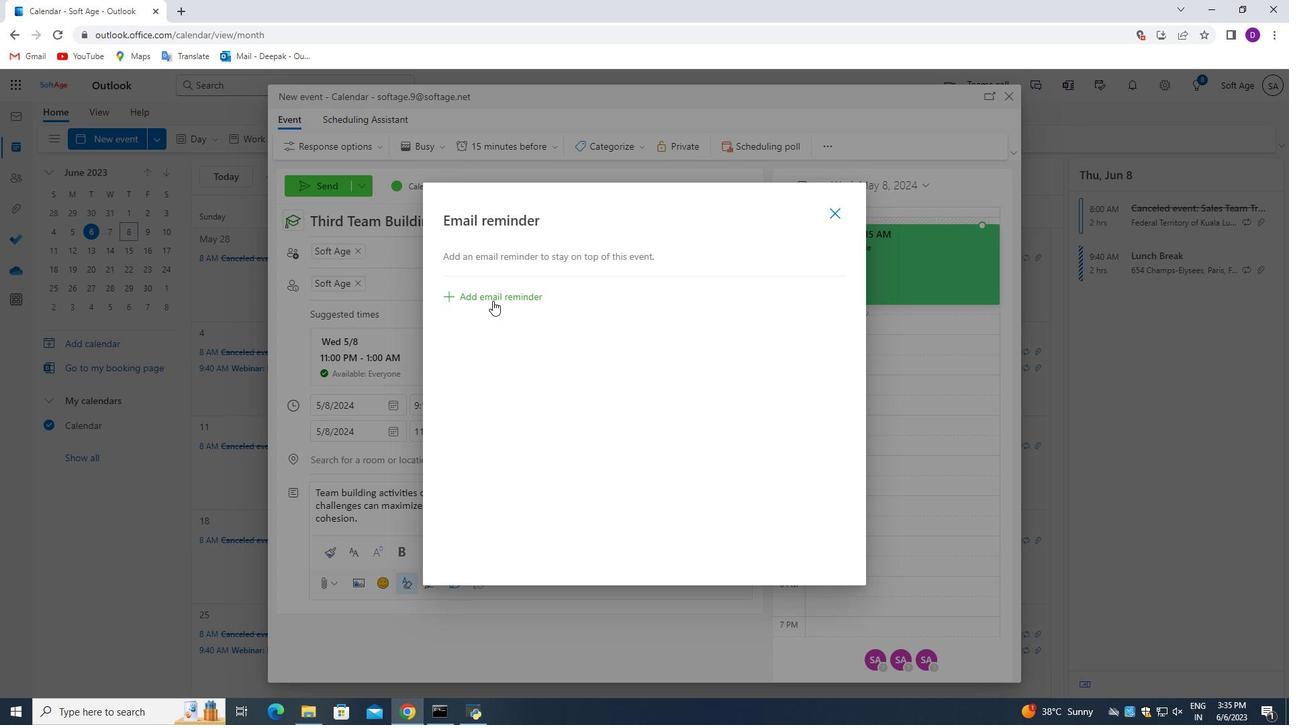 
Action: Mouse moved to (560, 294)
Screenshot: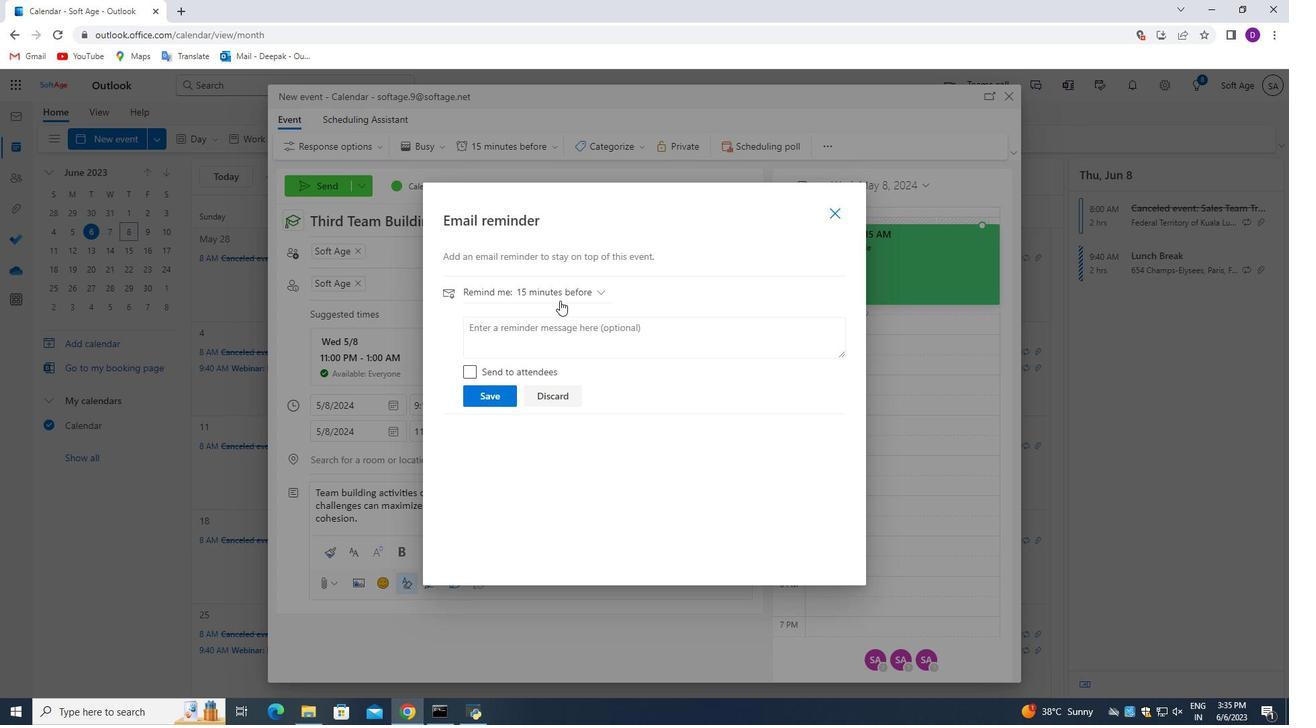 
Action: Mouse pressed left at (560, 294)
Screenshot: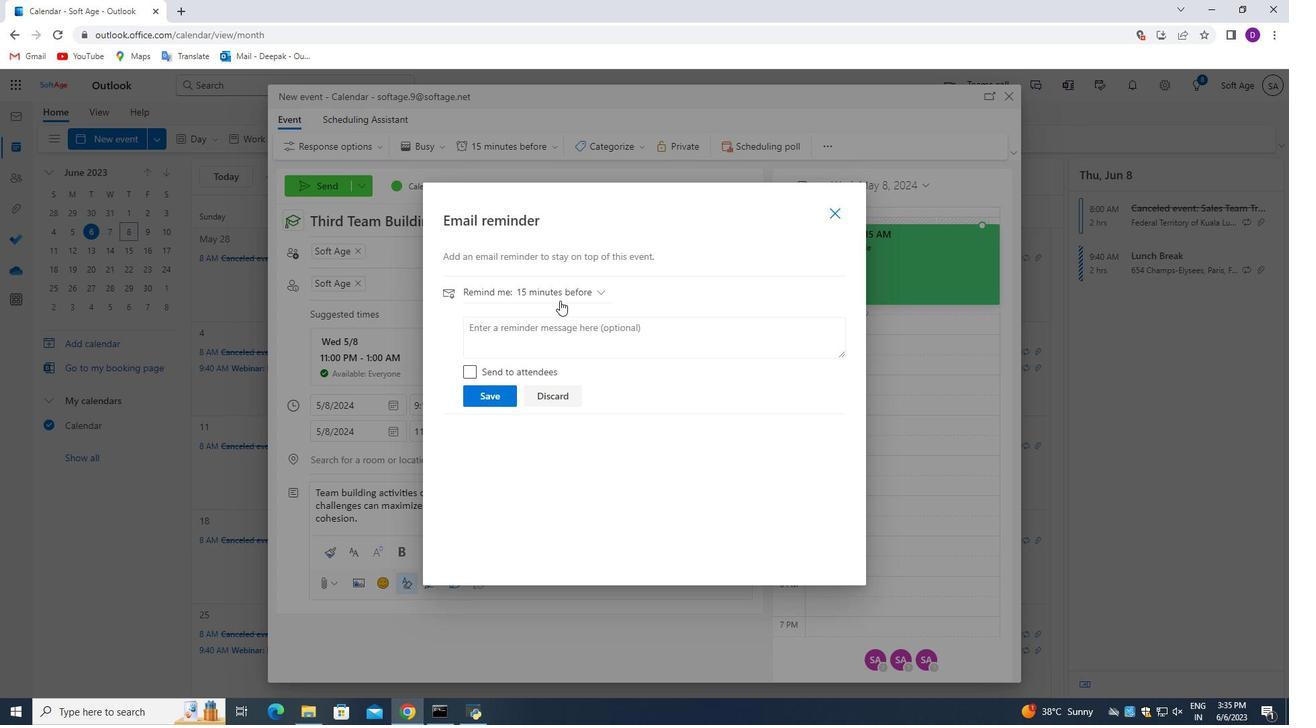 
Action: Mouse moved to (539, 530)
Screenshot: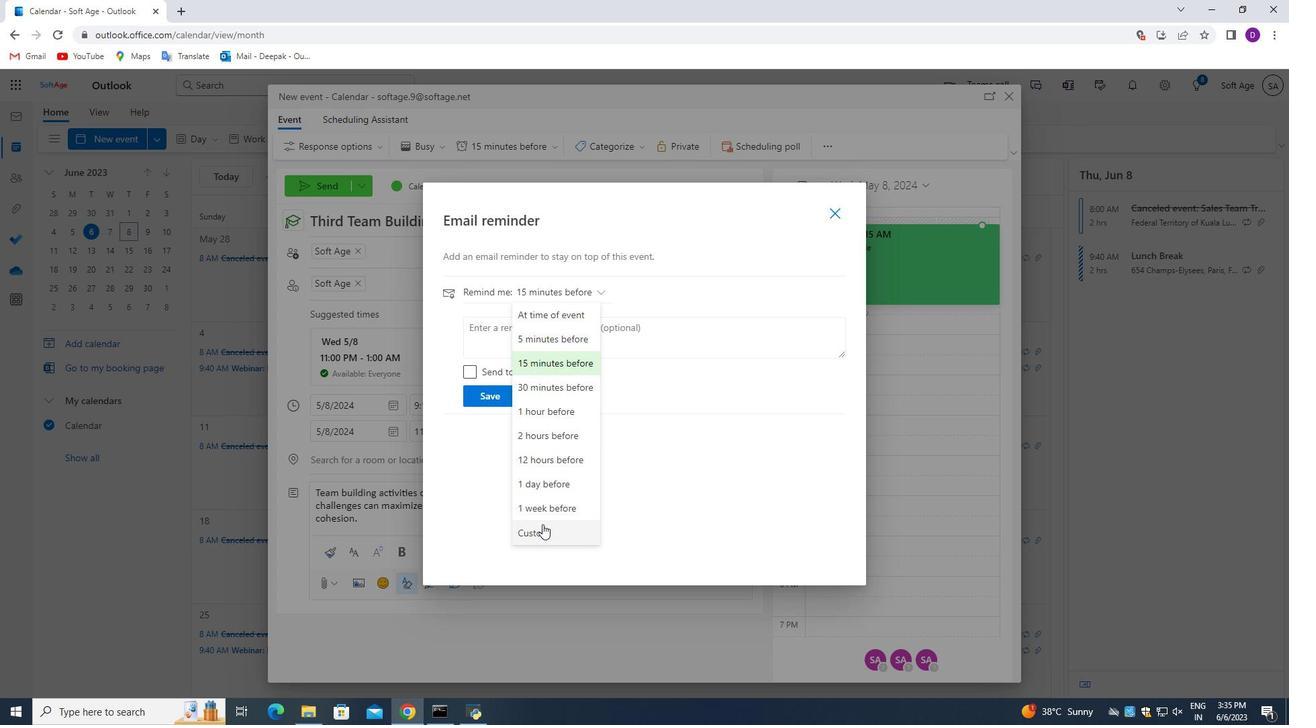 
Action: Mouse pressed left at (539, 530)
Screenshot: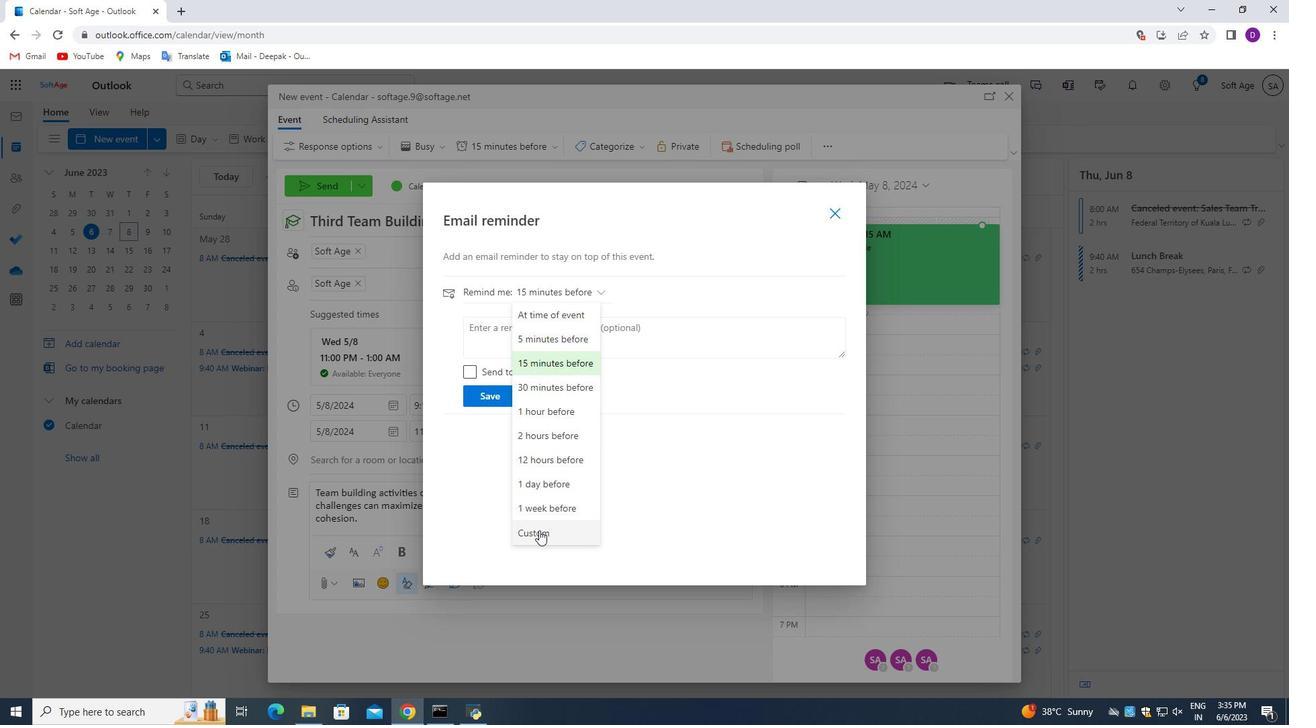 
Action: Mouse moved to (515, 366)
Screenshot: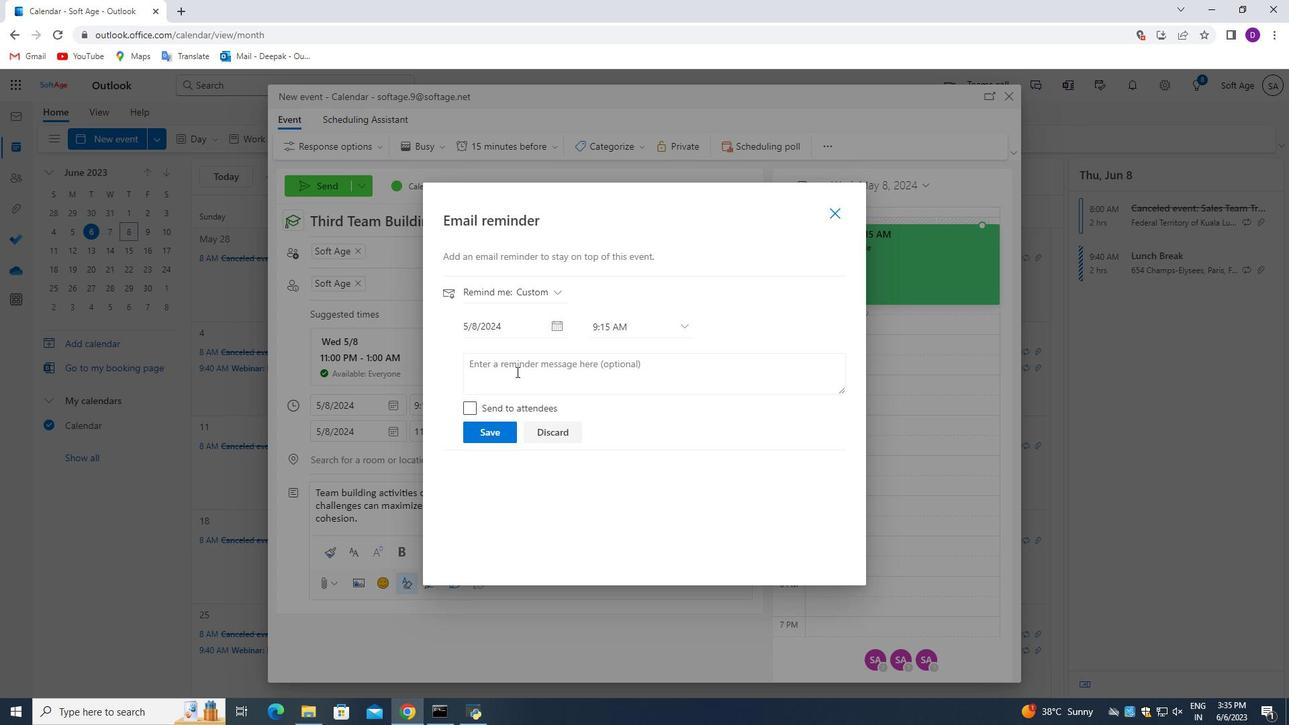 
Action: Mouse pressed left at (515, 366)
Screenshot: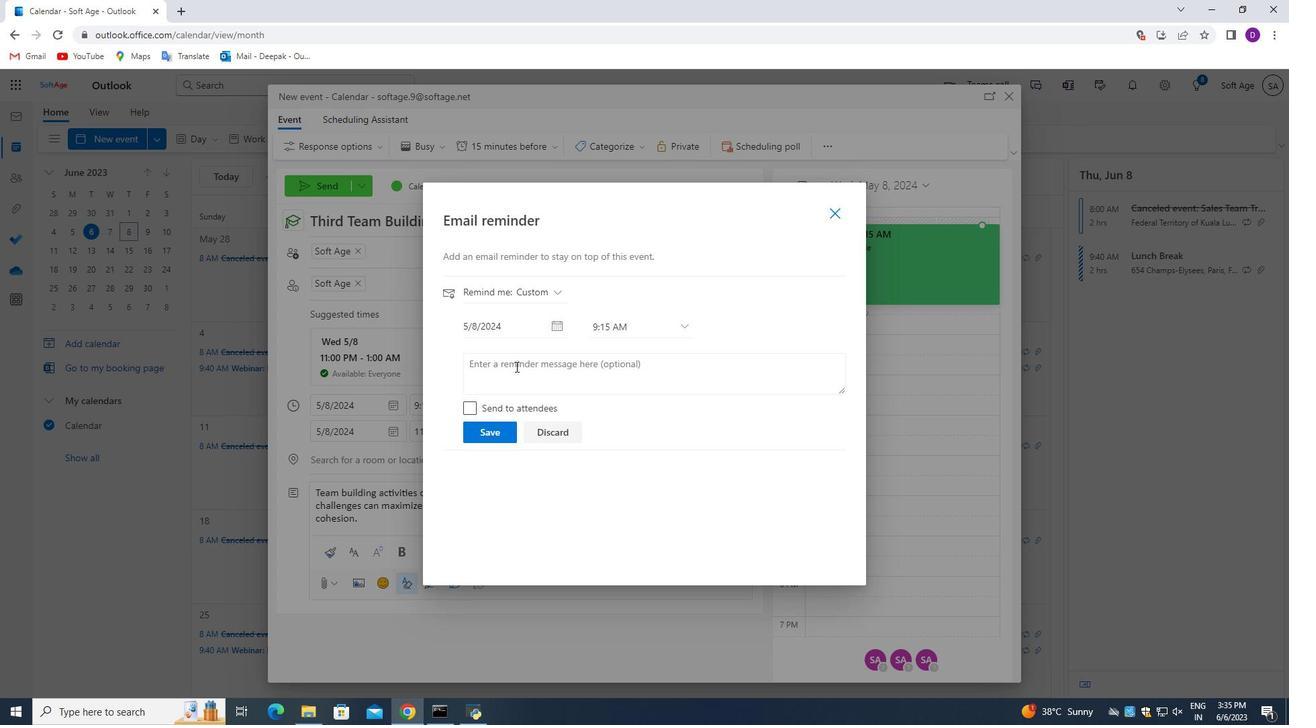 
Action: Key pressed 201<Key.space>day<Key.space>before
Screenshot: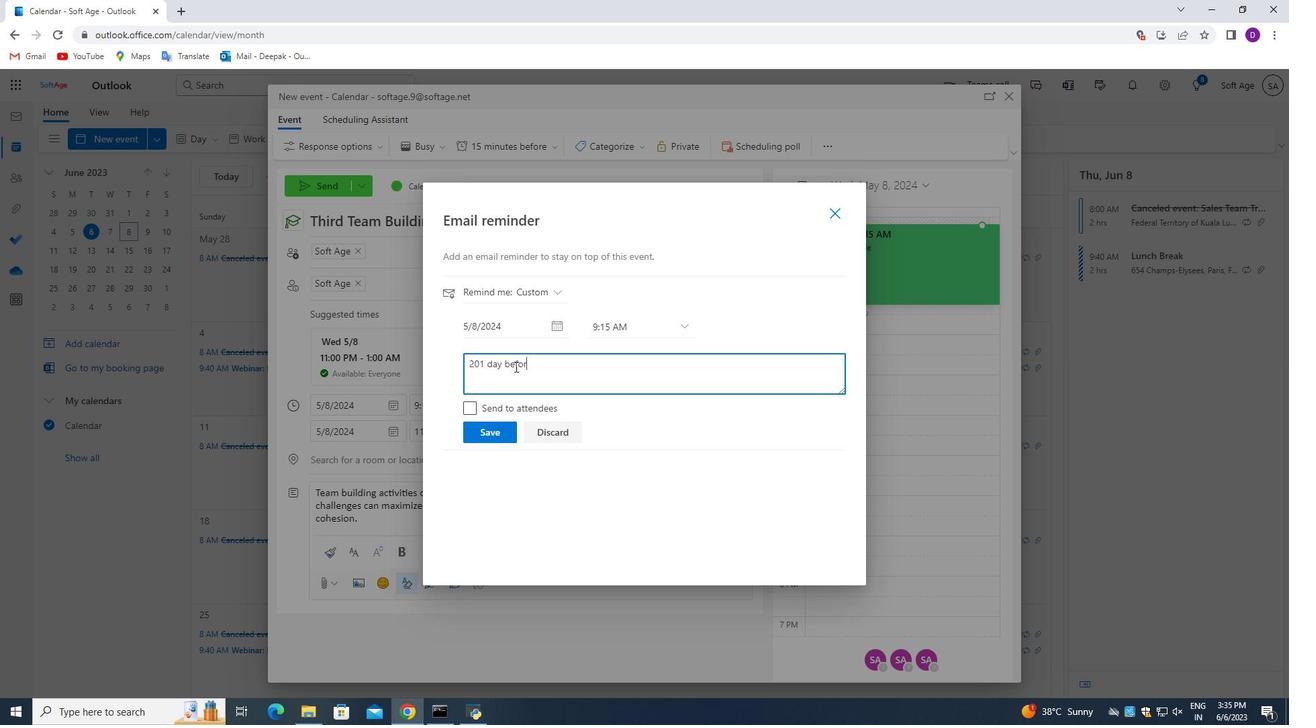 
Action: Mouse moved to (483, 435)
Screenshot: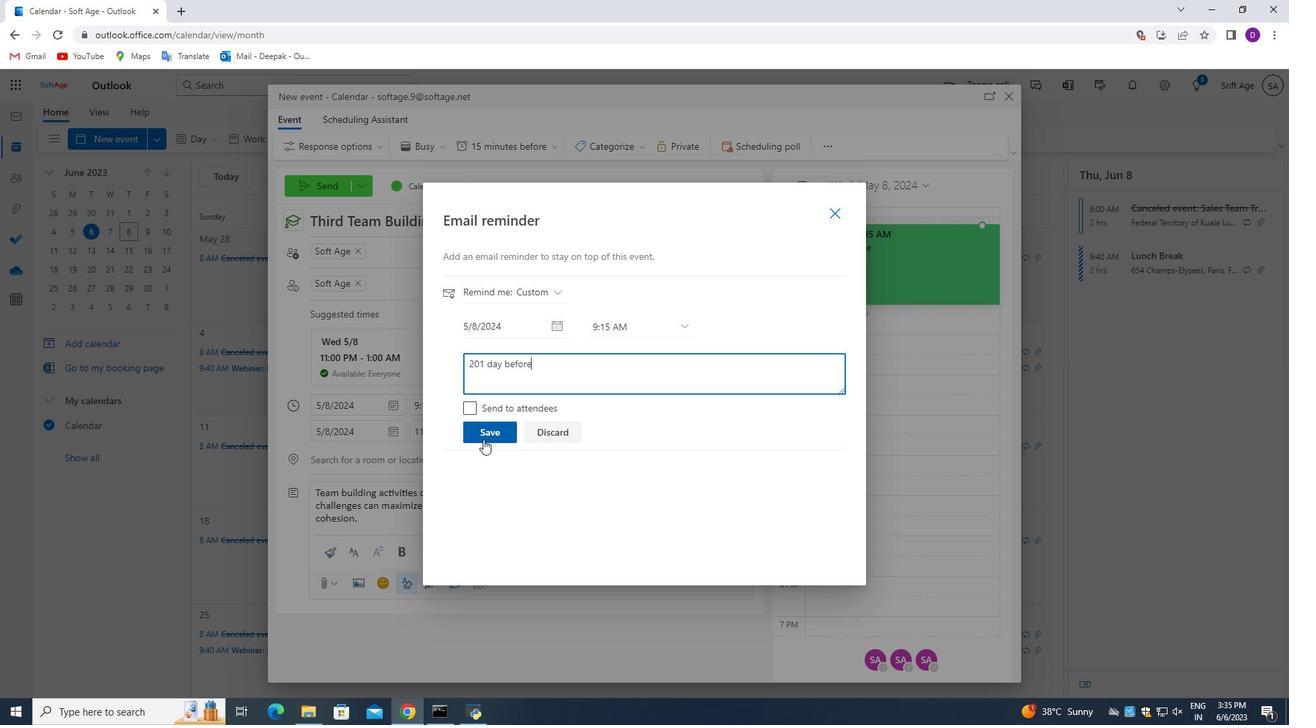 
Action: Mouse pressed left at (483, 435)
Screenshot: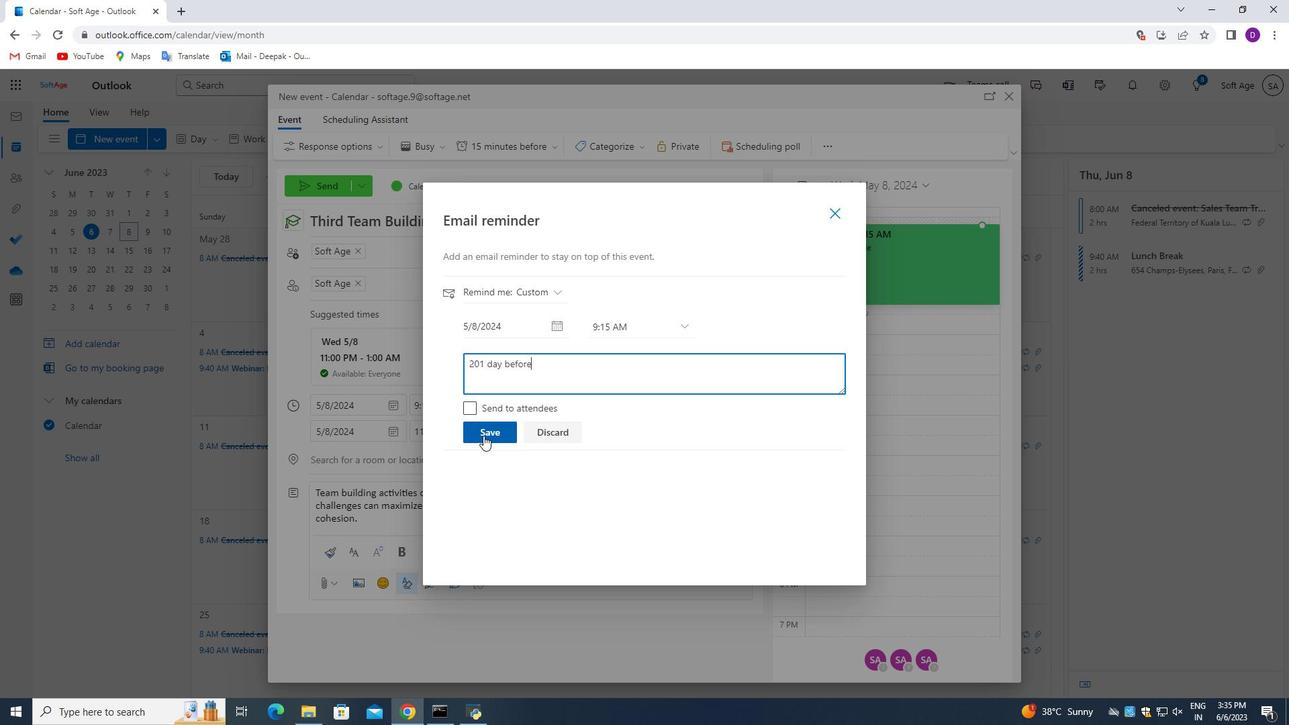 
Action: Mouse moved to (836, 218)
Screenshot: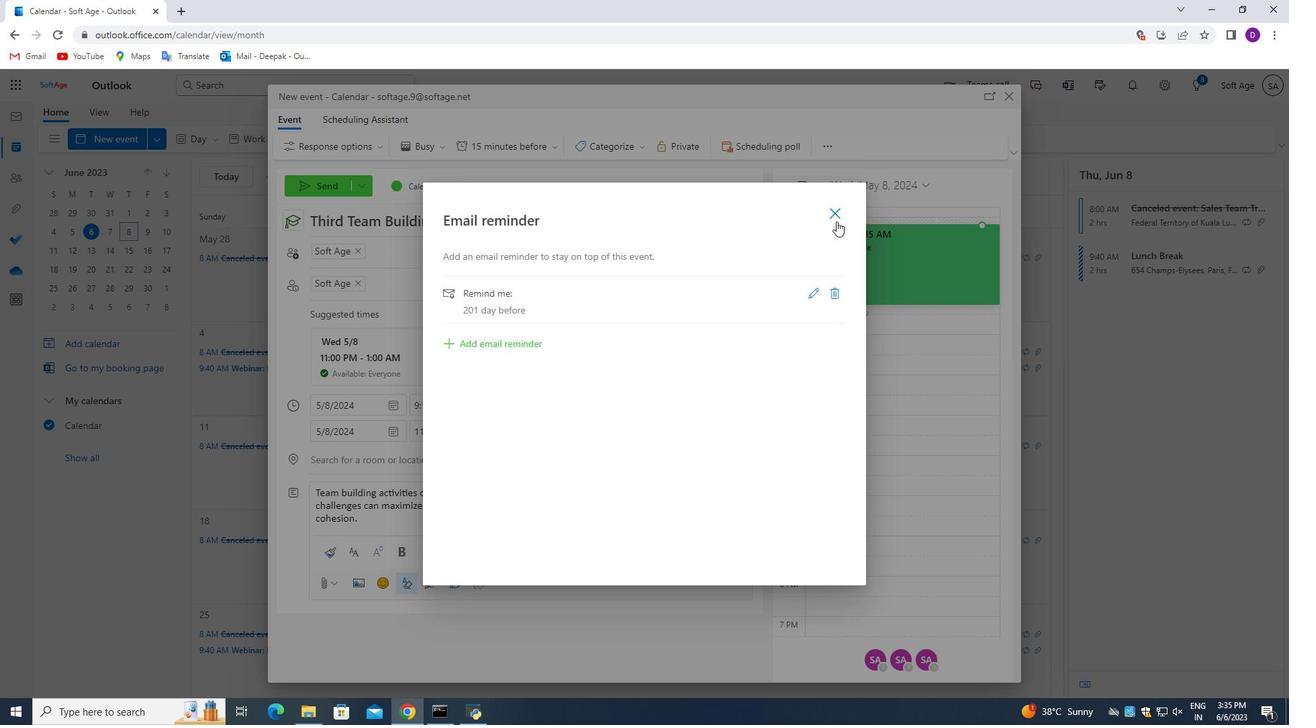 
Action: Mouse pressed left at (836, 218)
Screenshot: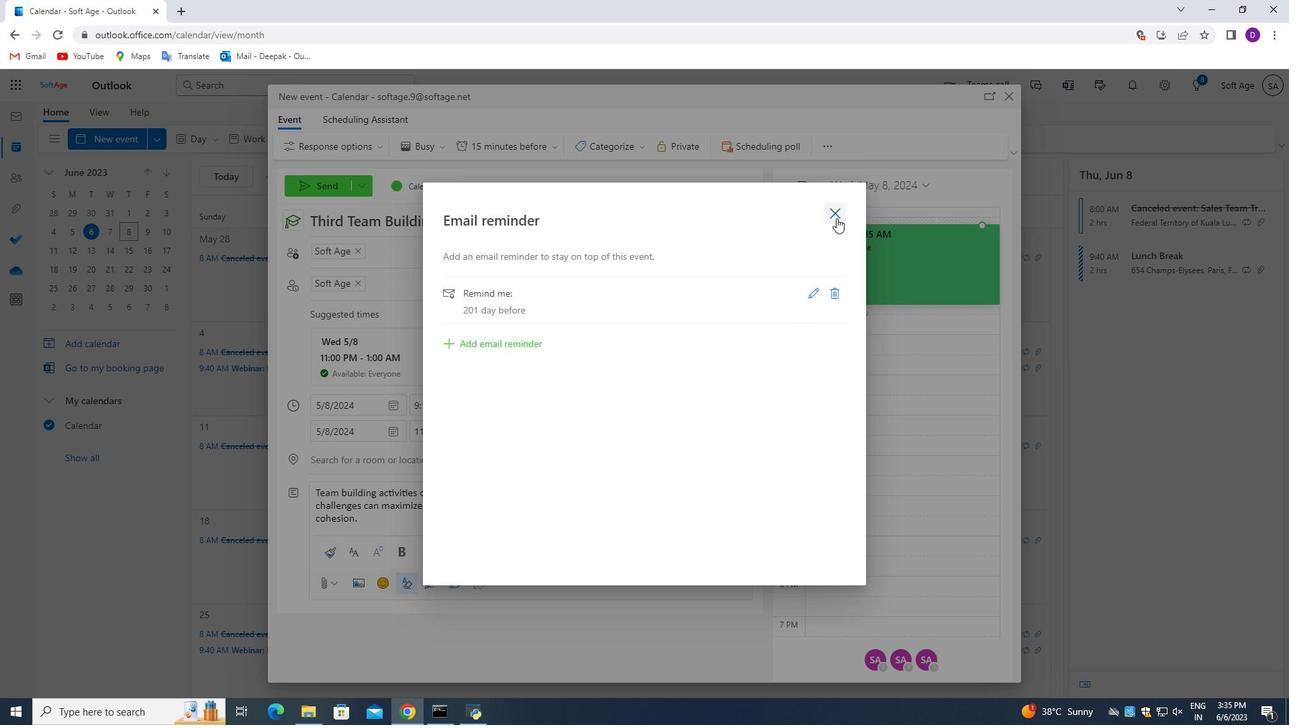 
Action: Mouse moved to (438, 384)
Screenshot: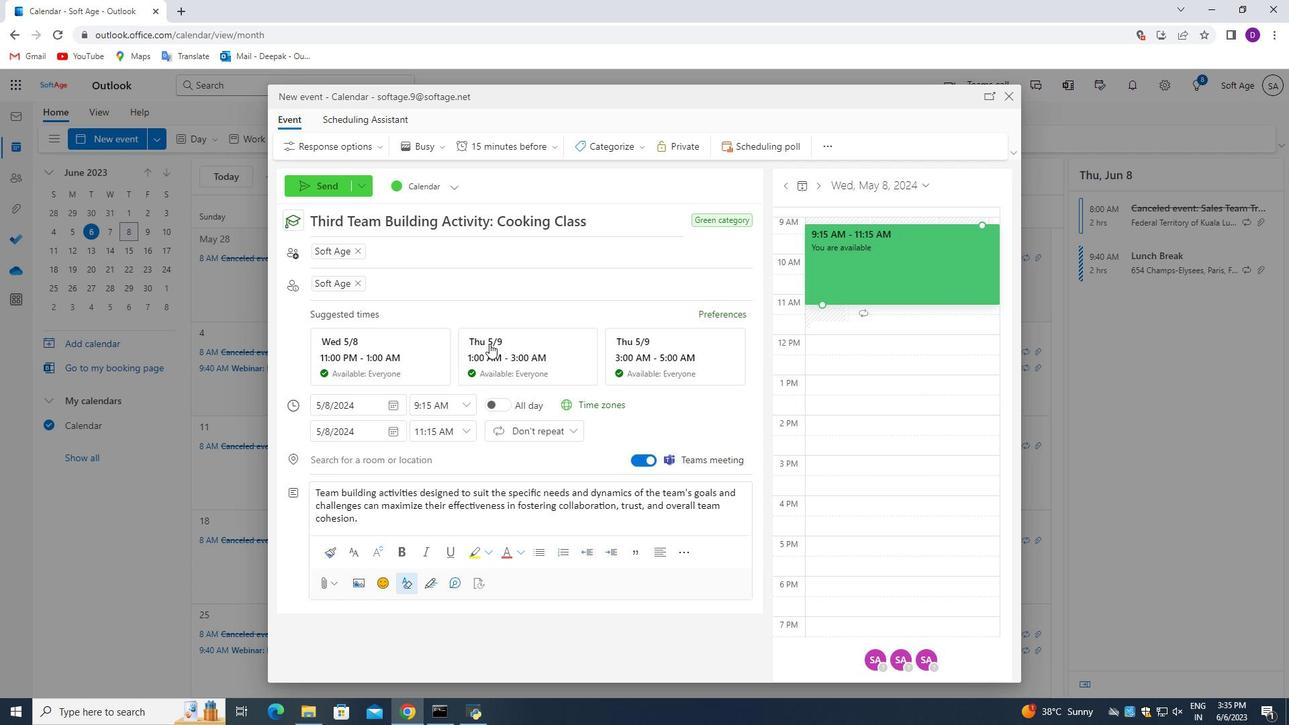 
Action: Mouse scrolled (438, 383) with delta (0, 0)
Screenshot: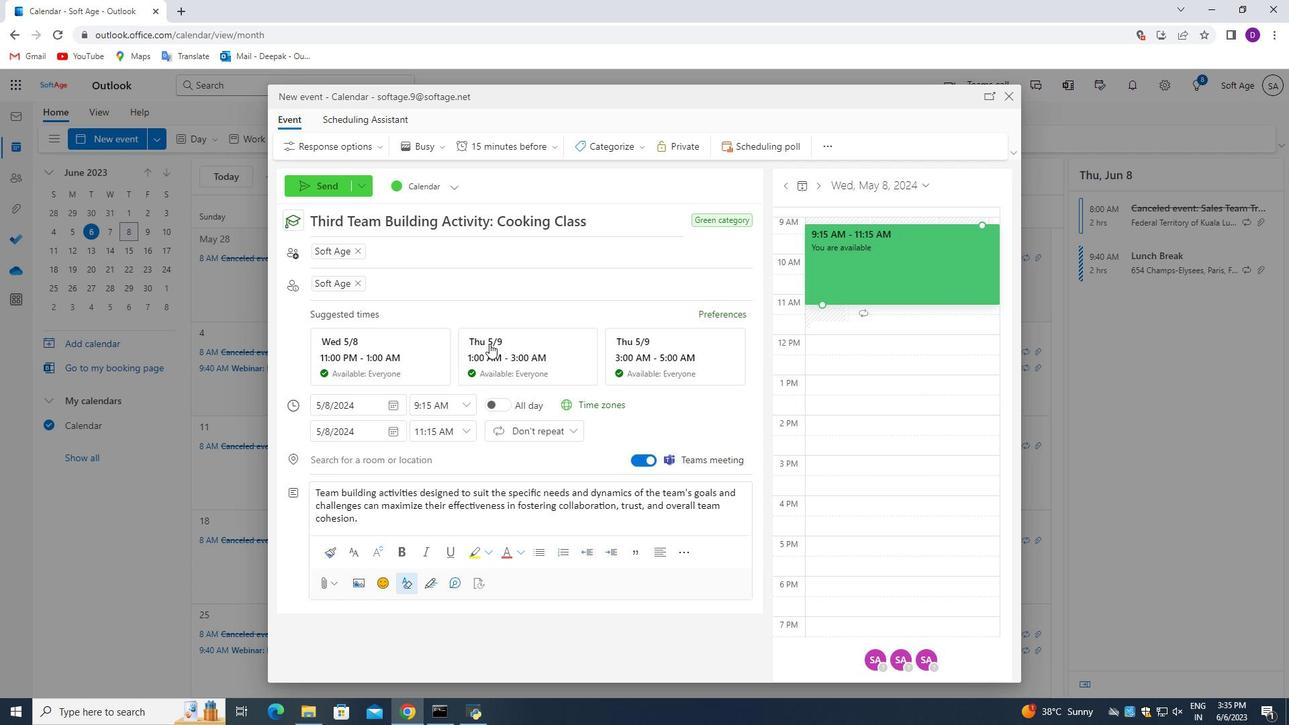 
Action: Mouse moved to (435, 391)
Screenshot: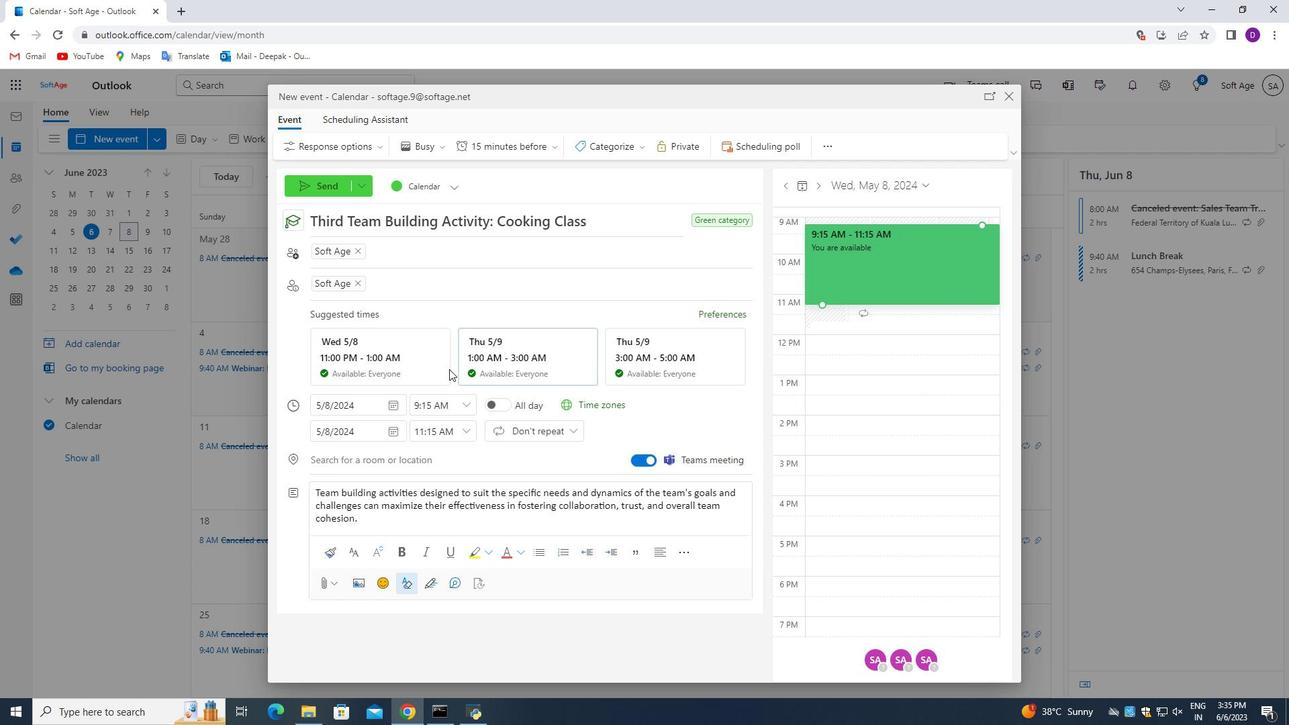 
Action: Mouse scrolled (435, 390) with delta (0, 0)
Screenshot: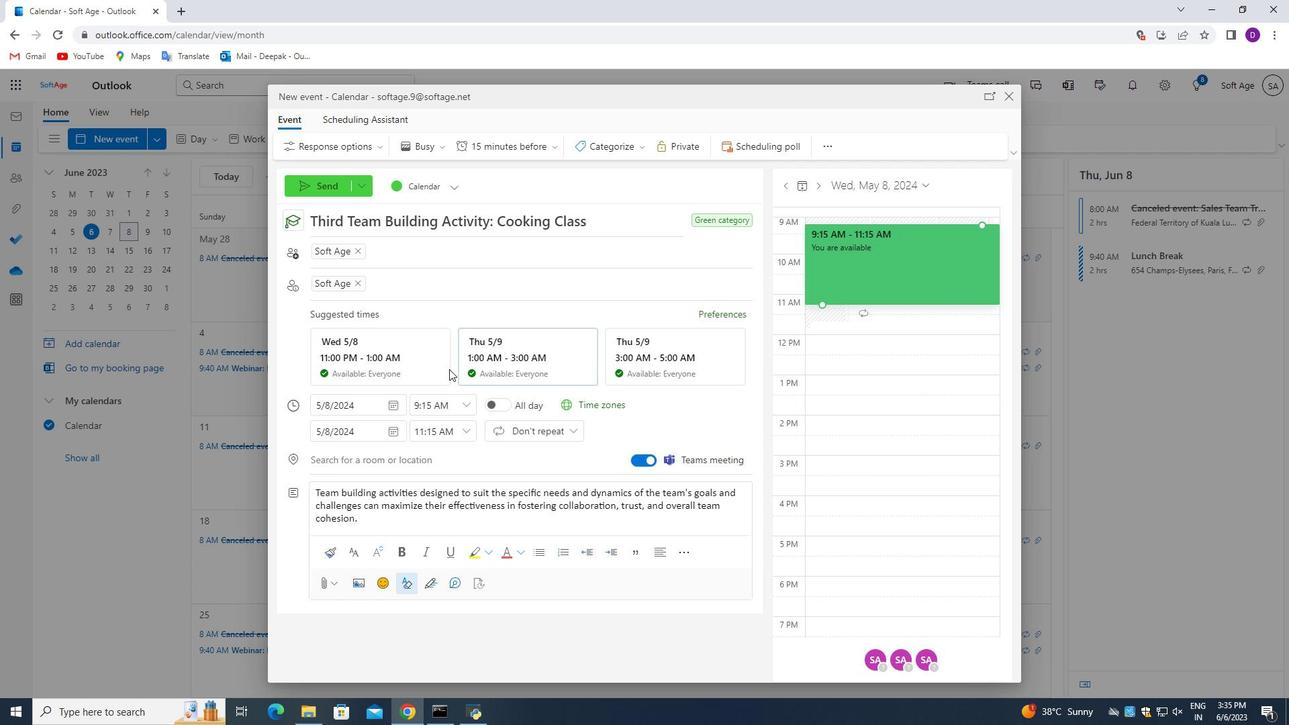 
Action: Mouse moved to (431, 396)
Screenshot: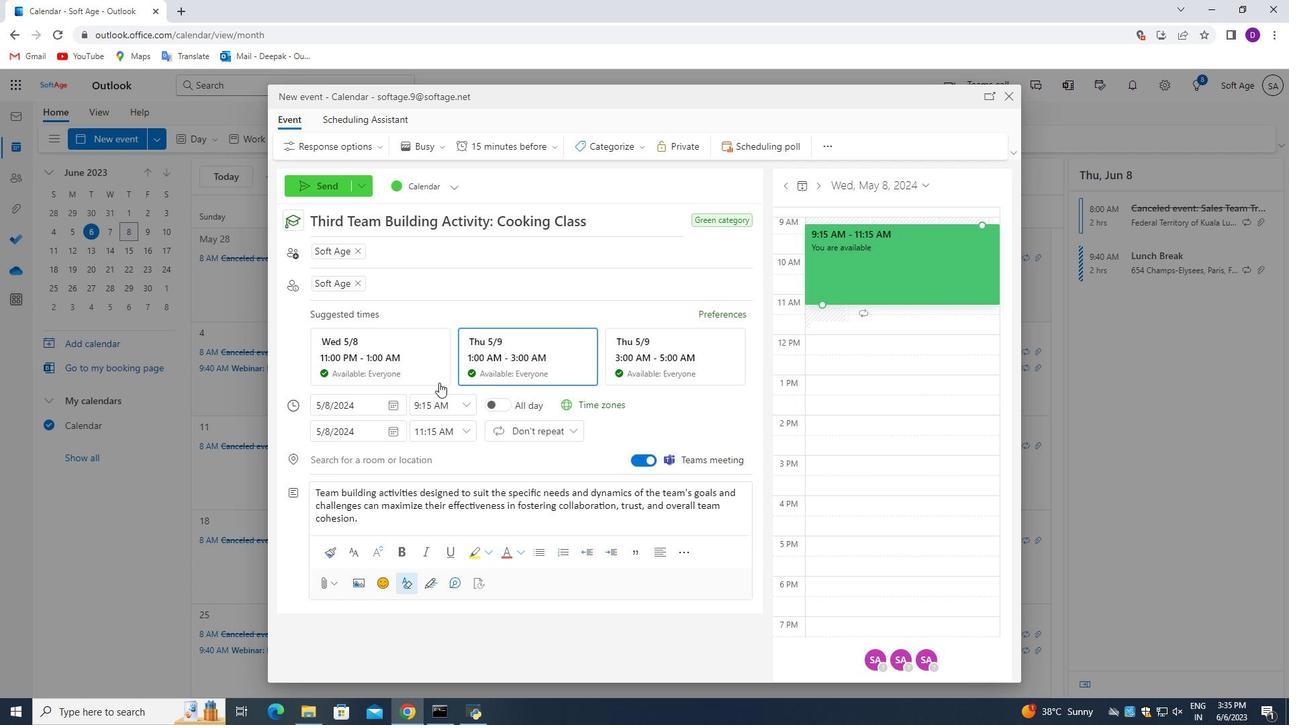
Action: Mouse scrolled (431, 395) with delta (0, 0)
Screenshot: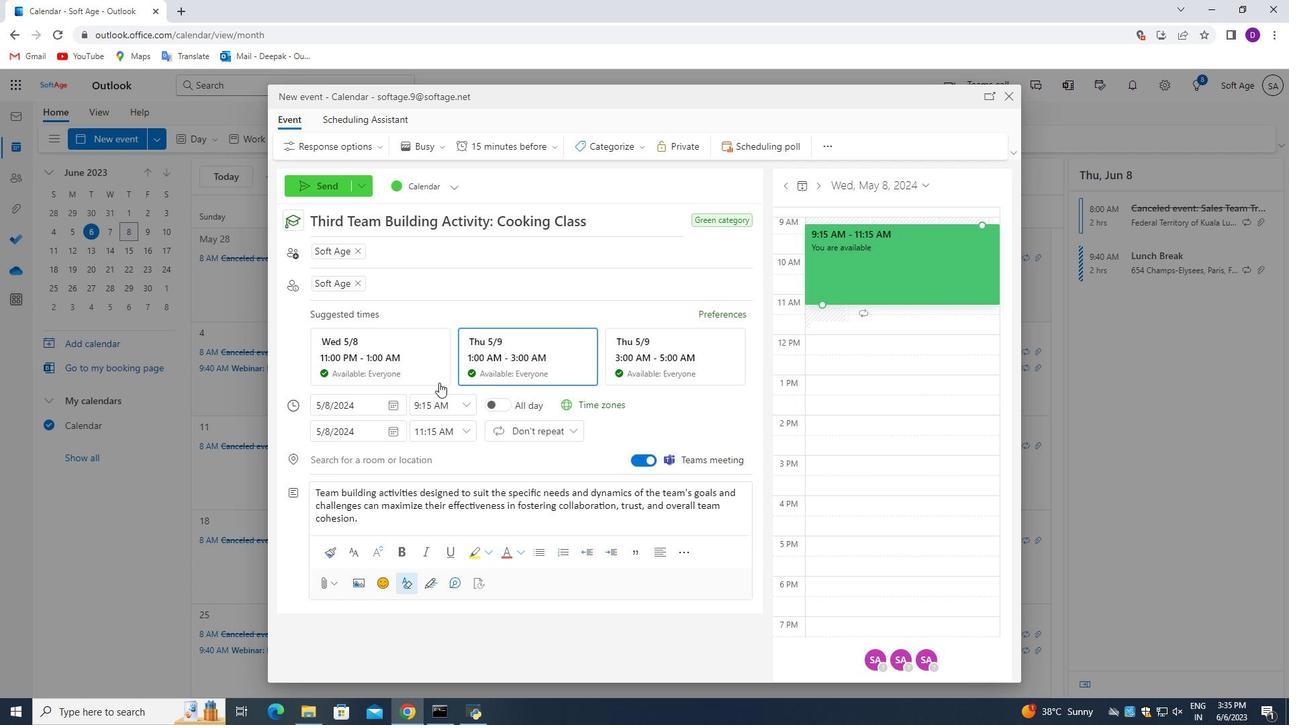 
Action: Mouse moved to (429, 397)
Screenshot: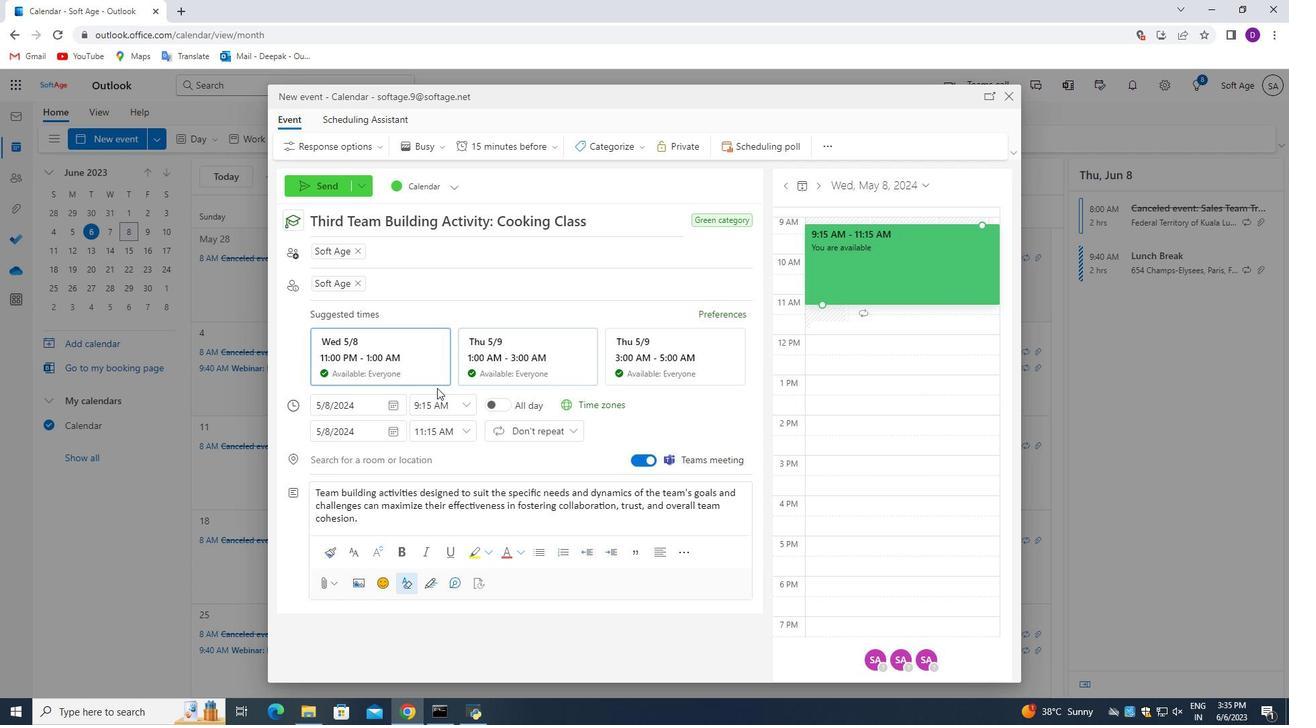 
Action: Mouse scrolled (429, 396) with delta (0, 0)
Screenshot: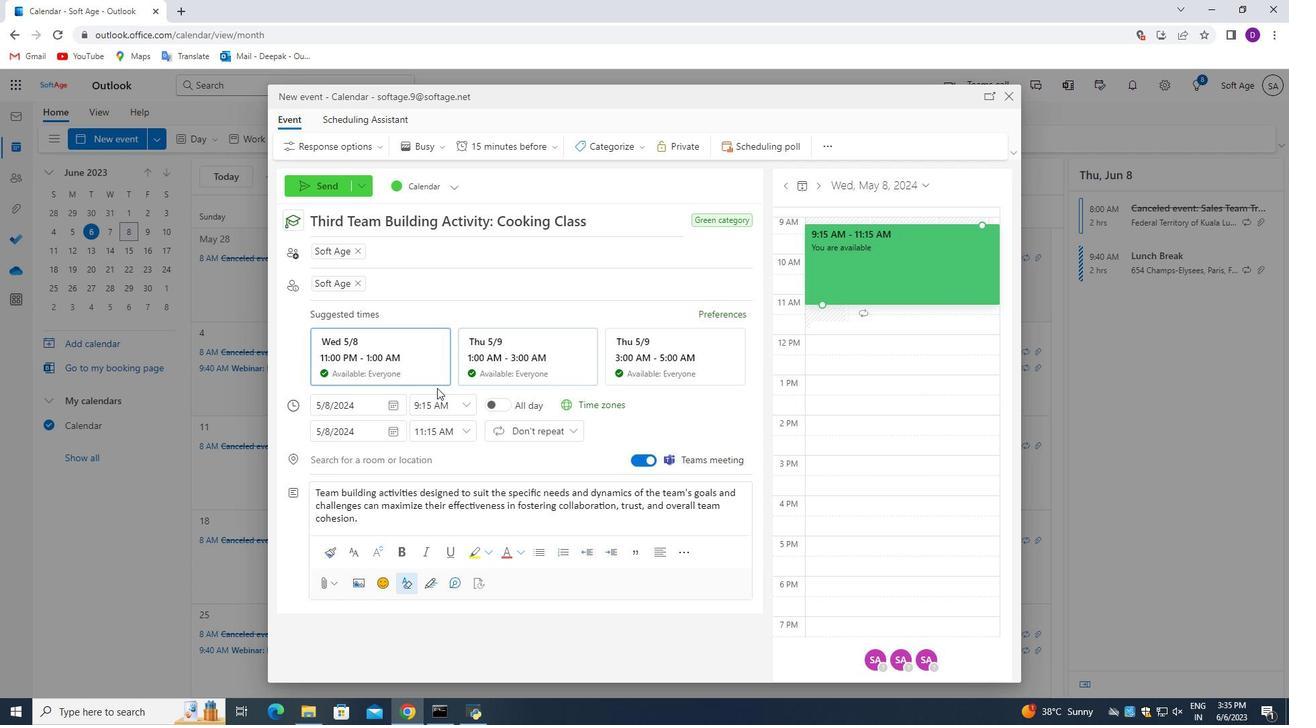 
Action: Mouse moved to (398, 391)
Screenshot: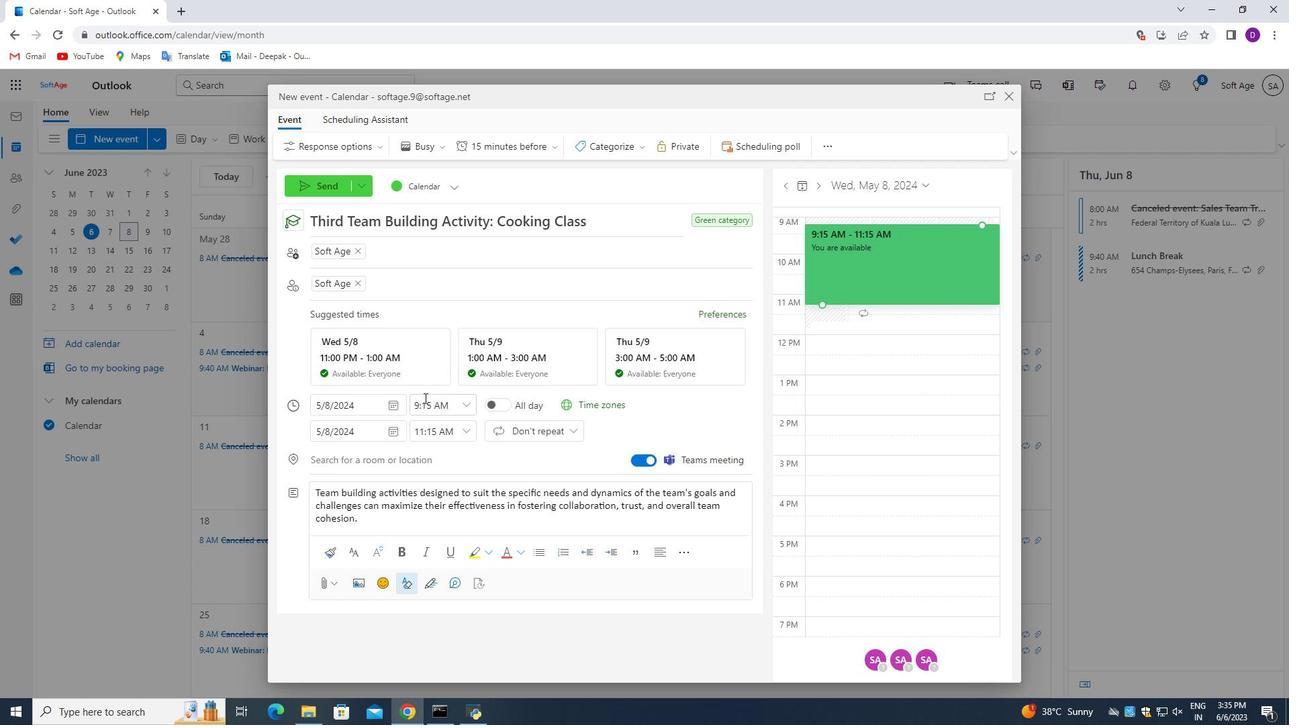 
Action: Mouse scrolled (398, 392) with delta (0, 0)
Screenshot: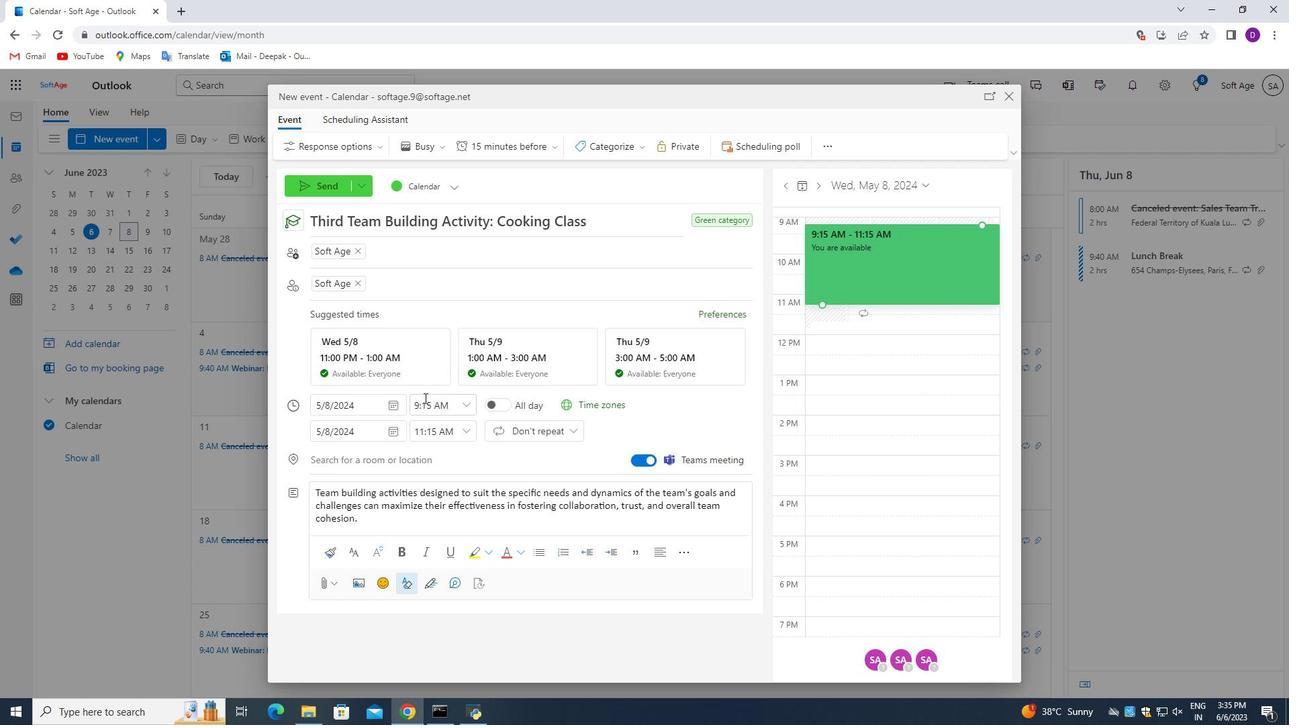 
Action: Mouse moved to (396, 388)
Screenshot: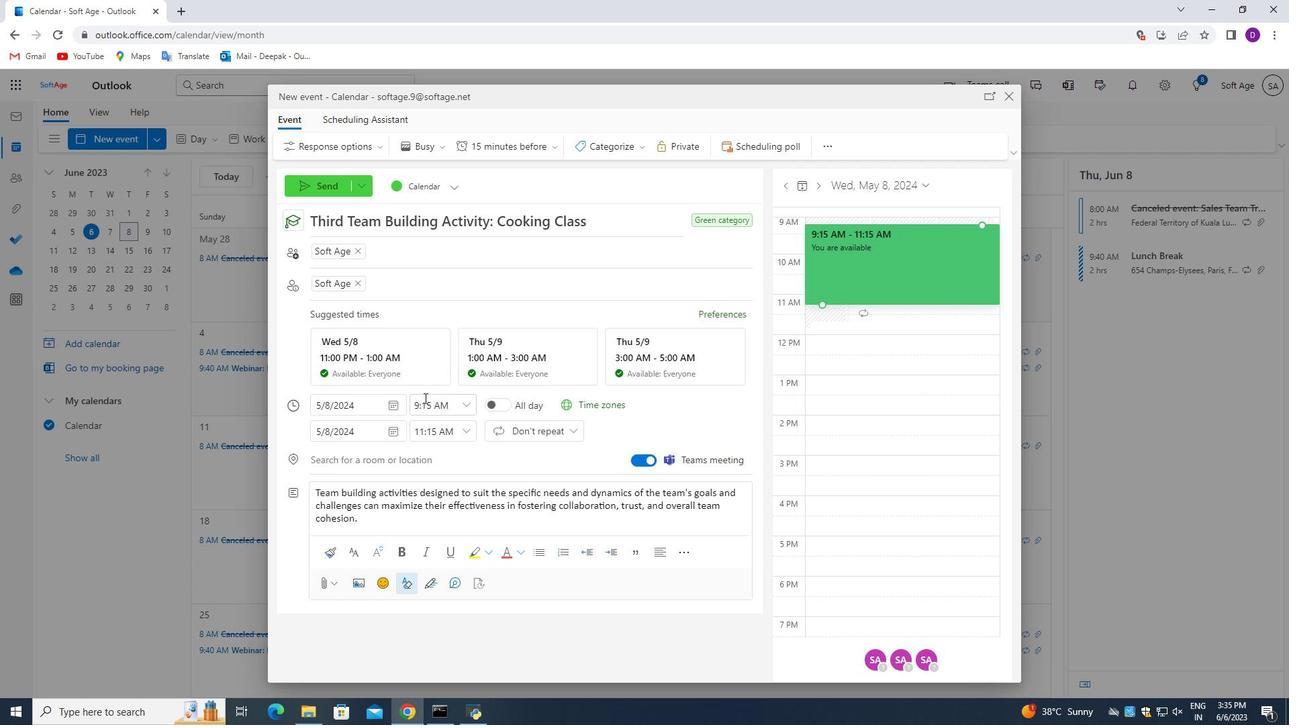 
Action: Mouse scrolled (396, 388) with delta (0, 0)
Screenshot: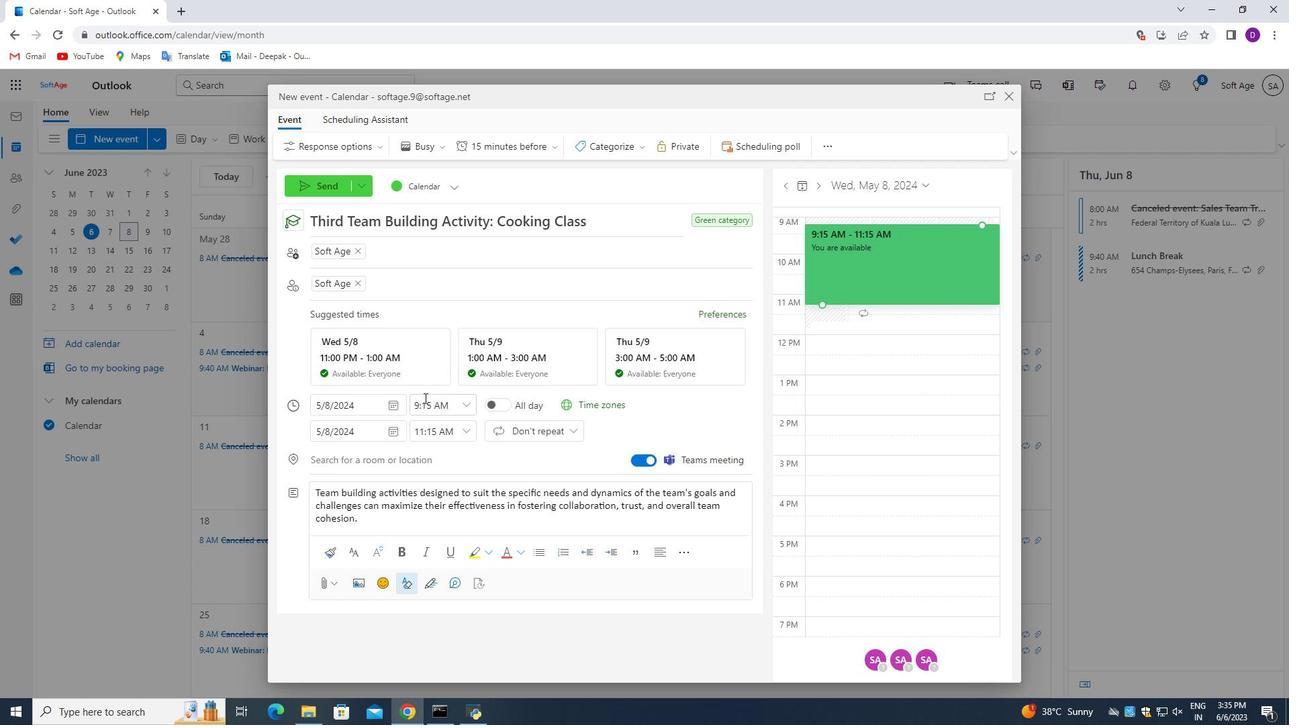 
Action: Mouse moved to (394, 380)
Screenshot: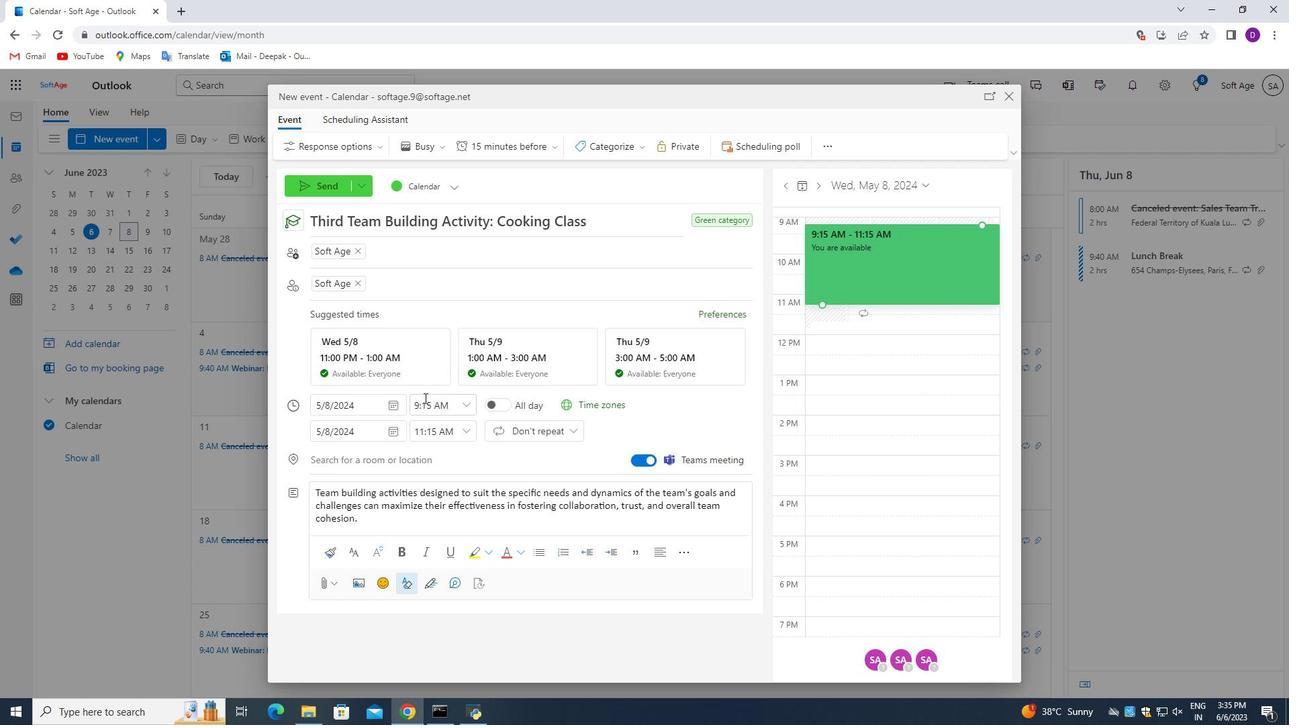 
Action: Mouse scrolled (394, 381) with delta (0, 0)
Screenshot: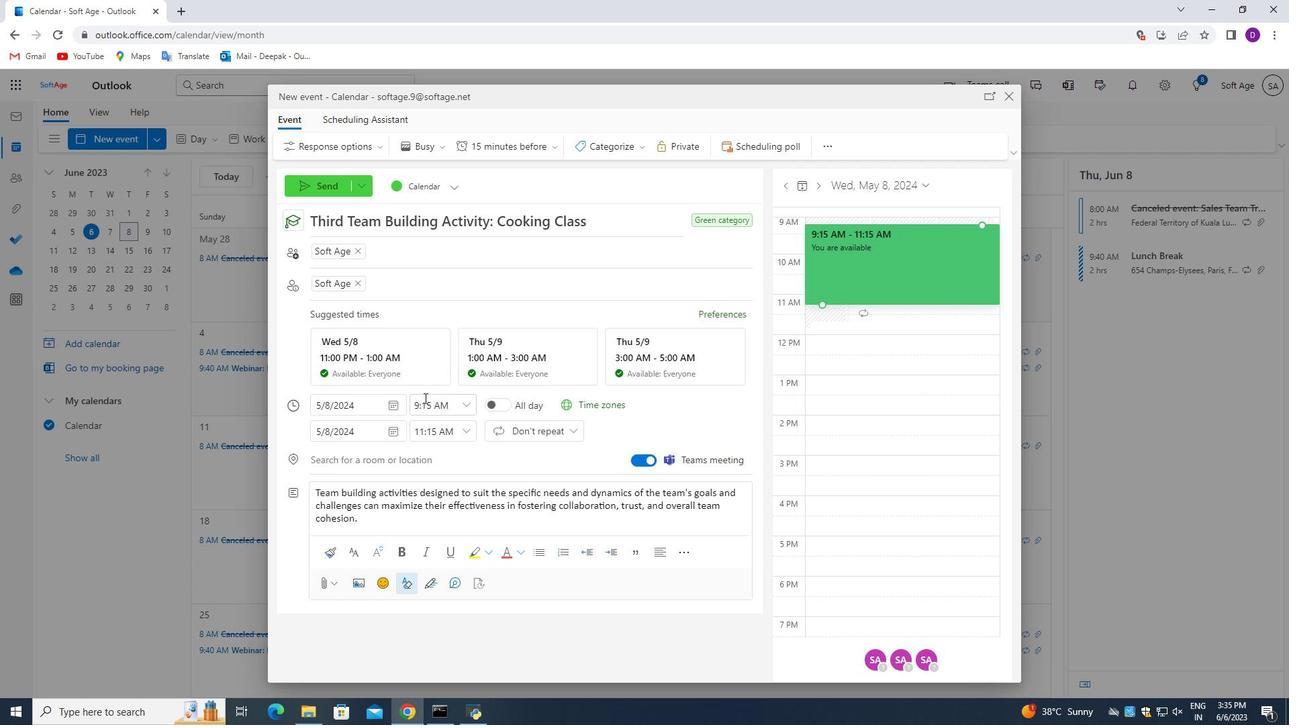 
Action: Mouse moved to (390, 365)
Screenshot: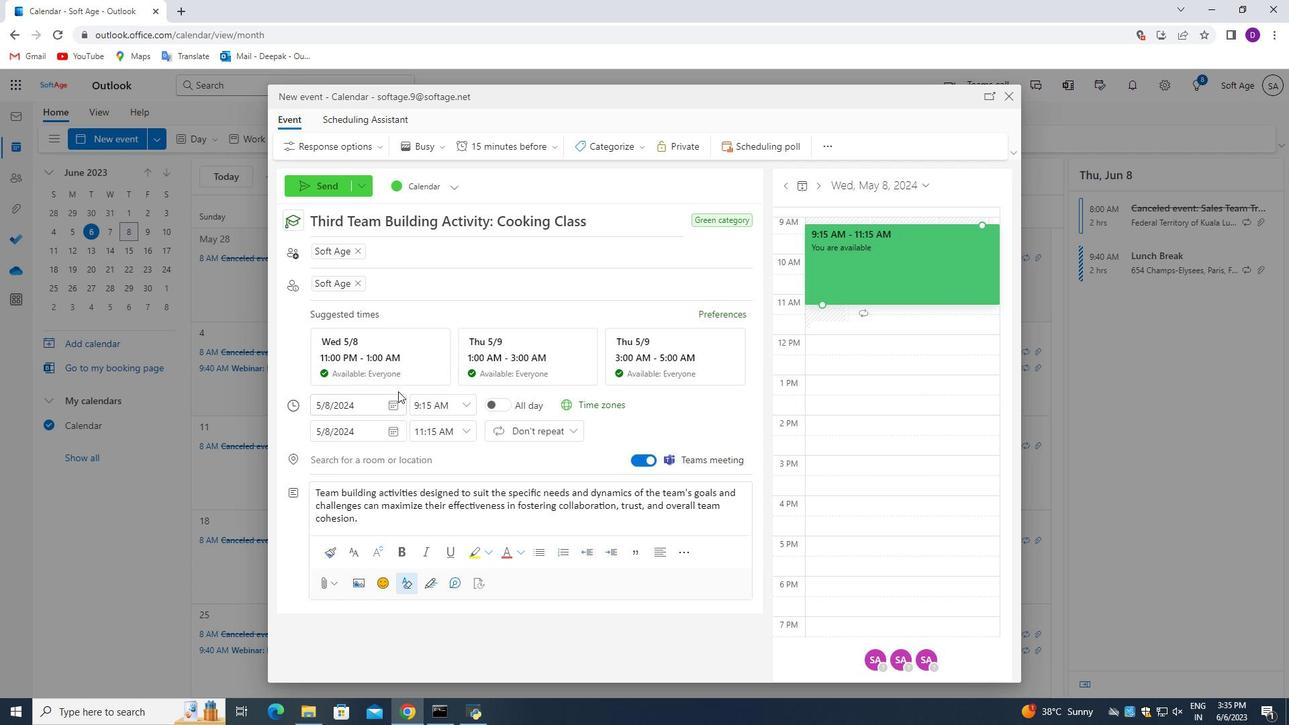 
Action: Mouse scrolled (390, 365) with delta (0, 0)
Screenshot: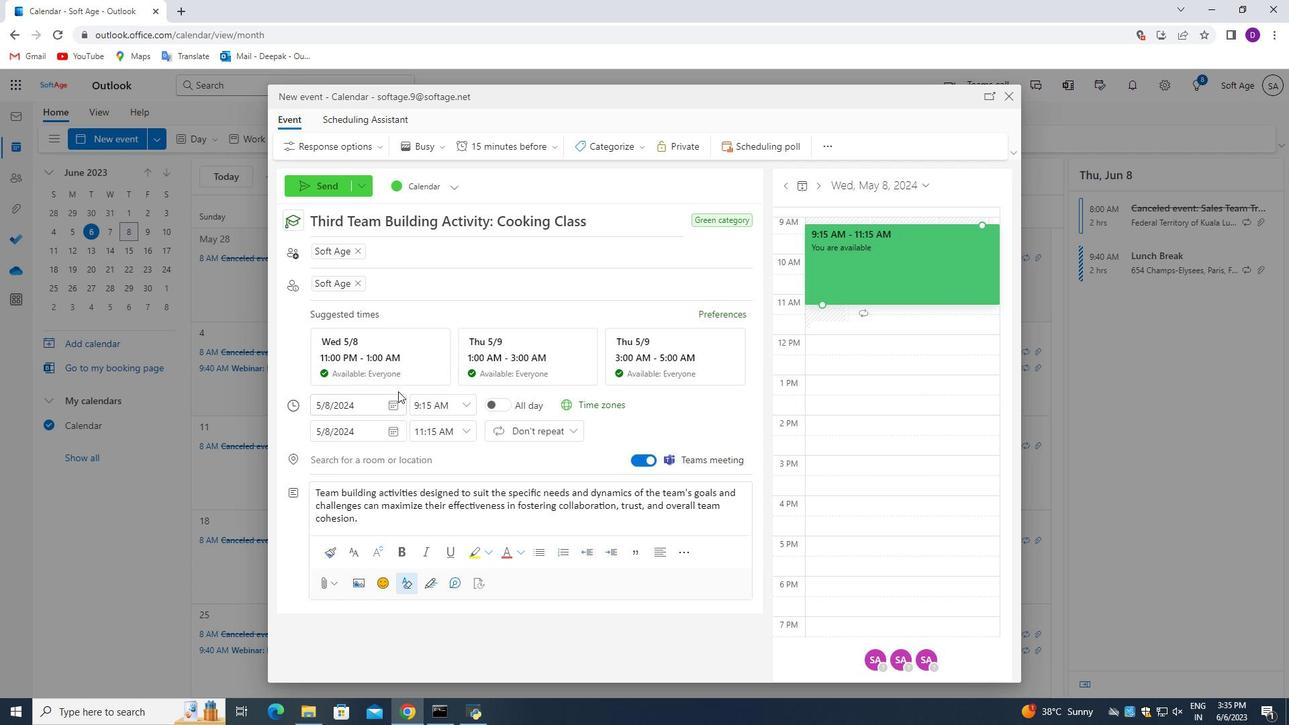 
Action: Mouse moved to (318, 186)
Screenshot: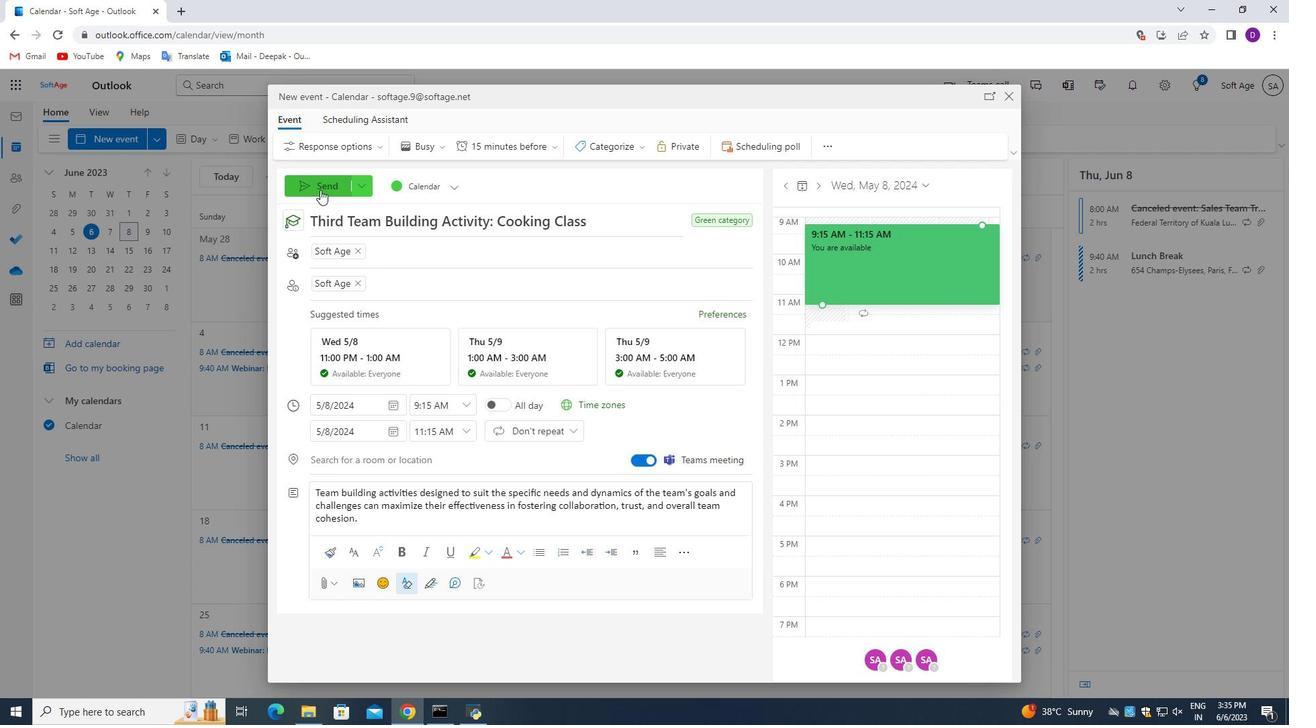 
Action: Mouse pressed left at (318, 186)
Screenshot: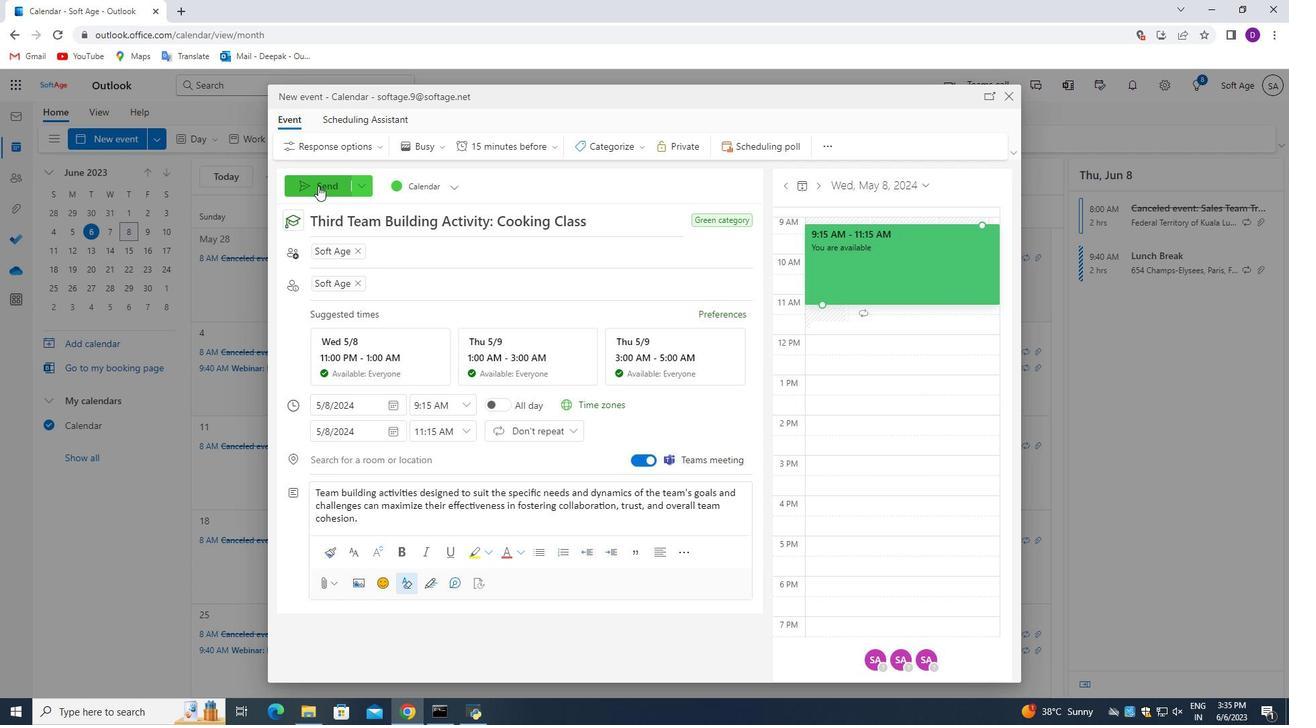 
Action: Mouse moved to (373, 388)
Screenshot: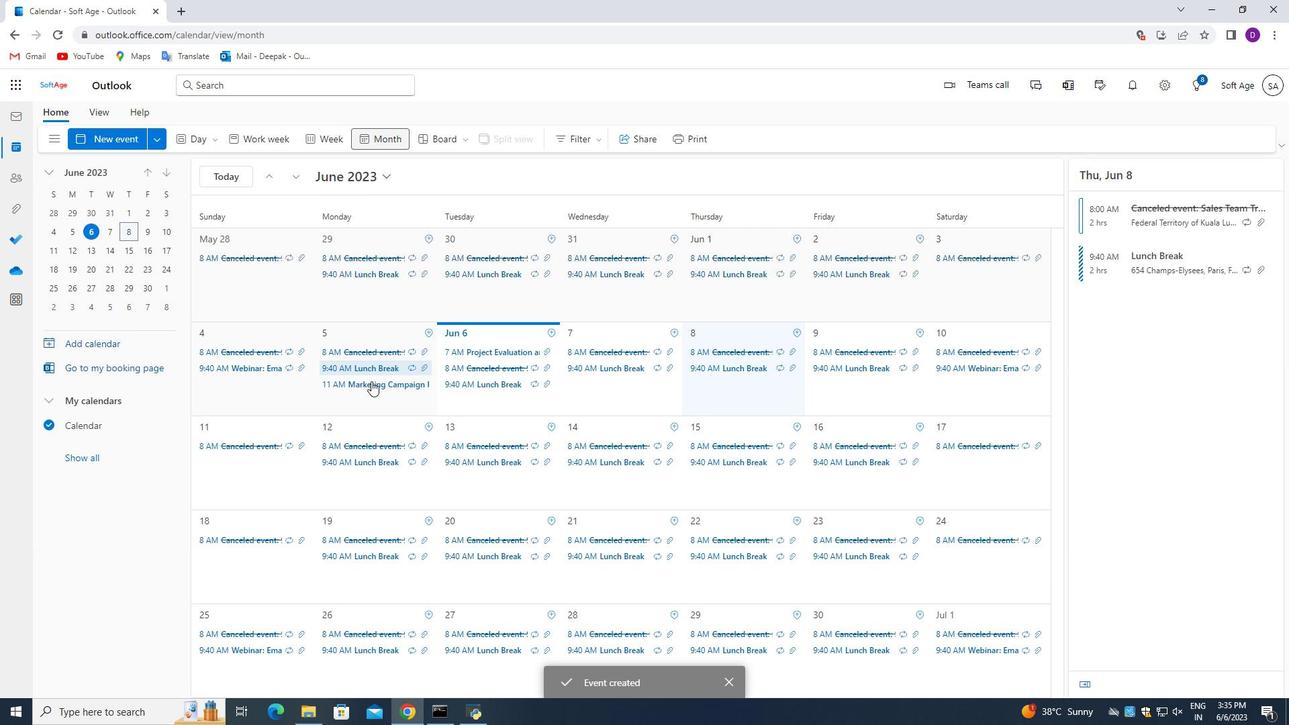 
Action: Mouse scrolled (373, 389) with delta (0, 0)
Screenshot: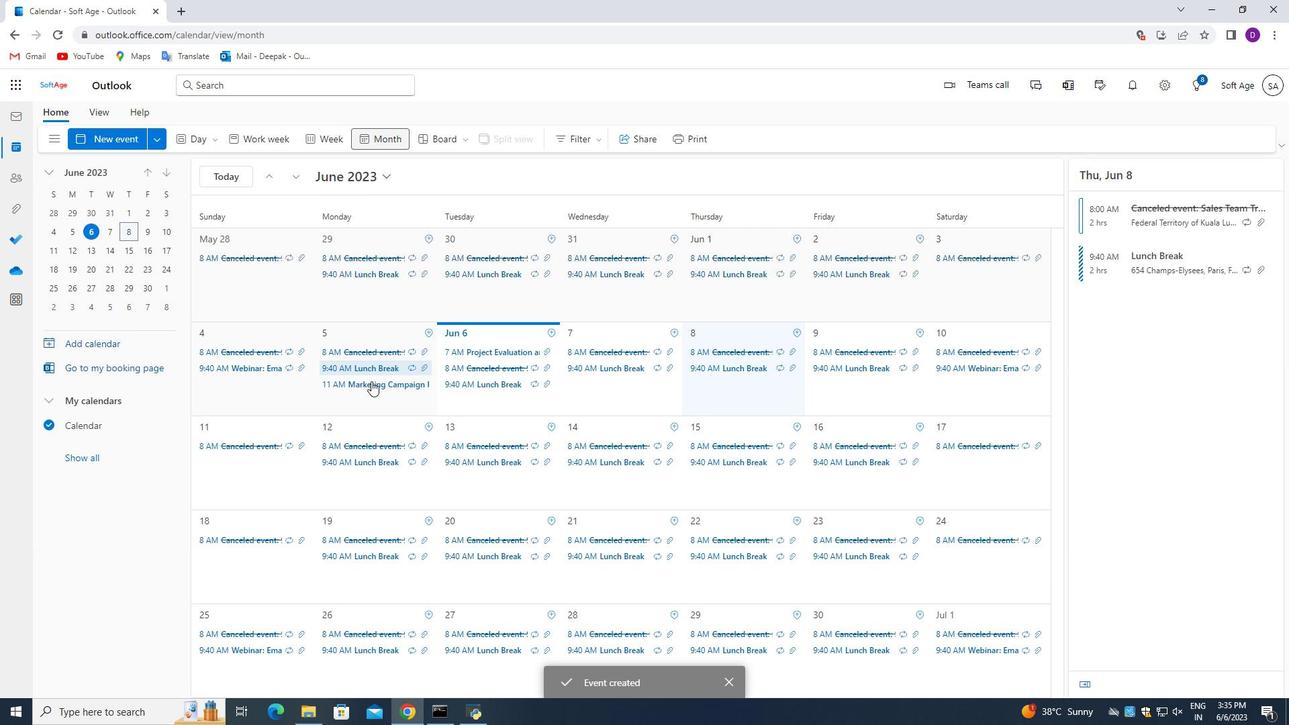 
Action: Mouse moved to (374, 391)
Screenshot: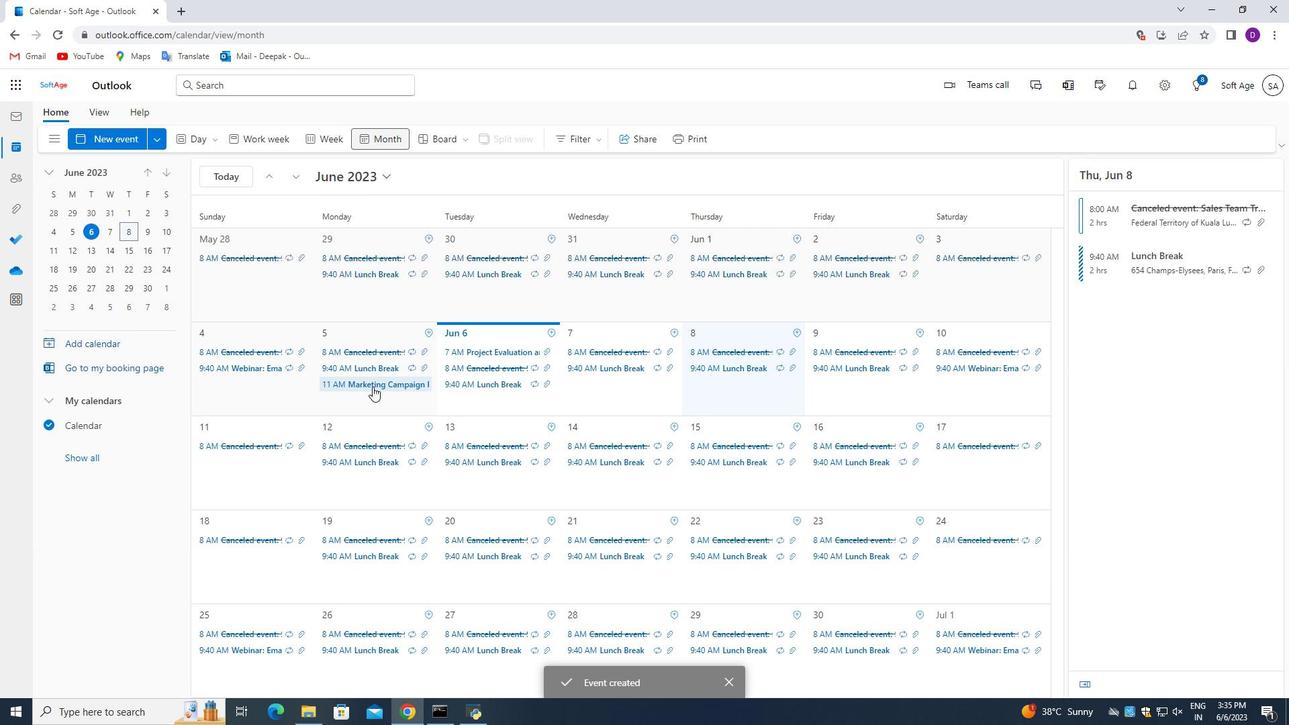 
Action: Mouse scrolled (374, 392) with delta (0, 0)
Screenshot: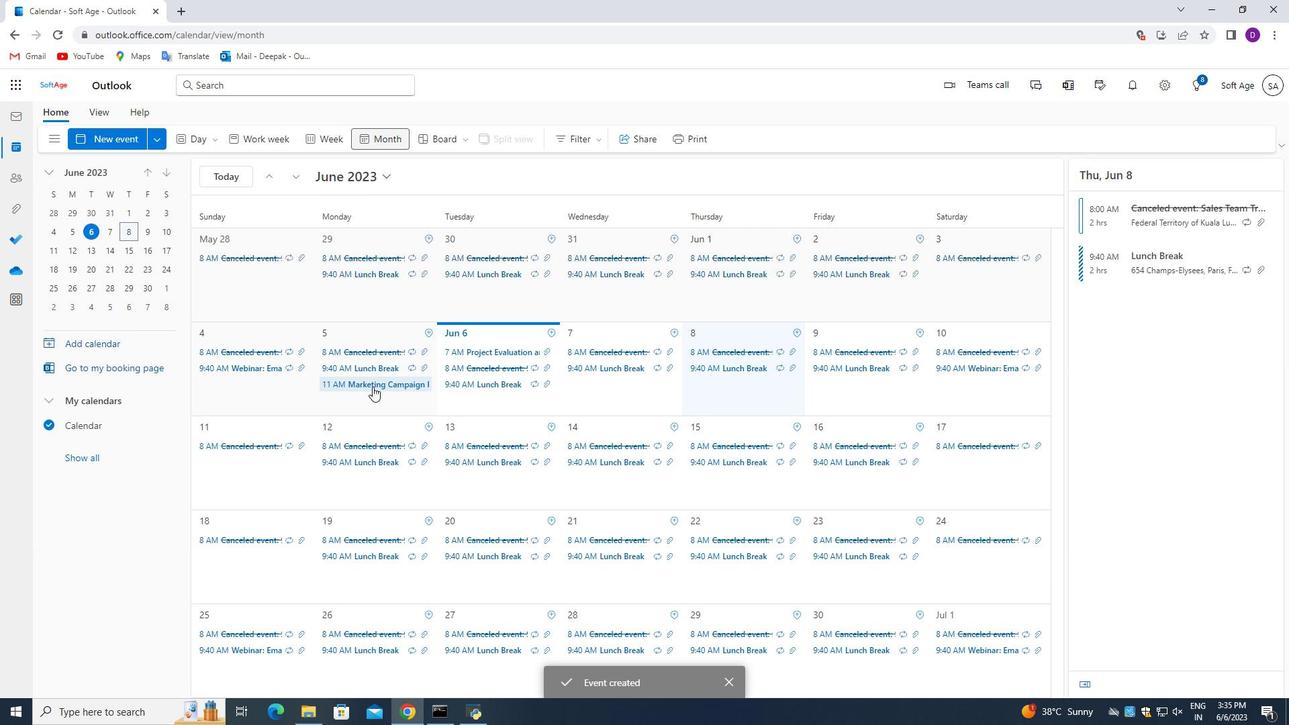 
Action: Mouse moved to (374, 391)
Screenshot: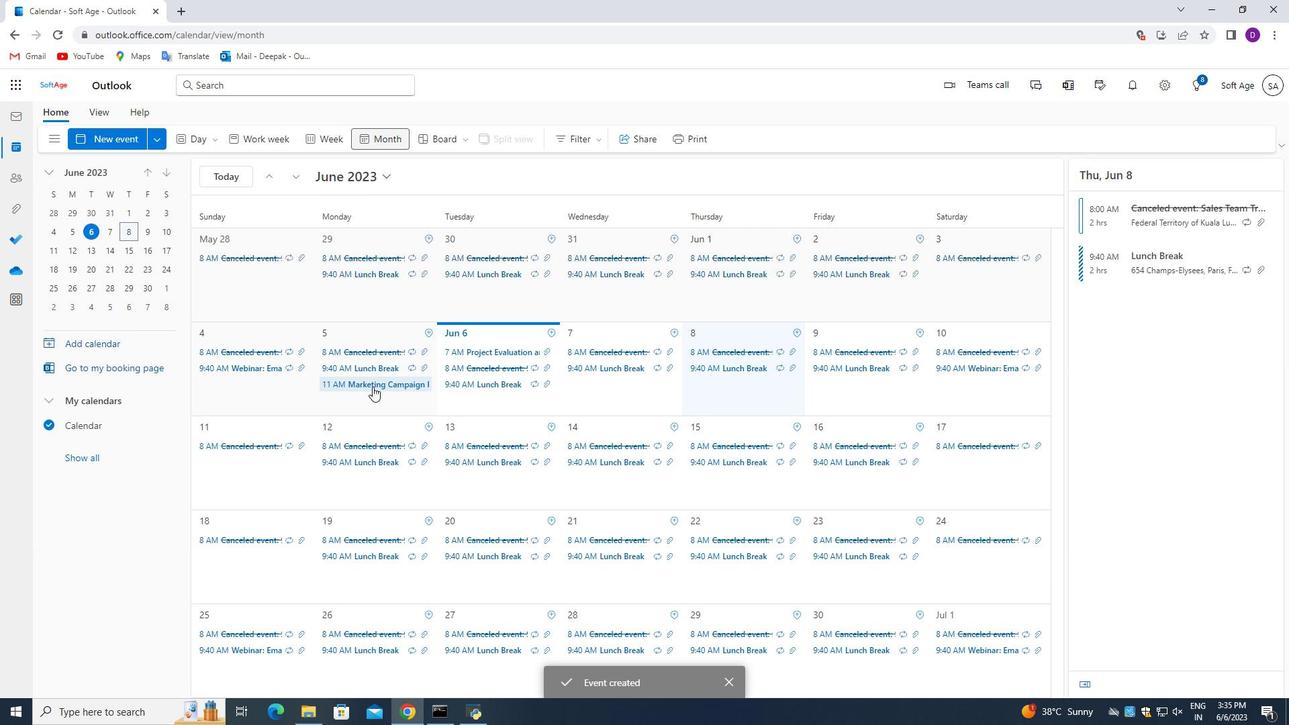 
Action: Mouse scrolled (374, 392) with delta (0, 0)
Screenshot: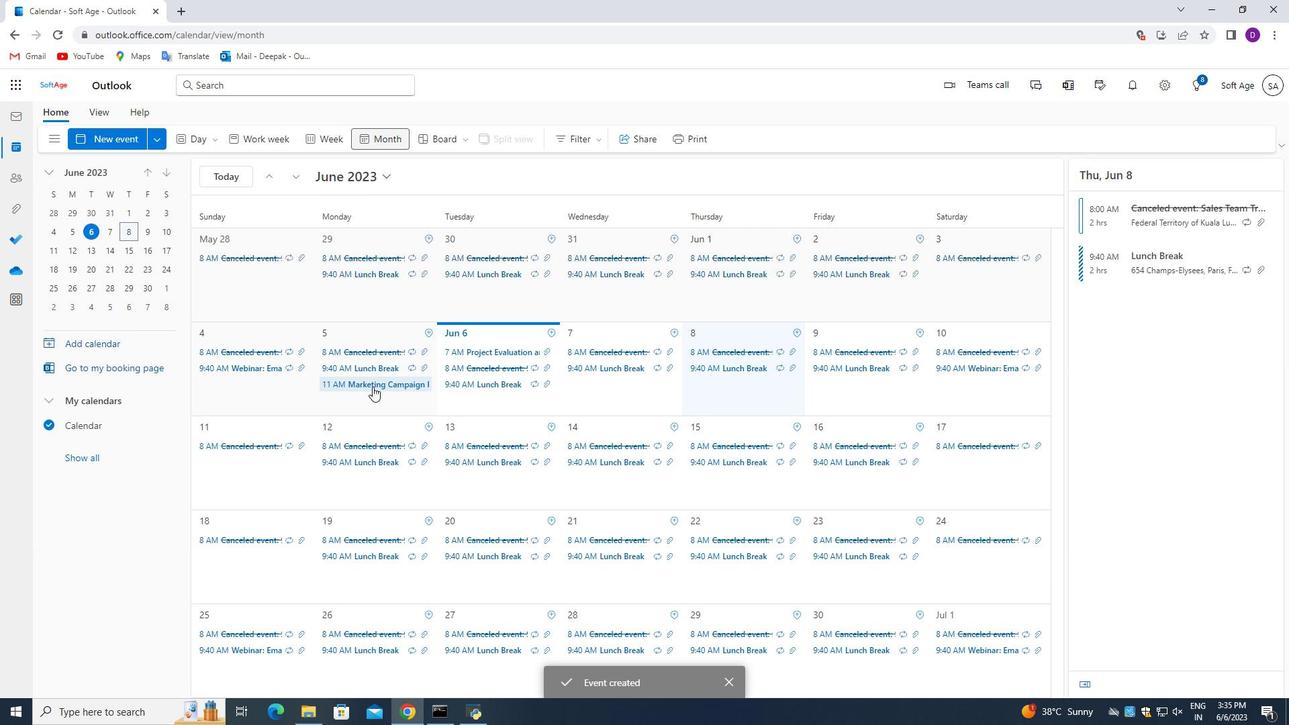 
Action: Mouse scrolled (374, 392) with delta (0, 0)
Screenshot: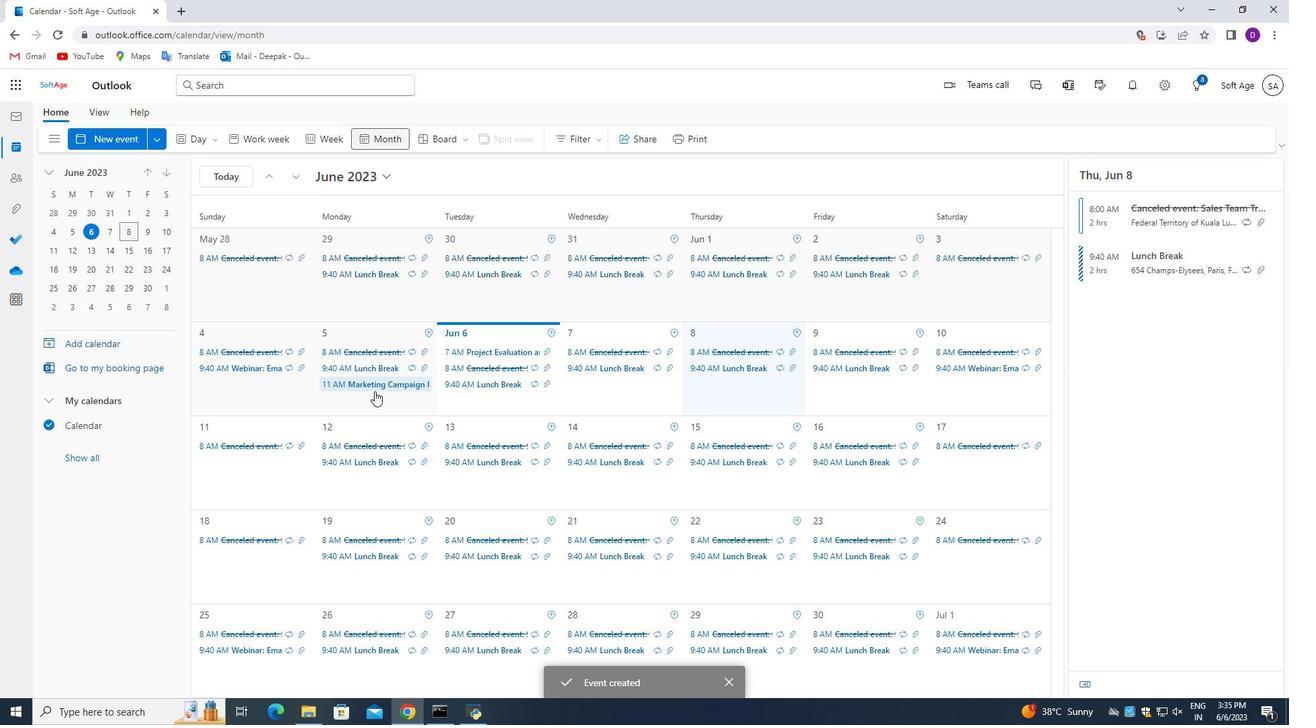 
Action: Mouse moved to (375, 392)
Screenshot: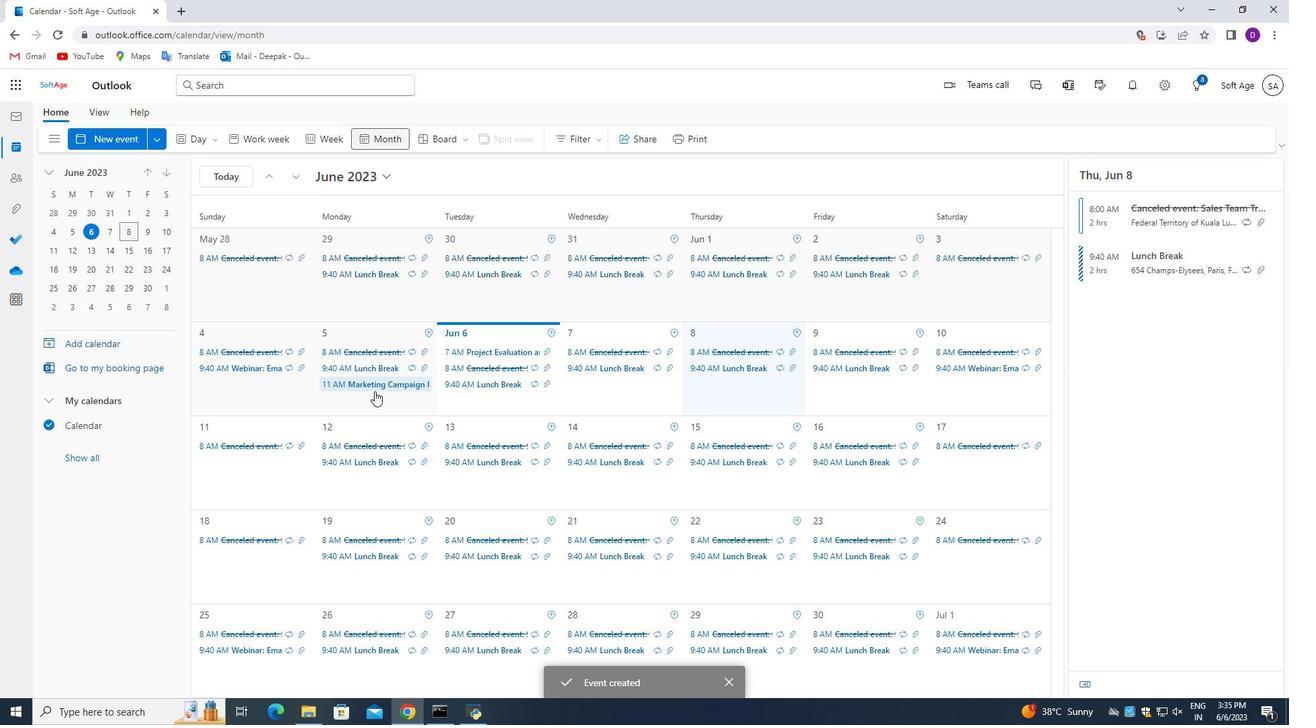 
